 Task: Look for space in Makabe, Japan from 9th June, 2023 to 17th June, 2023 for 2 adults in price range Rs.7000 to Rs.12000. Place can be private room with 1  bedroom having 2 beds and 1 bathroom. Property type can be house, flat, guest house. Amenities needed are: wifi. Booking option can be shelf check-in. Required host language is English.
Action: Mouse moved to (572, 160)
Screenshot: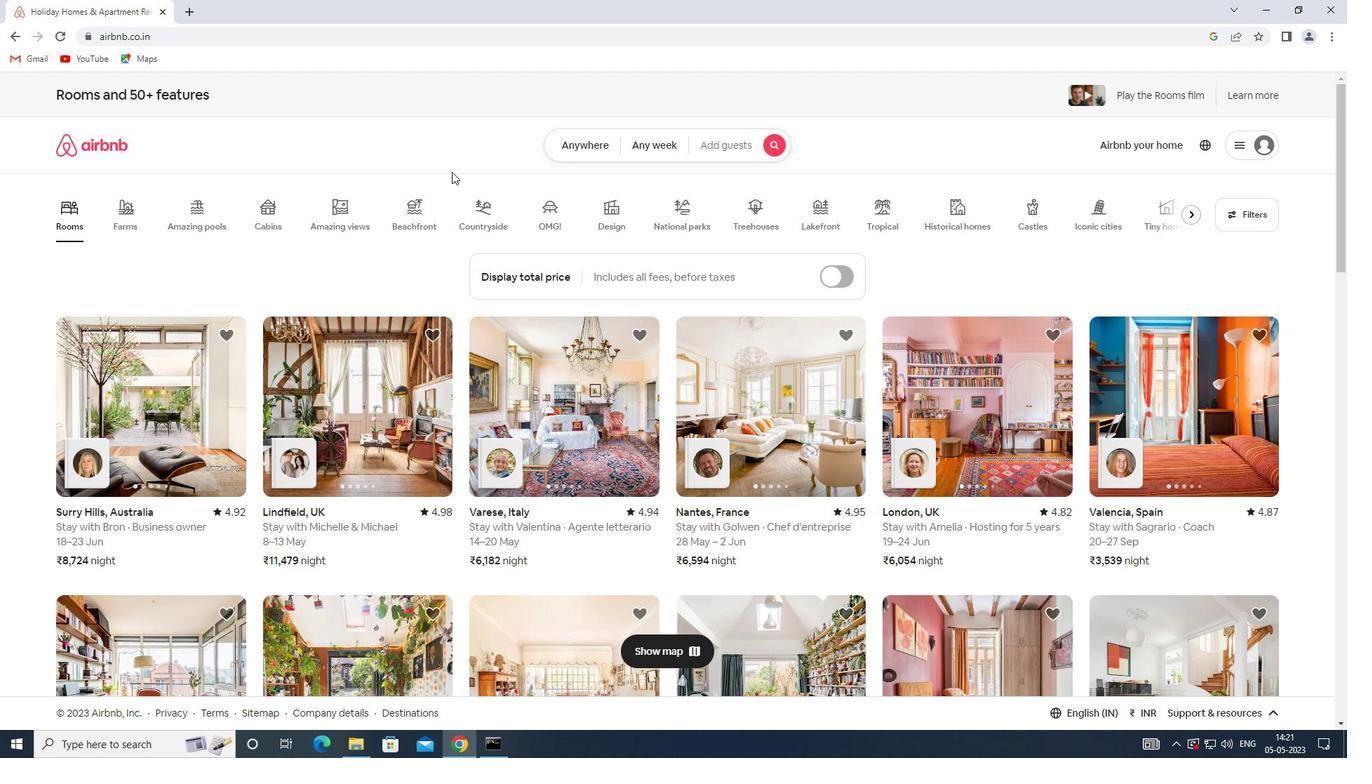 
Action: Mouse pressed left at (572, 160)
Screenshot: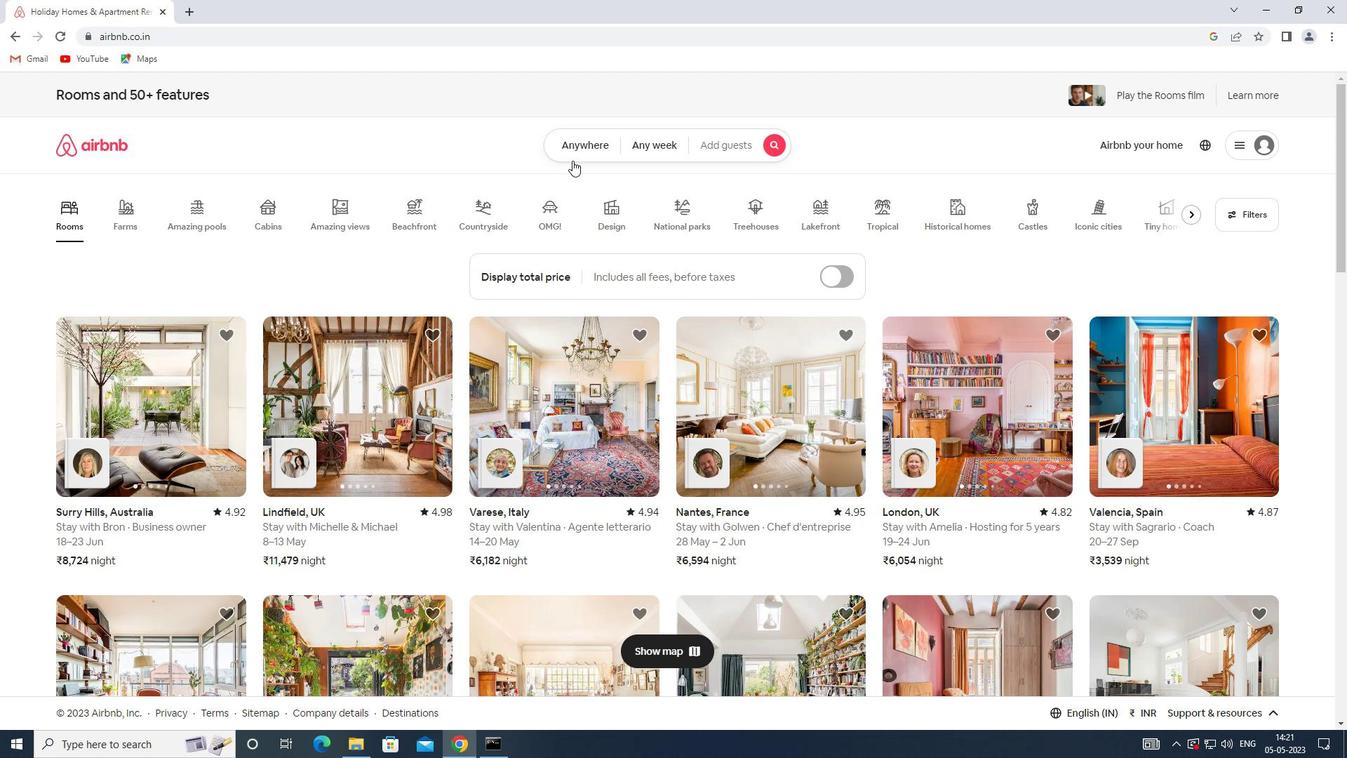 
Action: Mouse moved to (471, 202)
Screenshot: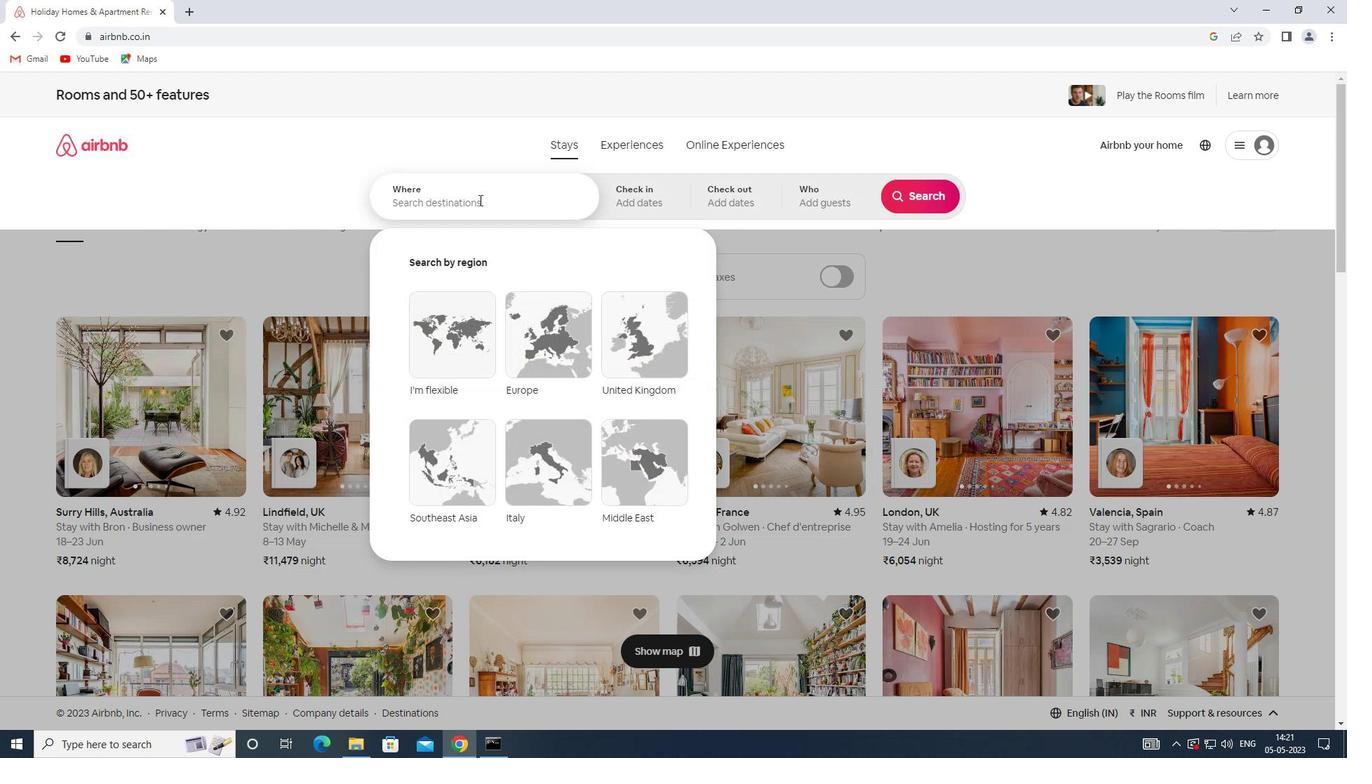 
Action: Mouse pressed left at (471, 202)
Screenshot: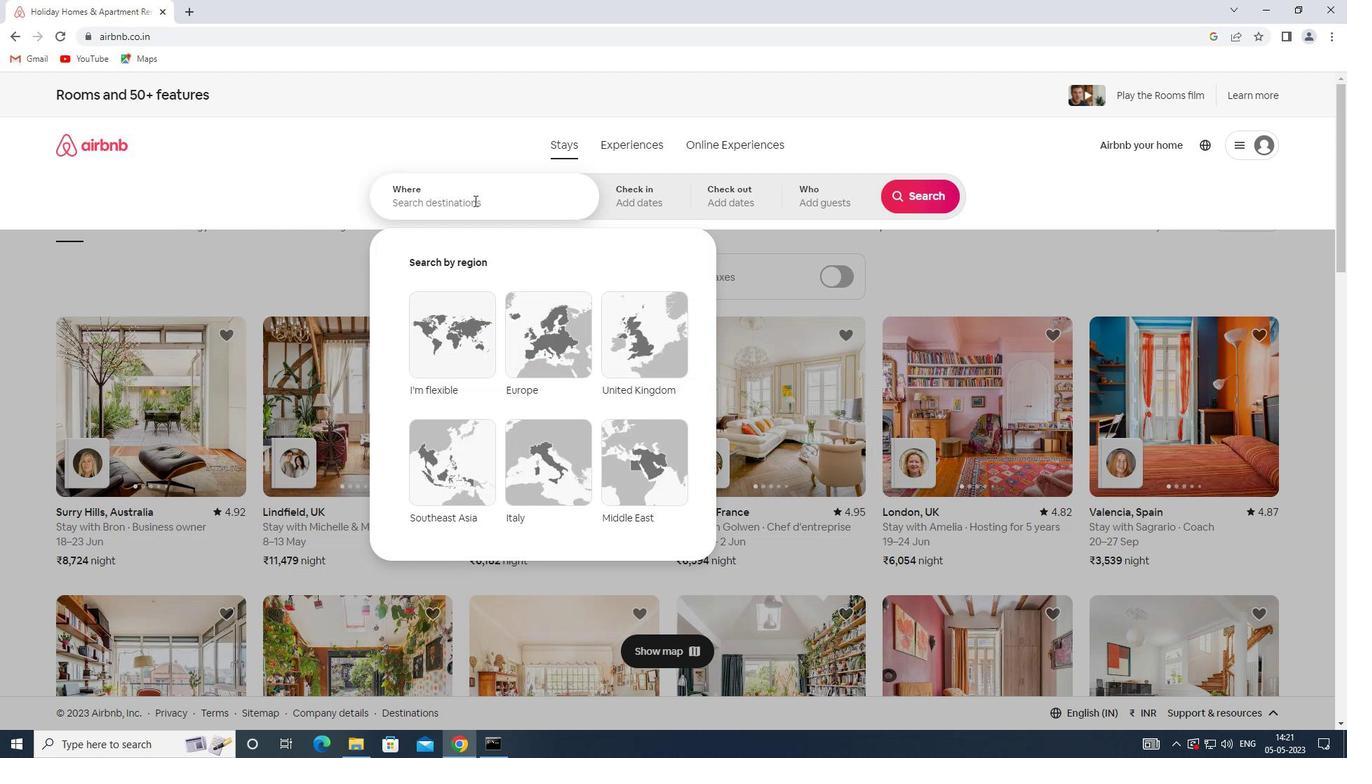 
Action: Key pressed <Key.shift>MAKABE,<Key.shift><Key.shift><Key.shift><Key.shift><Key.shift>JAPAN
Screenshot: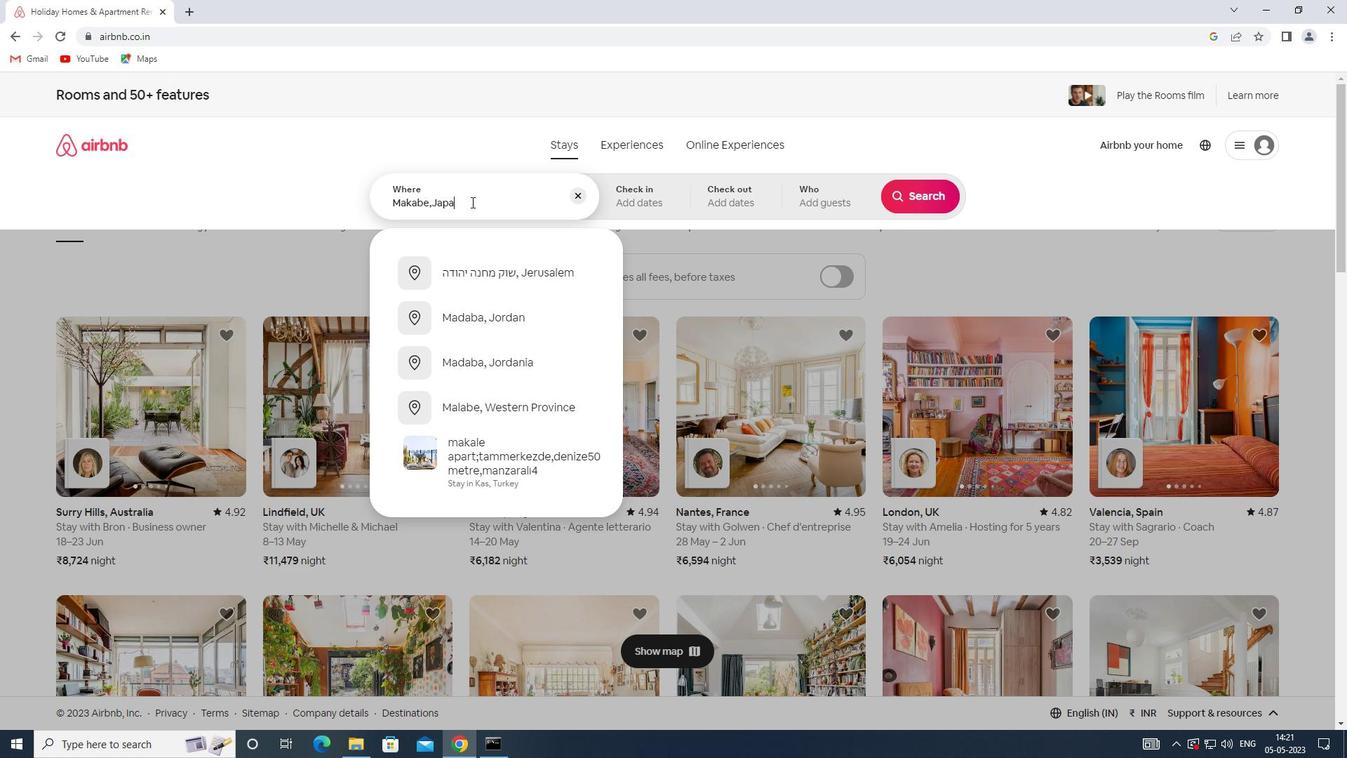 
Action: Mouse moved to (661, 202)
Screenshot: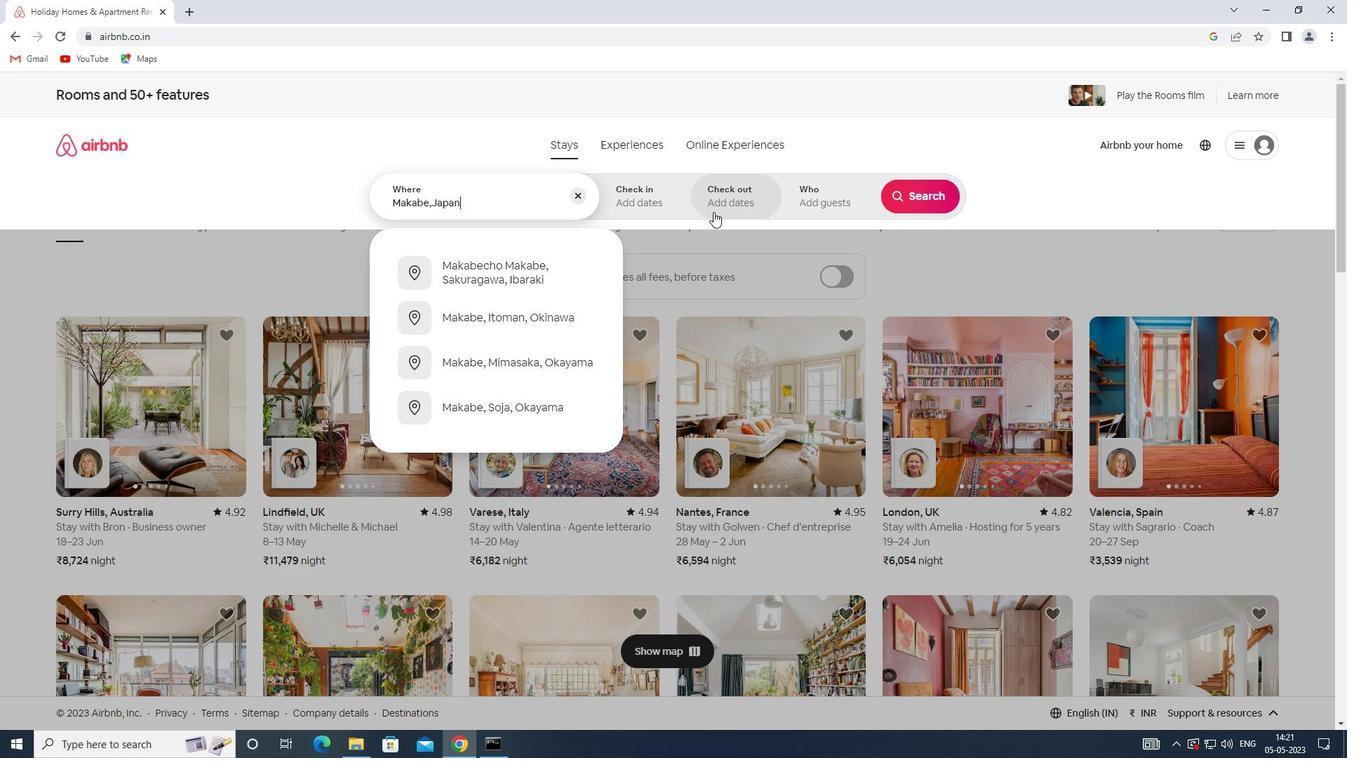 
Action: Mouse pressed left at (661, 202)
Screenshot: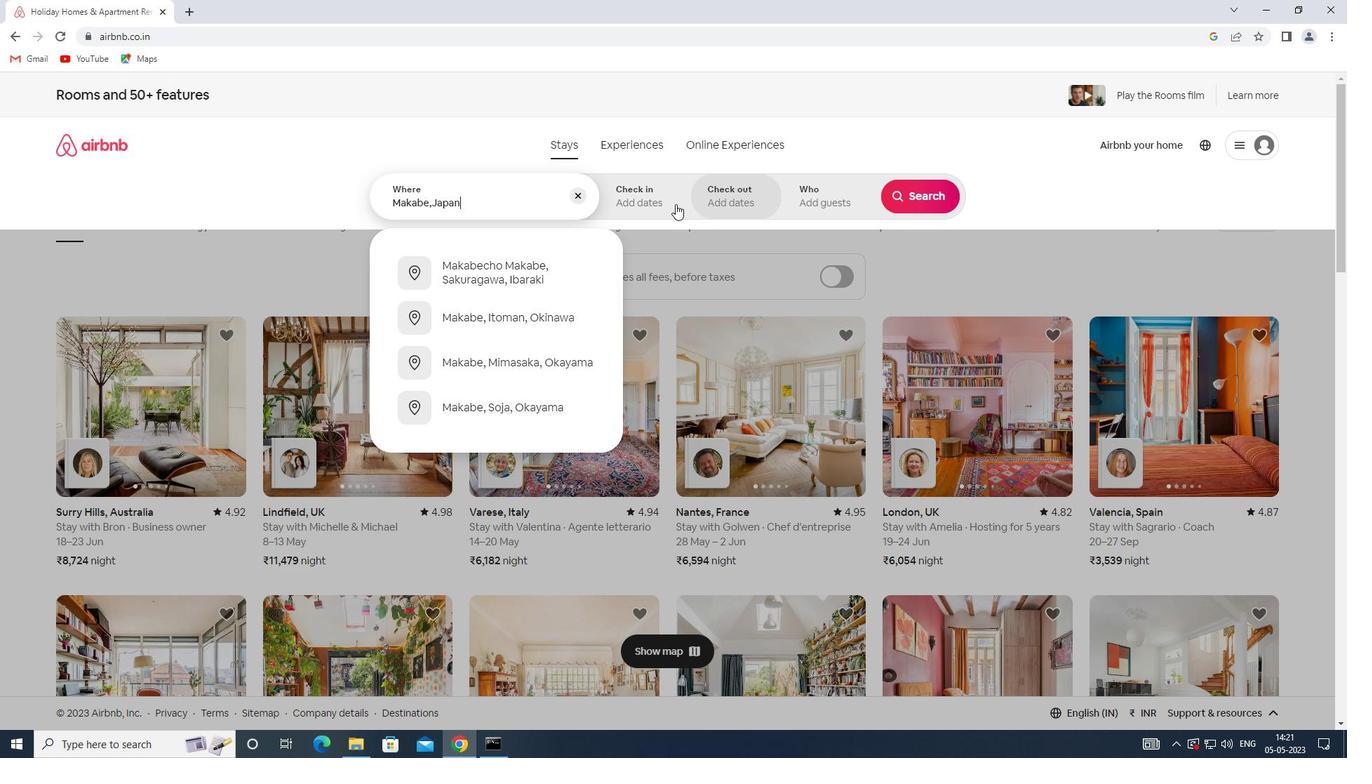 
Action: Mouse moved to (878, 386)
Screenshot: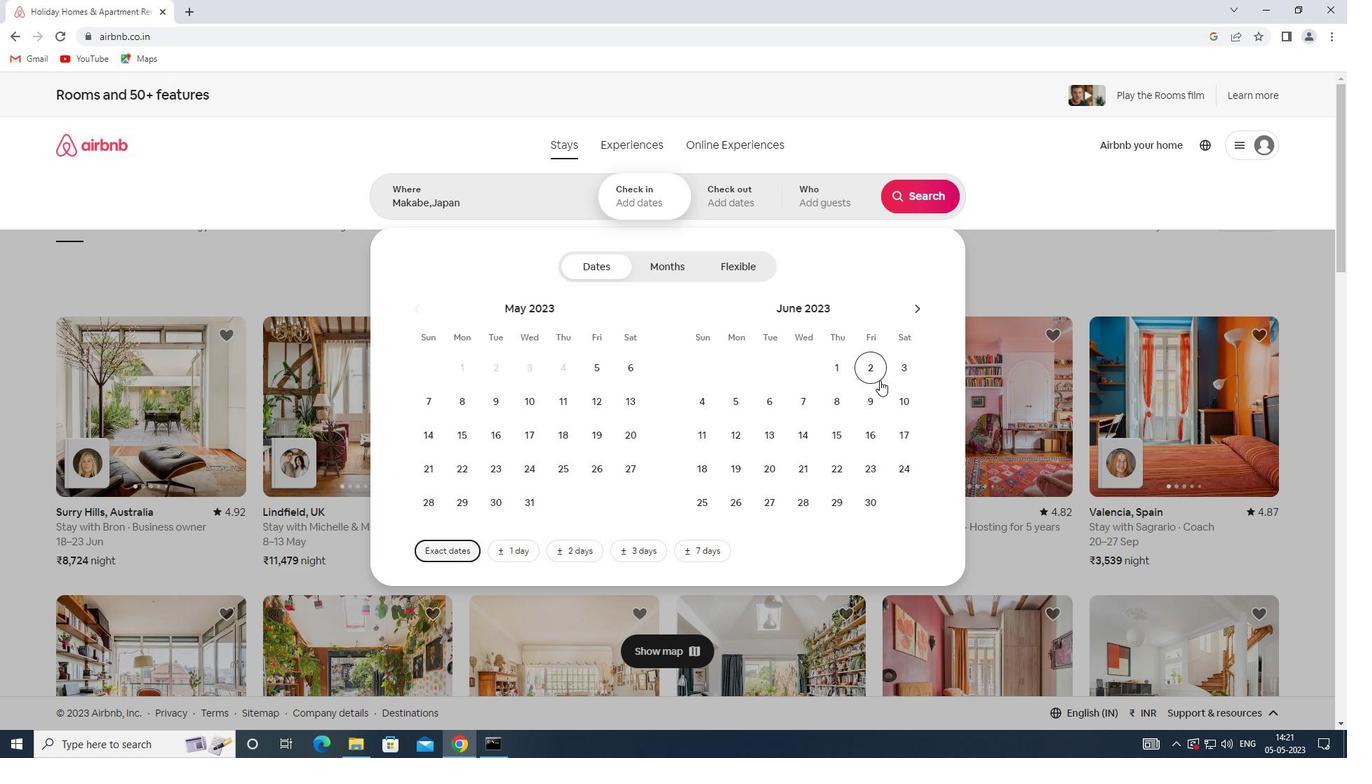 
Action: Mouse pressed left at (878, 386)
Screenshot: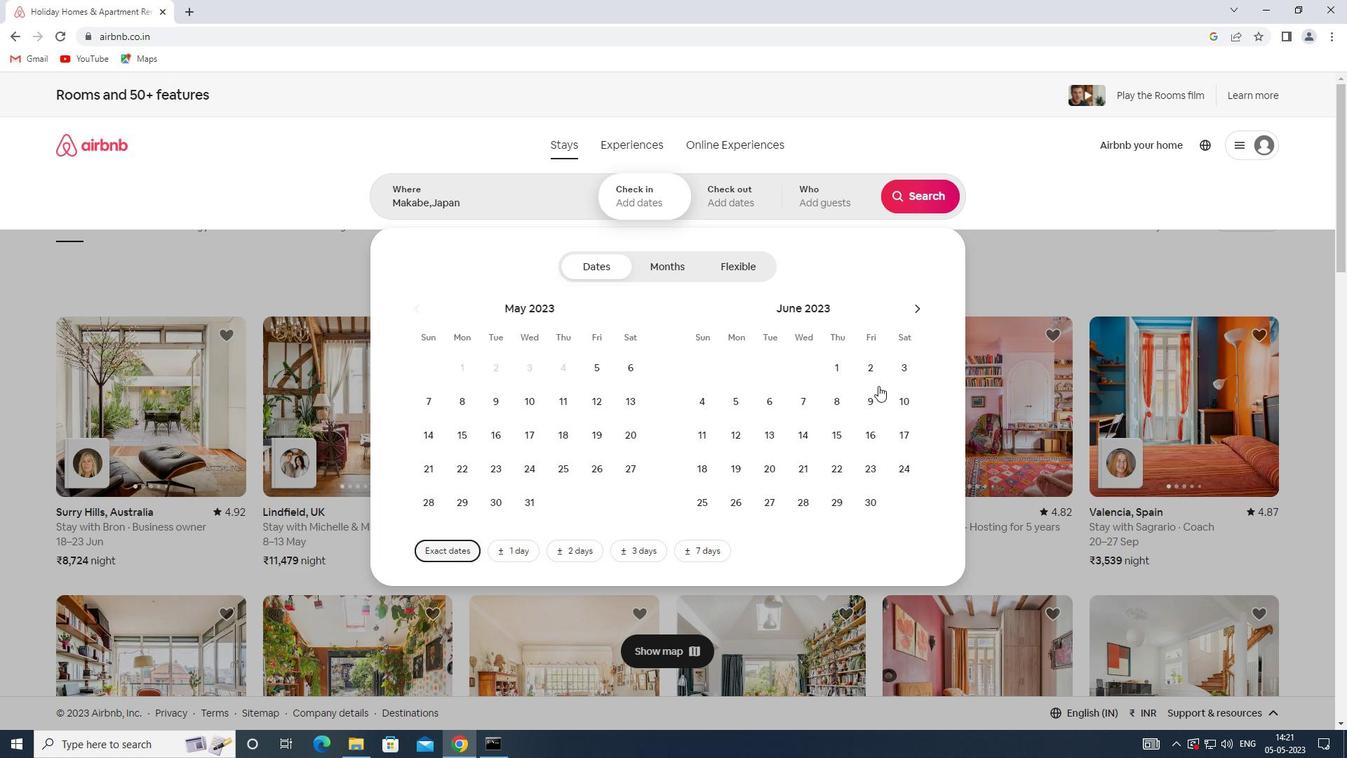 
Action: Mouse moved to (904, 433)
Screenshot: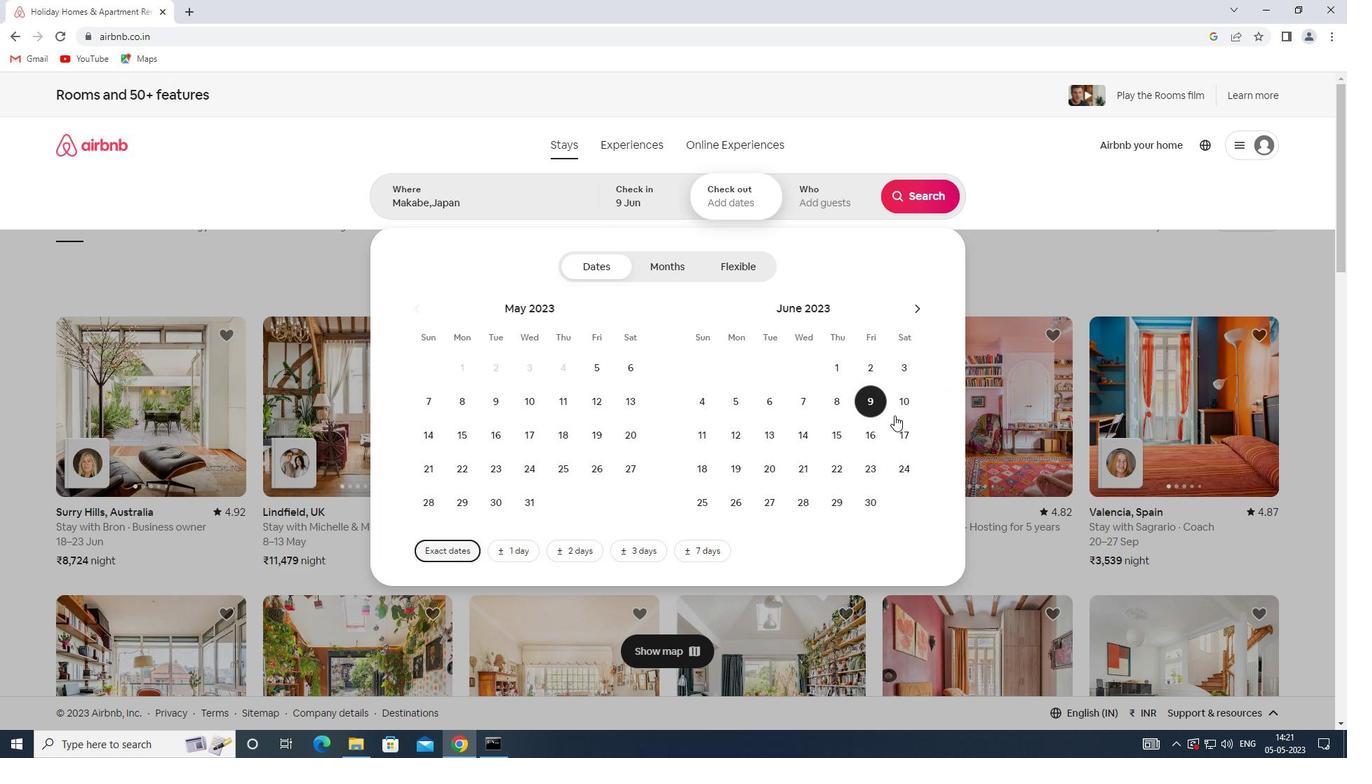 
Action: Mouse pressed left at (904, 433)
Screenshot: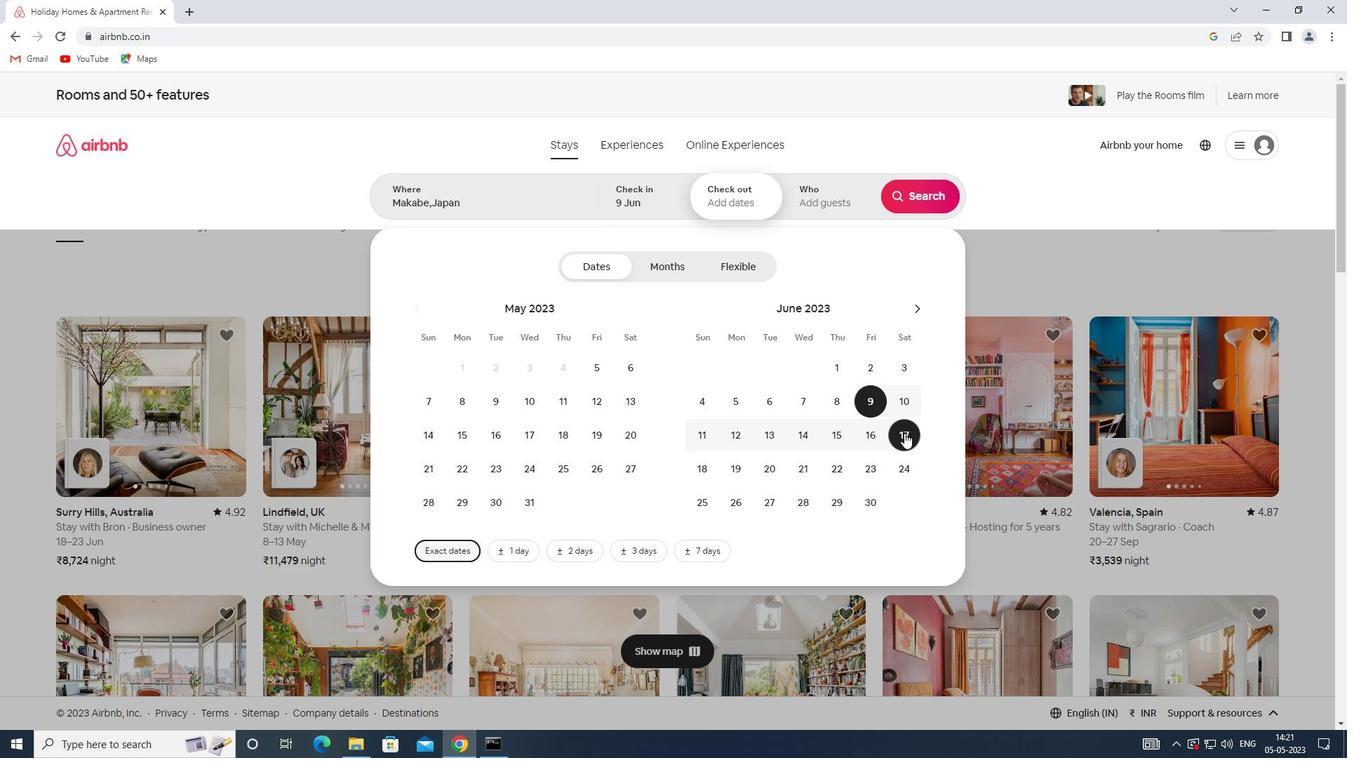 
Action: Mouse moved to (828, 211)
Screenshot: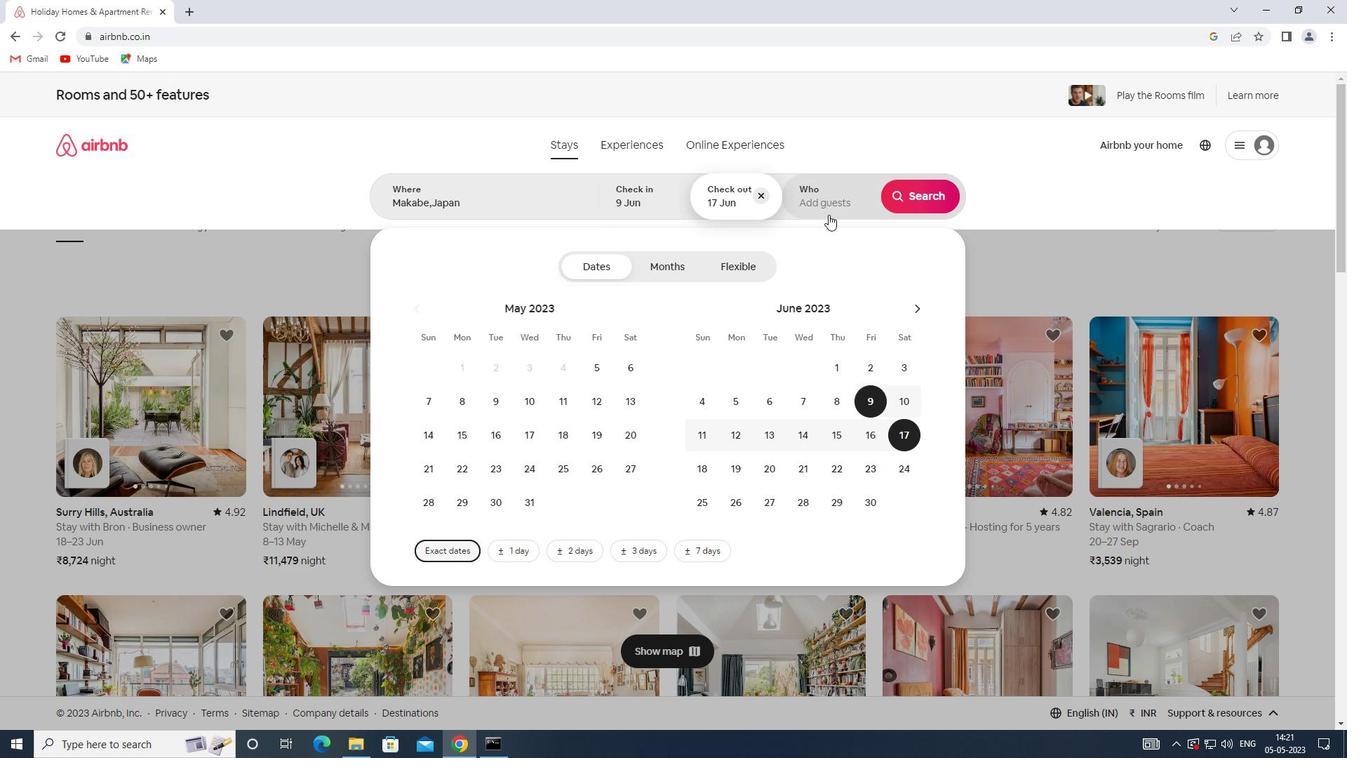 
Action: Mouse pressed left at (828, 211)
Screenshot: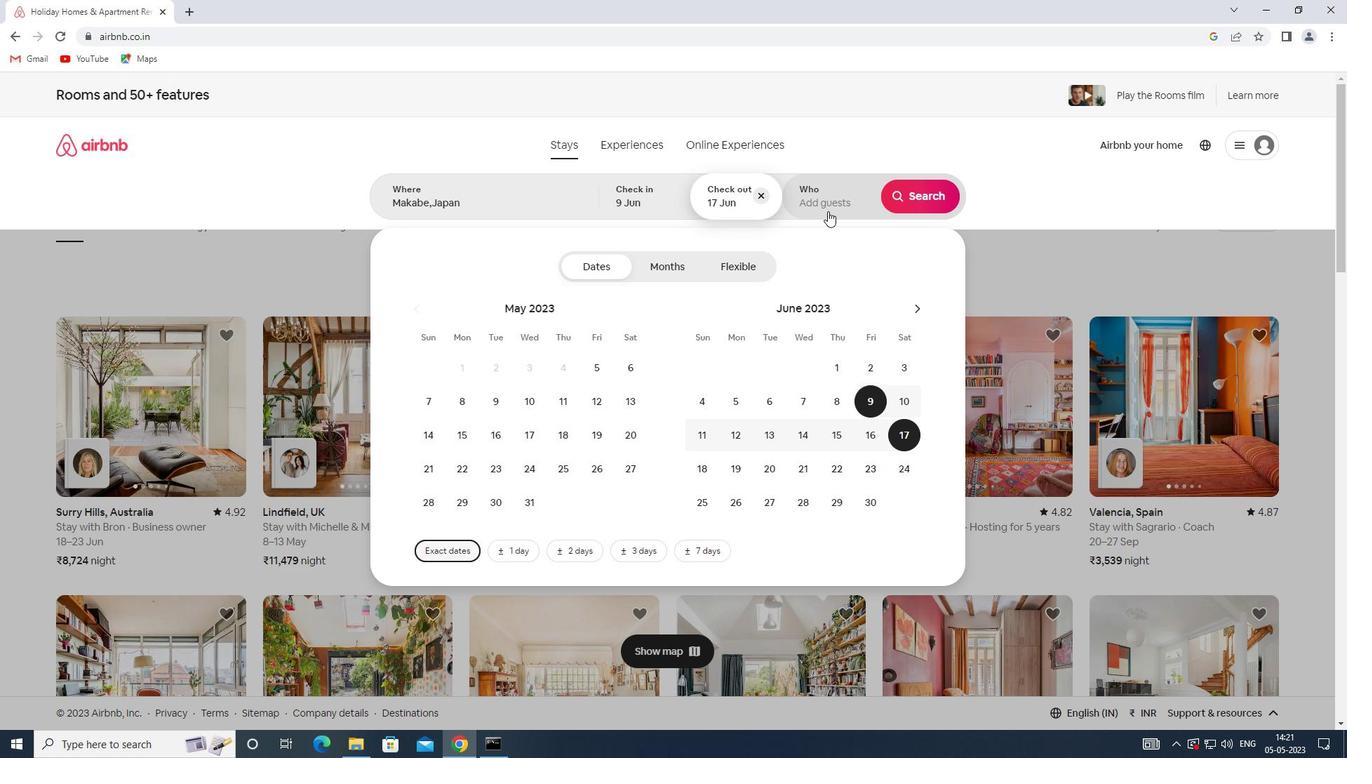
Action: Mouse moved to (928, 266)
Screenshot: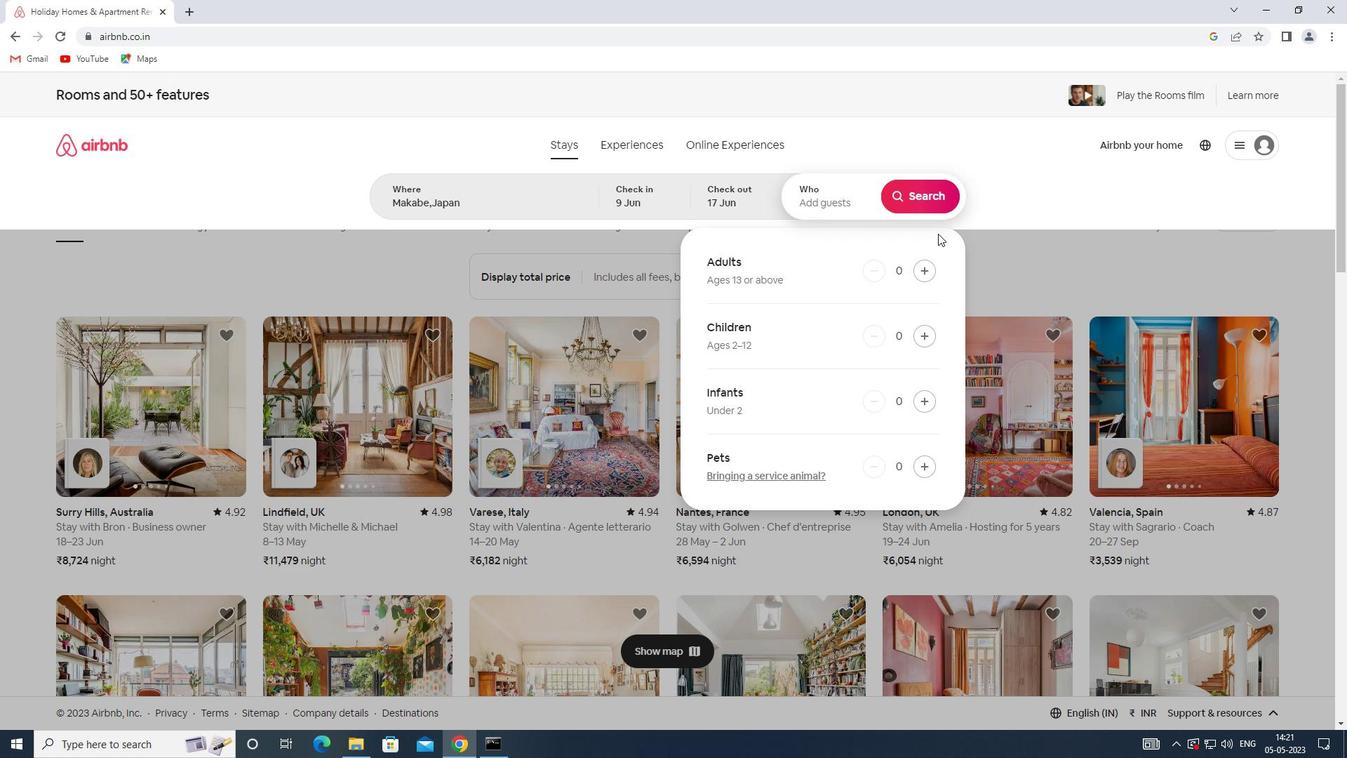 
Action: Mouse pressed left at (928, 266)
Screenshot: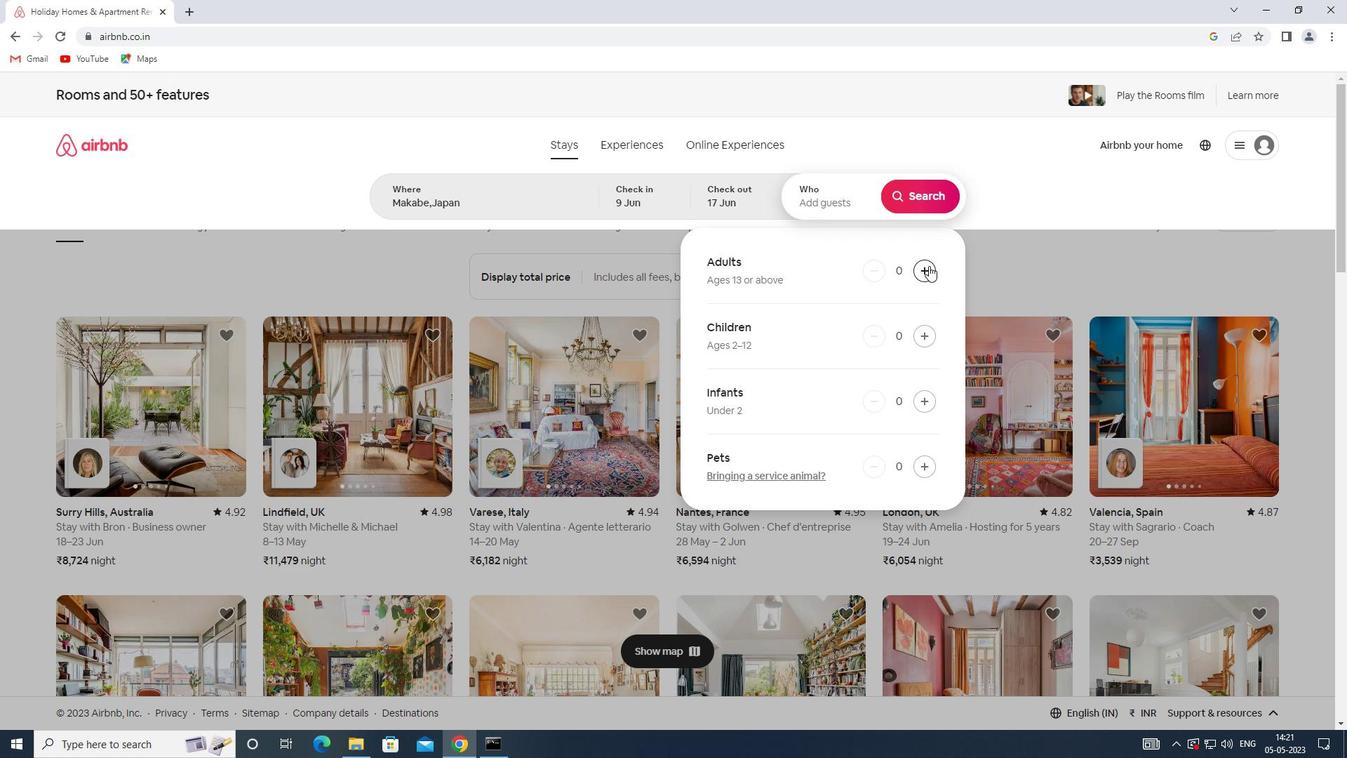 
Action: Mouse pressed left at (928, 266)
Screenshot: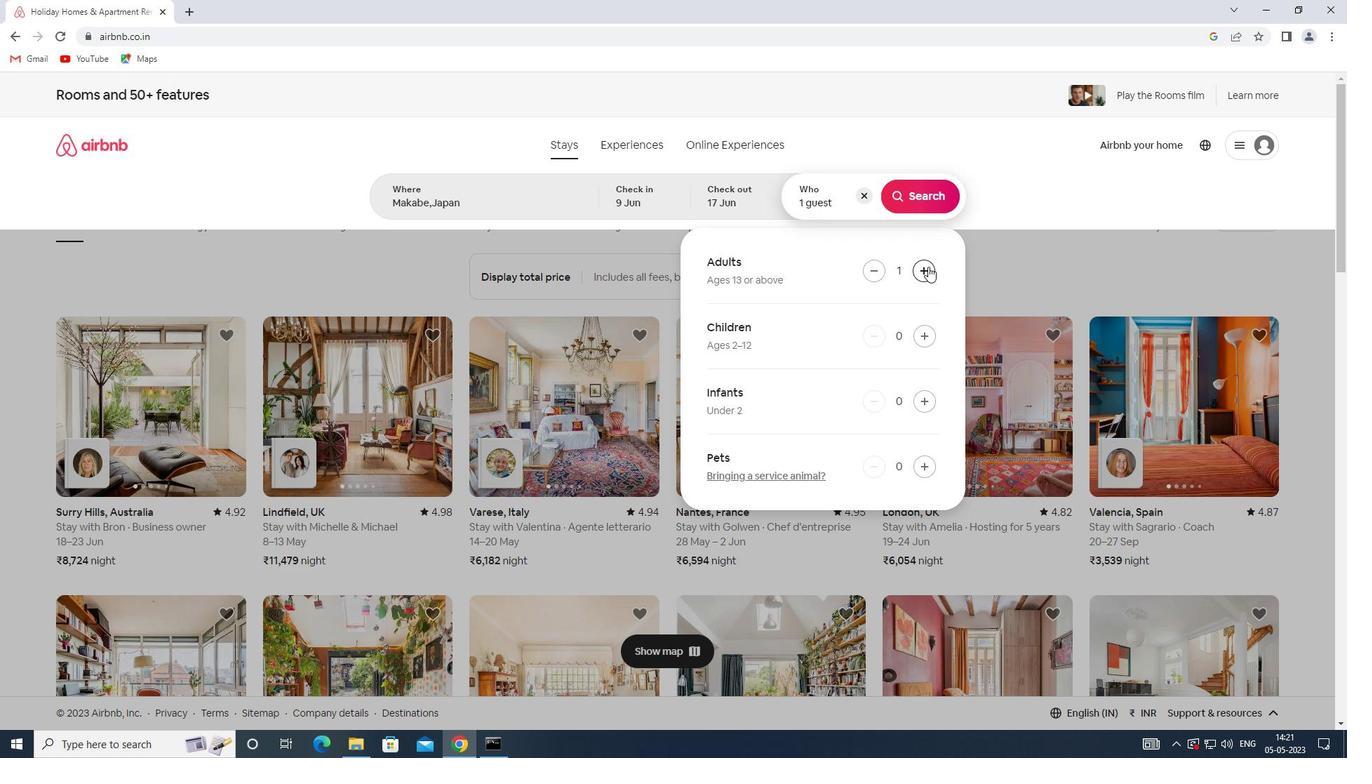 
Action: Mouse moved to (921, 194)
Screenshot: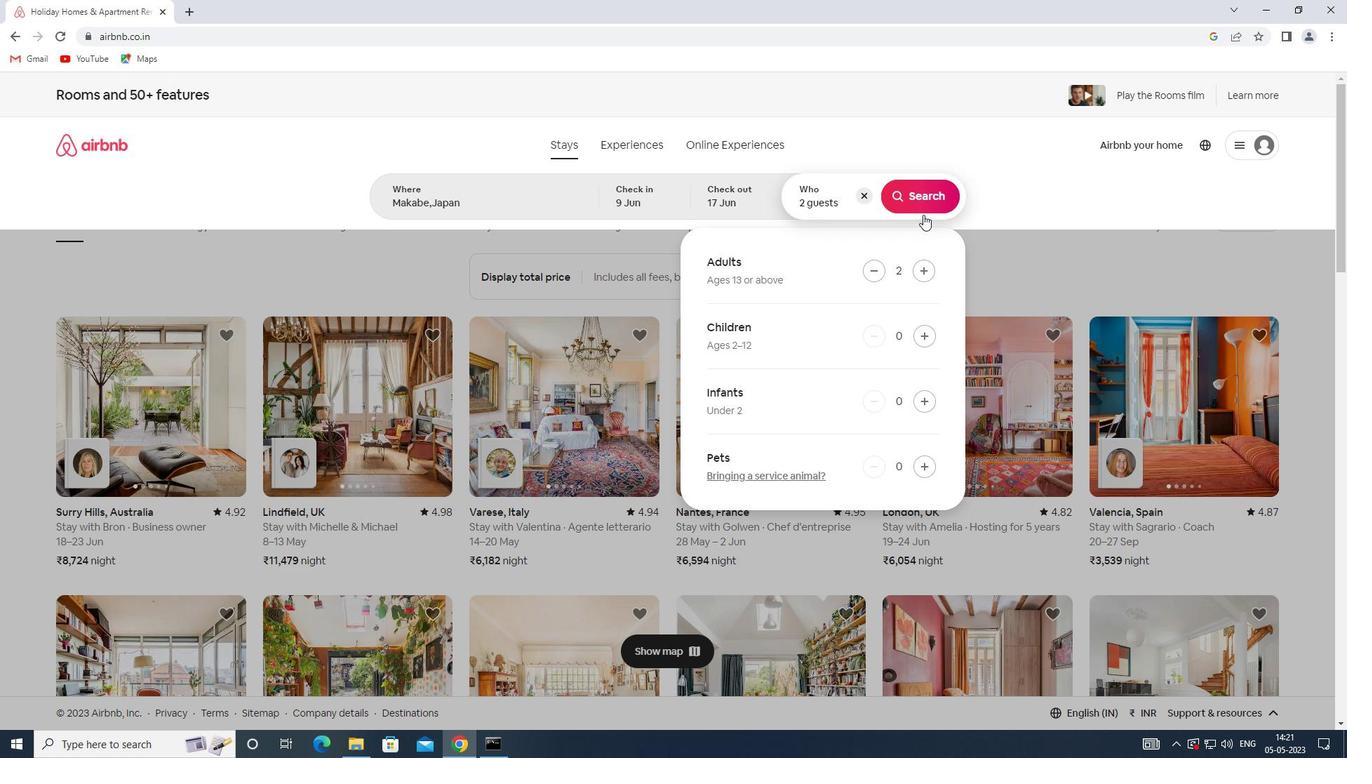 
Action: Mouse pressed left at (921, 194)
Screenshot: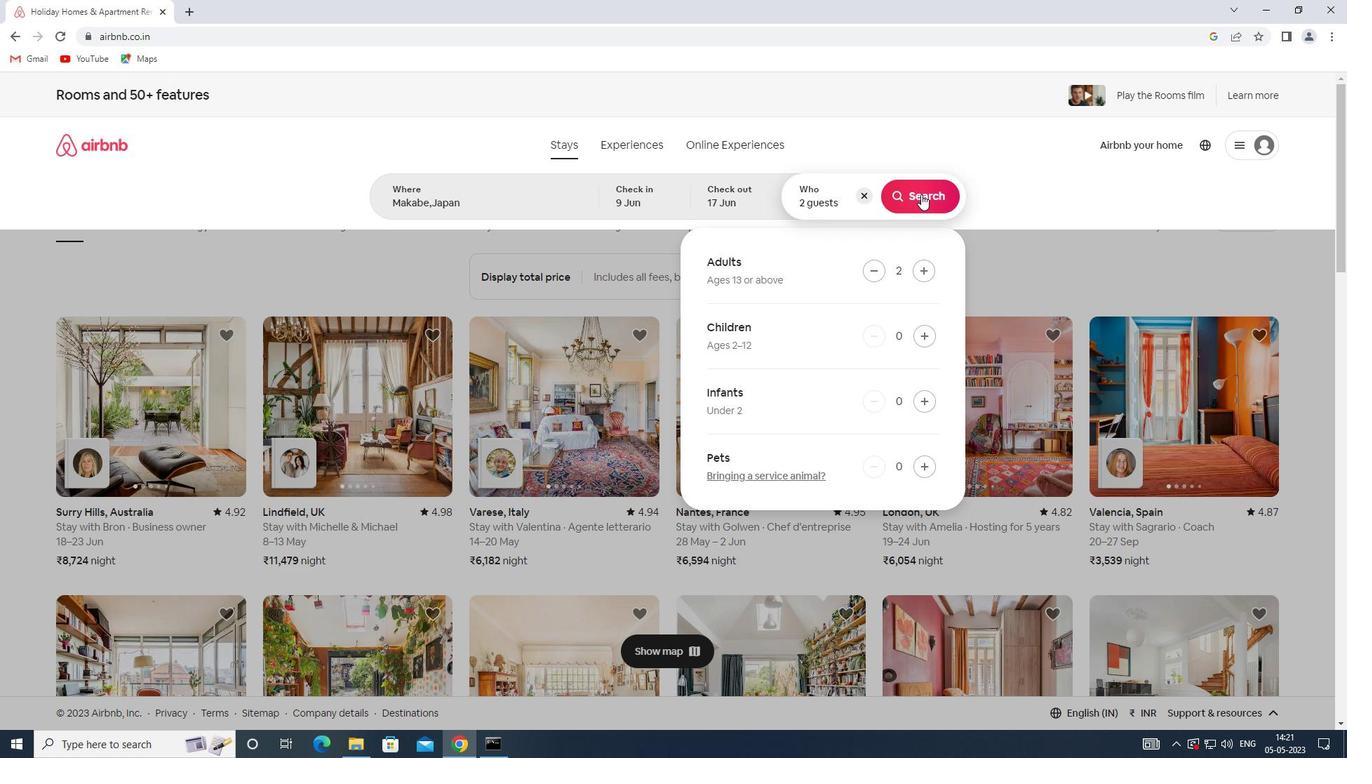 
Action: Mouse moved to (1262, 156)
Screenshot: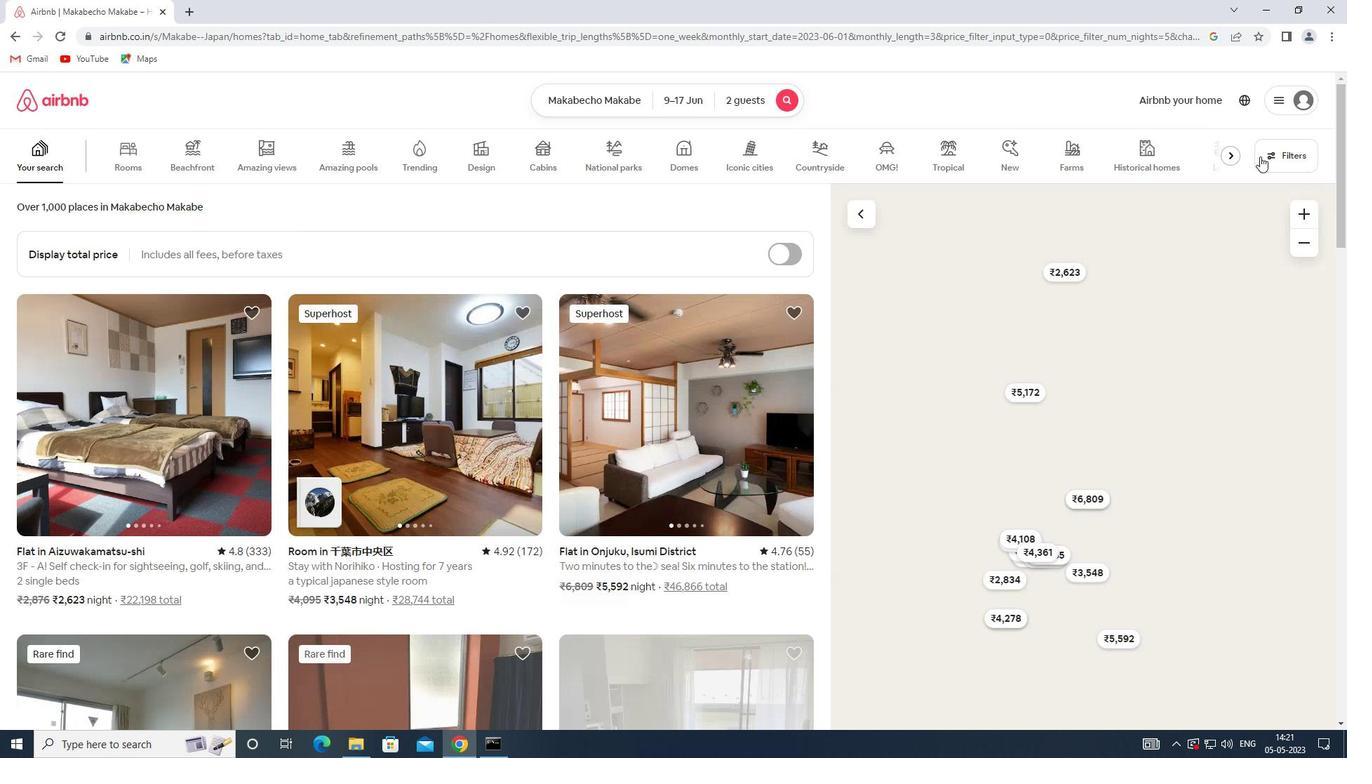 
Action: Mouse pressed left at (1262, 156)
Screenshot: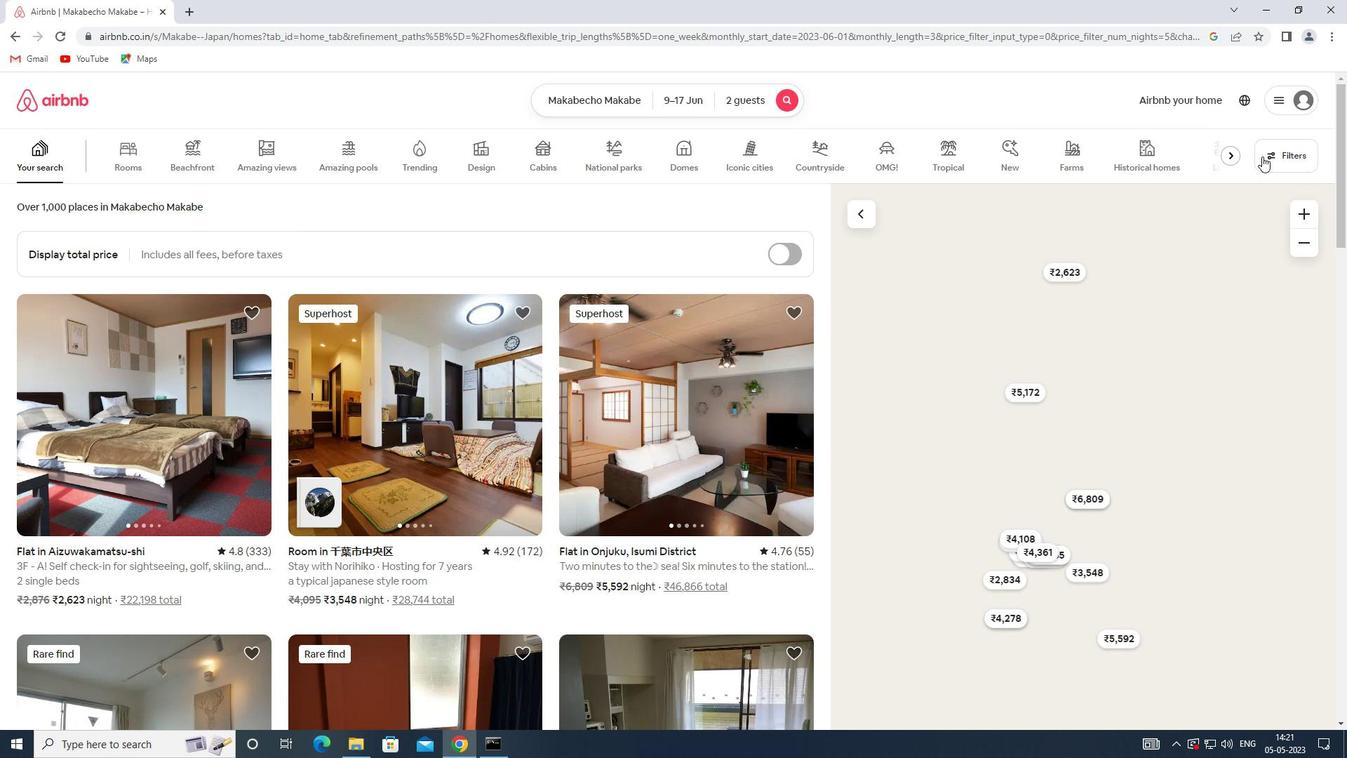 
Action: Mouse moved to (492, 501)
Screenshot: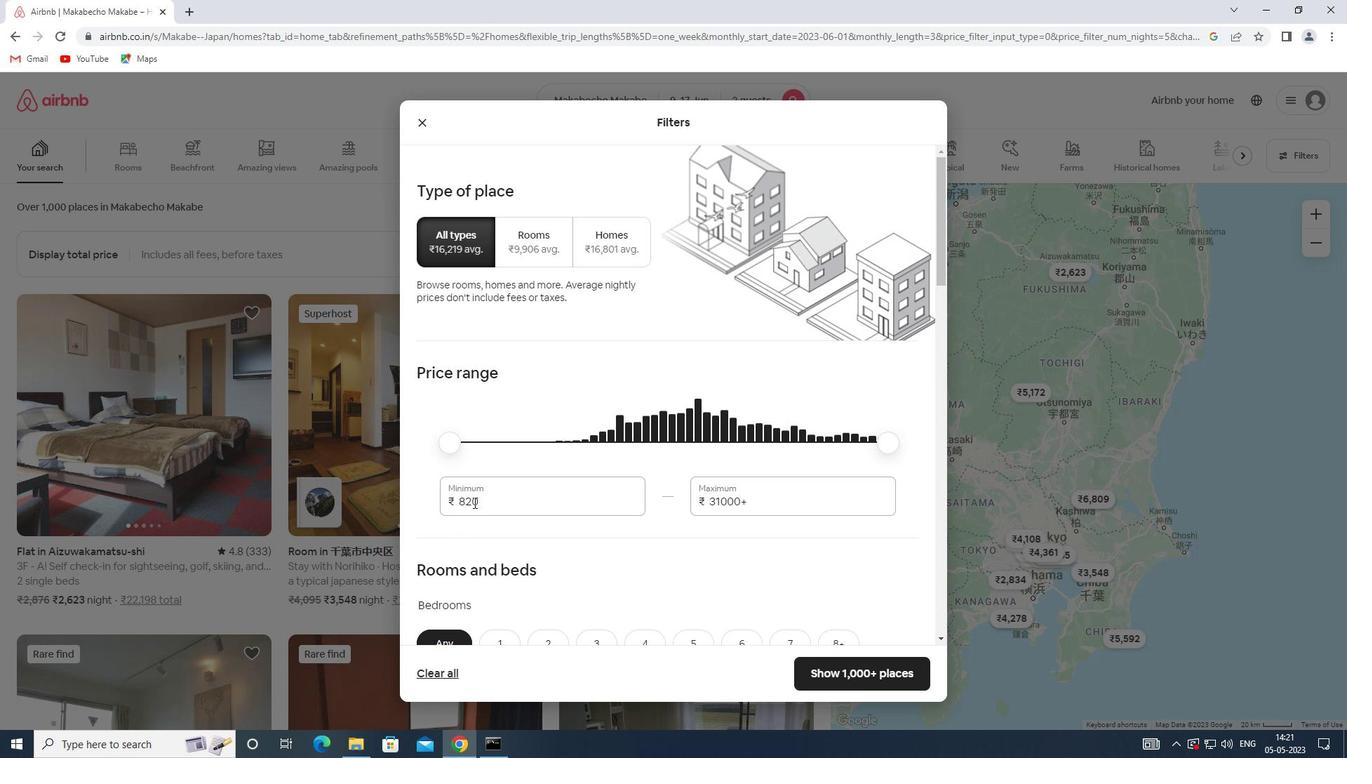 
Action: Mouse pressed left at (492, 501)
Screenshot: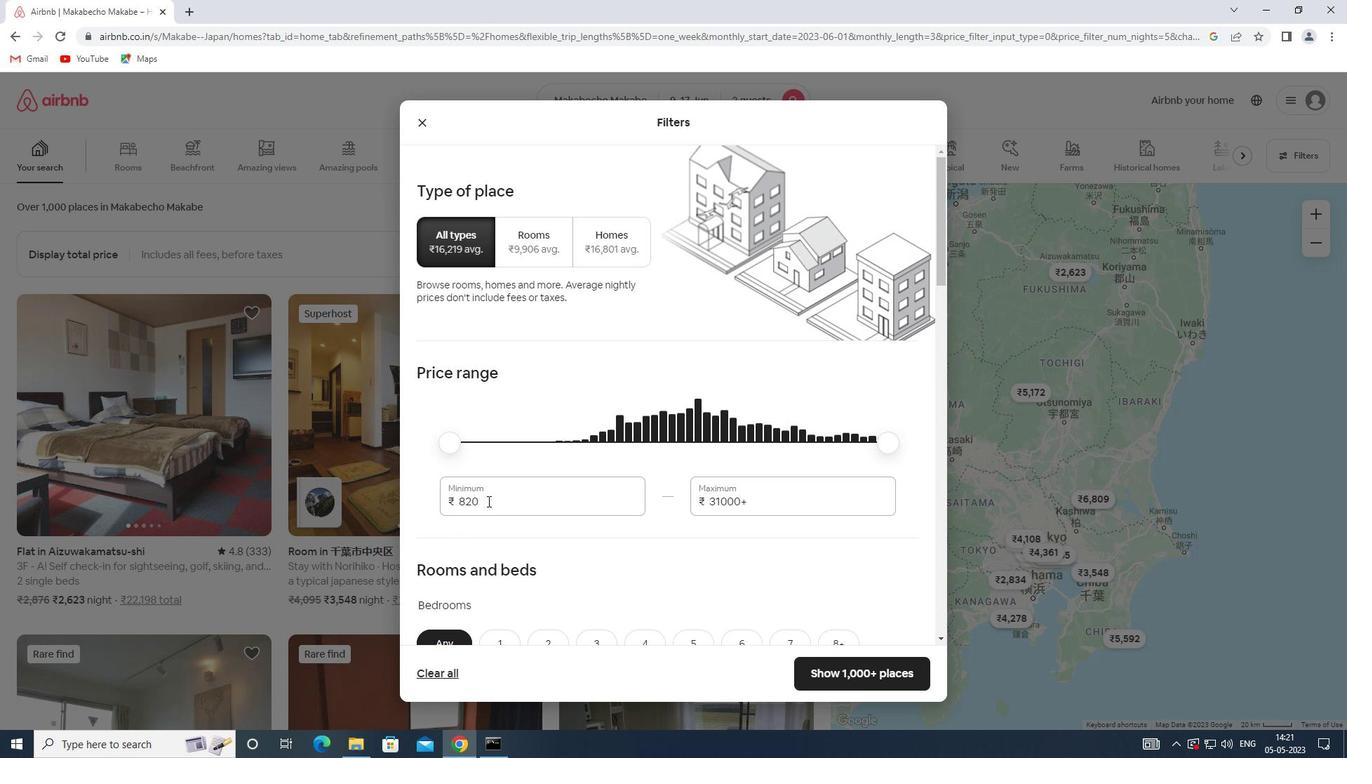 
Action: Mouse moved to (432, 497)
Screenshot: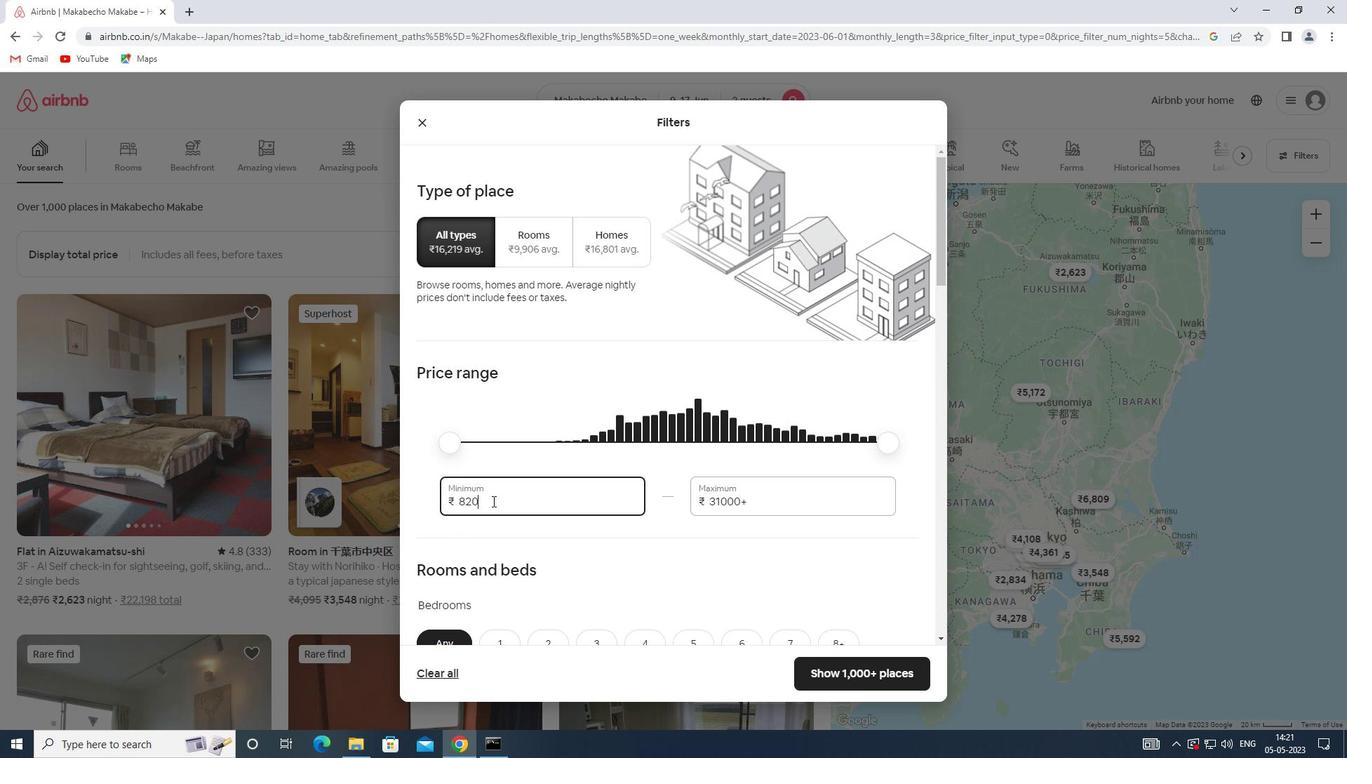 
Action: Key pressed 7000
Screenshot: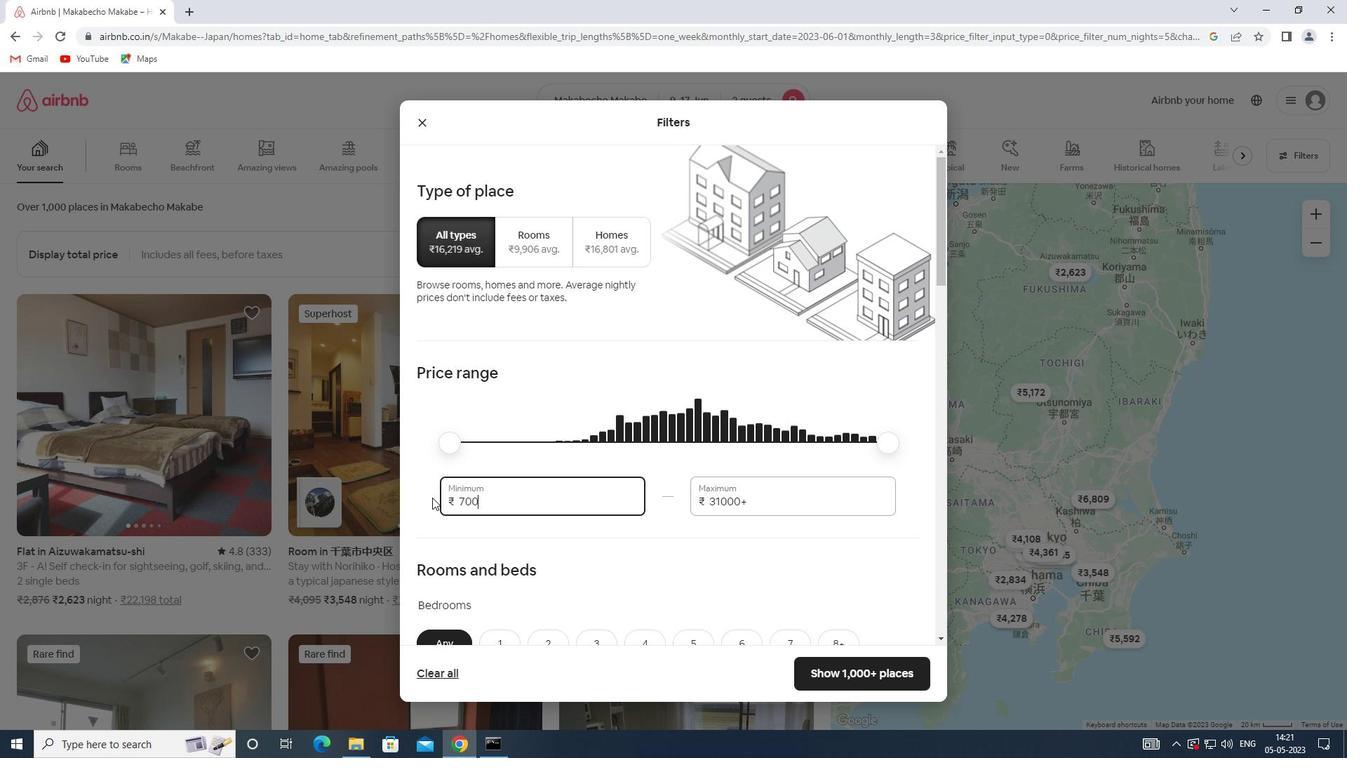 
Action: Mouse moved to (777, 500)
Screenshot: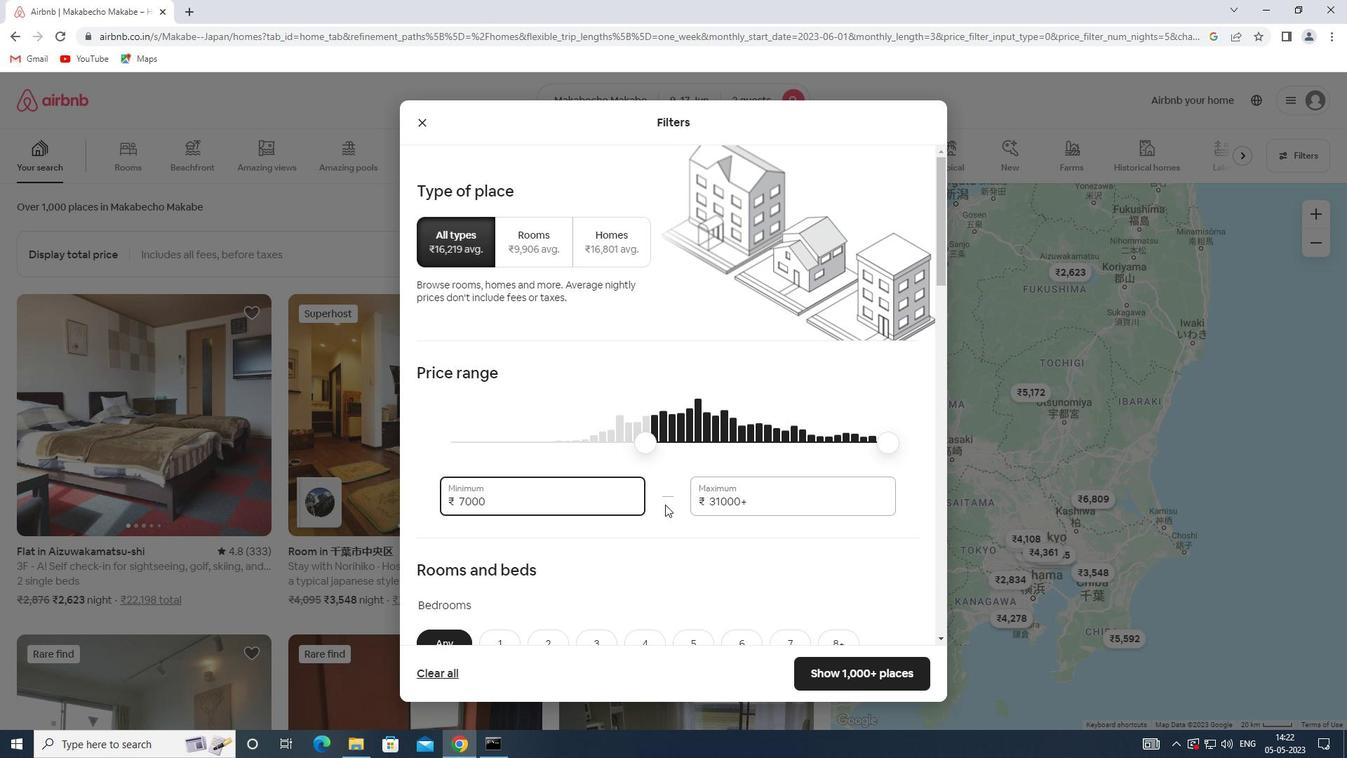 
Action: Mouse pressed left at (777, 500)
Screenshot: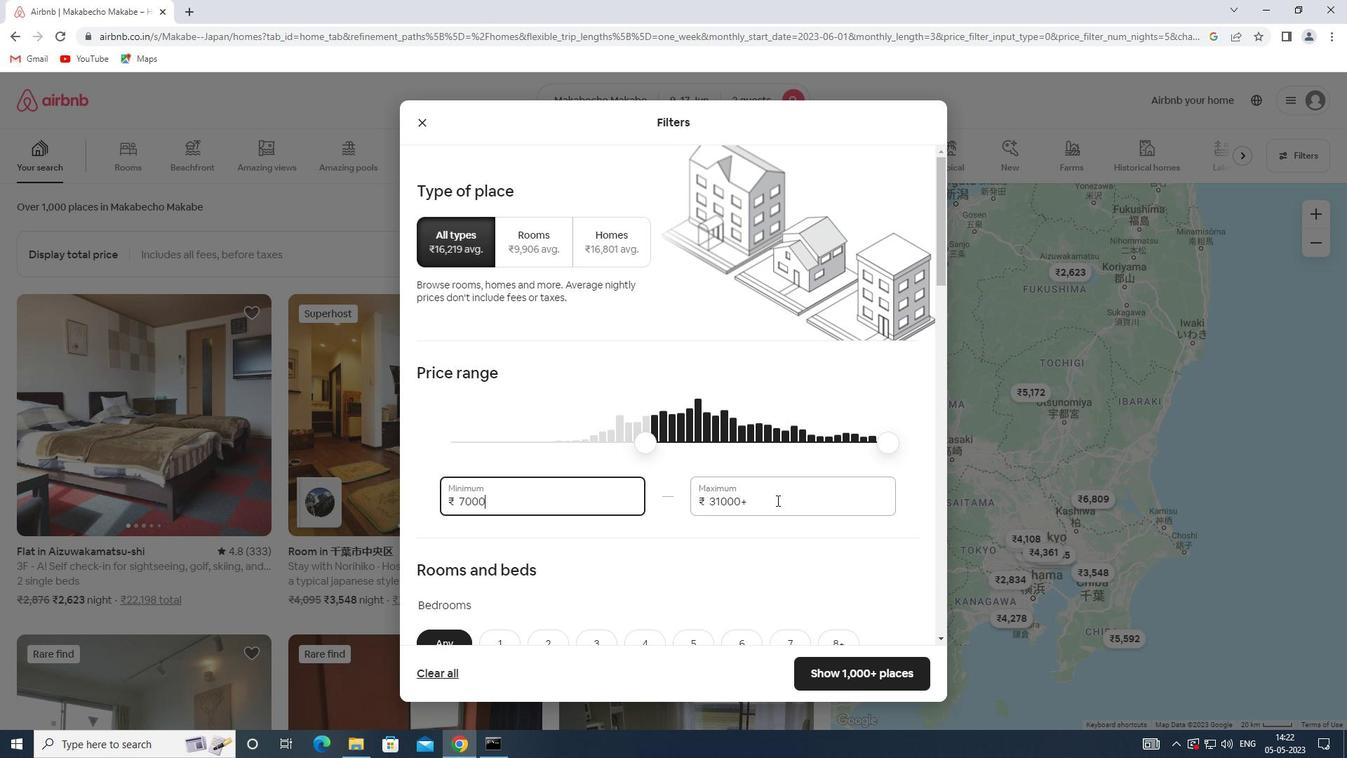 
Action: Mouse moved to (690, 500)
Screenshot: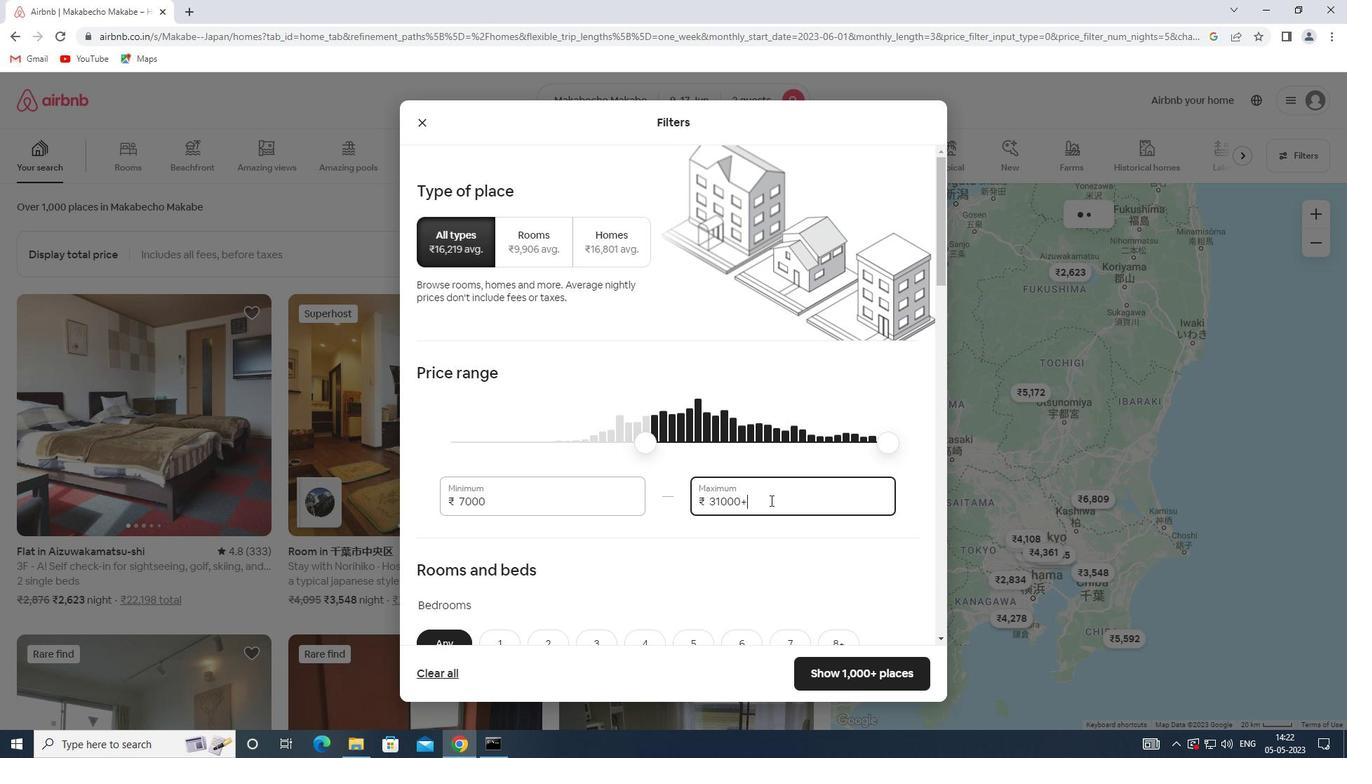
Action: Key pressed 12000
Screenshot: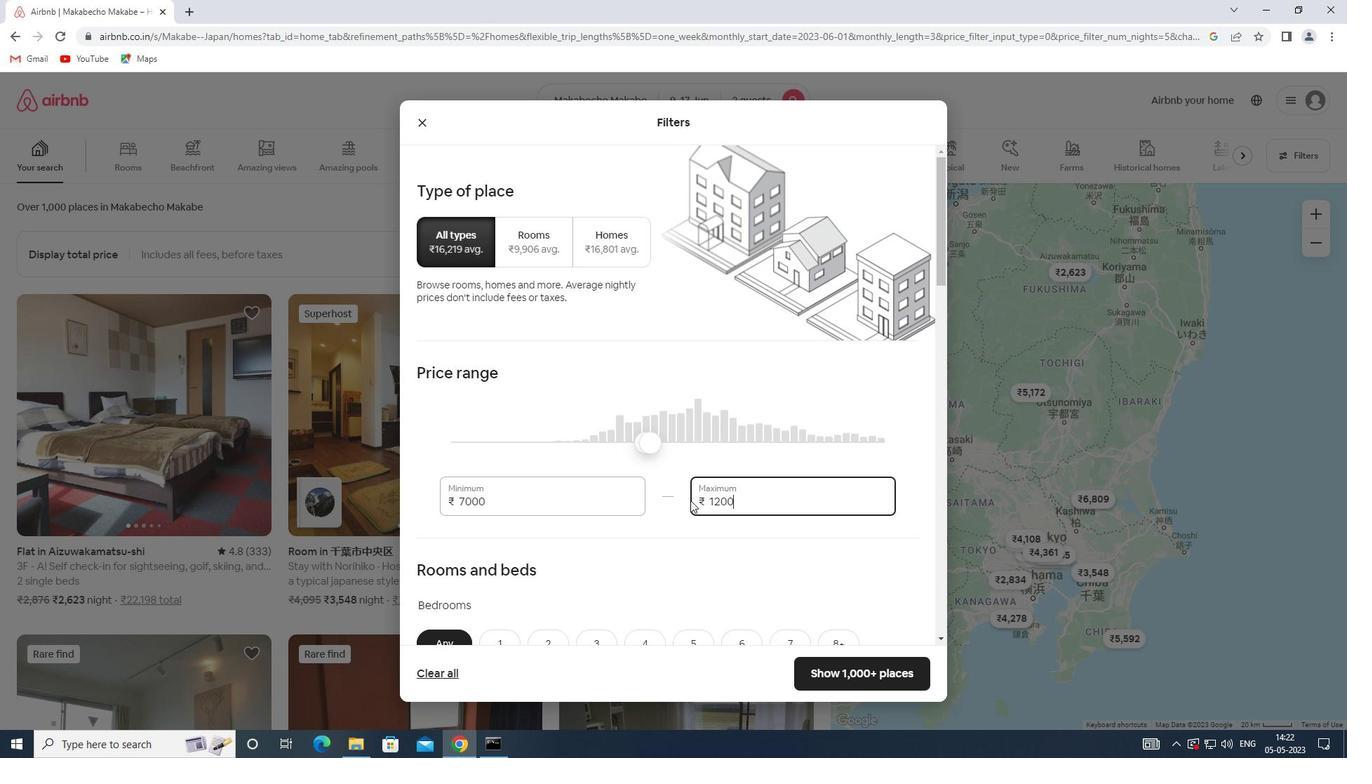 
Action: Mouse moved to (529, 540)
Screenshot: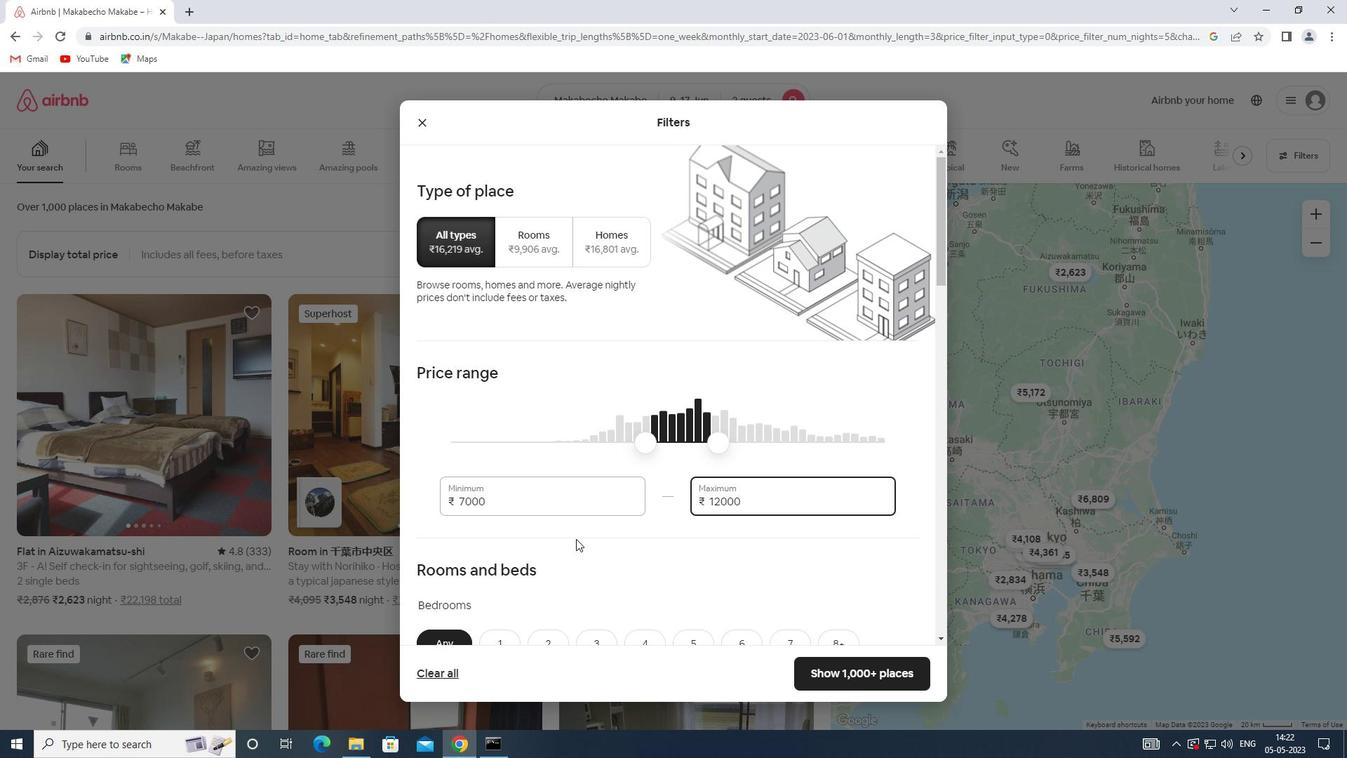 
Action: Mouse scrolled (529, 539) with delta (0, 0)
Screenshot: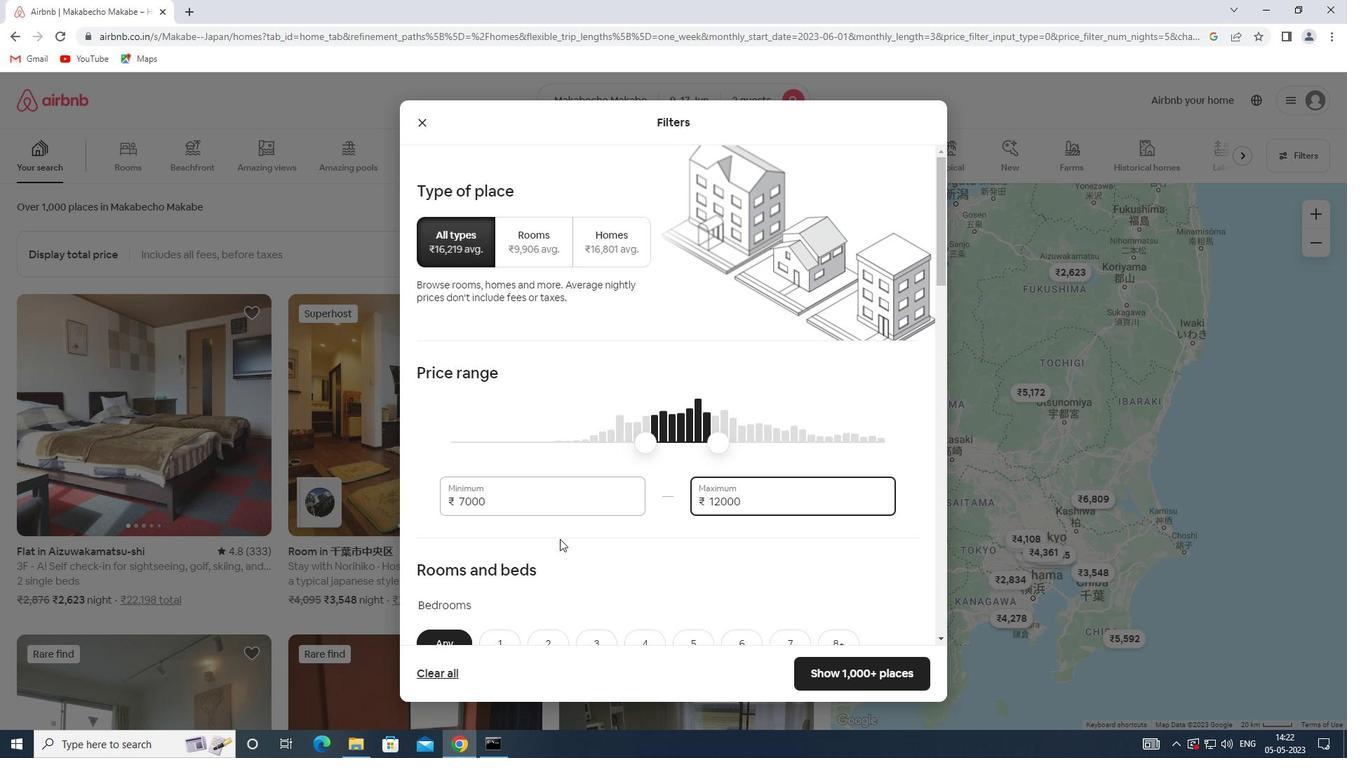 
Action: Mouse moved to (528, 540)
Screenshot: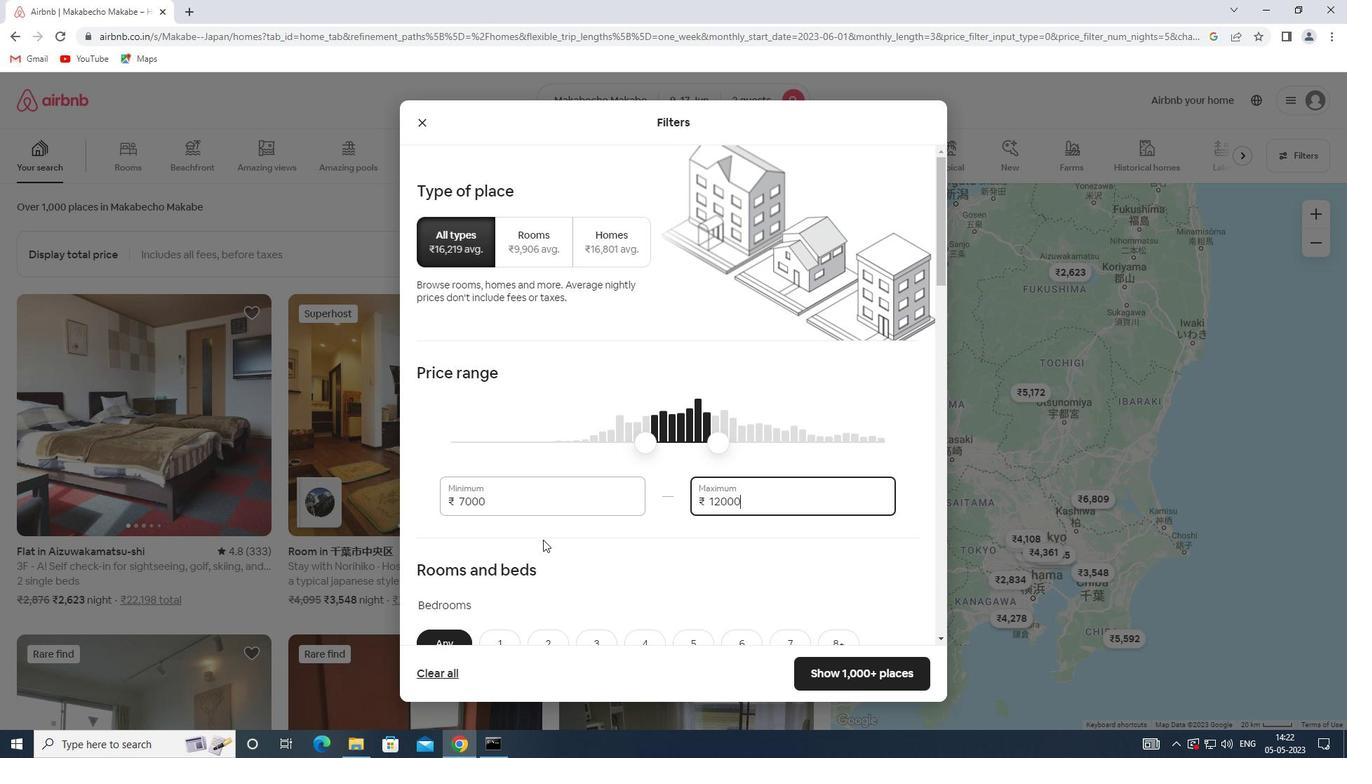 
Action: Mouse scrolled (528, 539) with delta (0, 0)
Screenshot: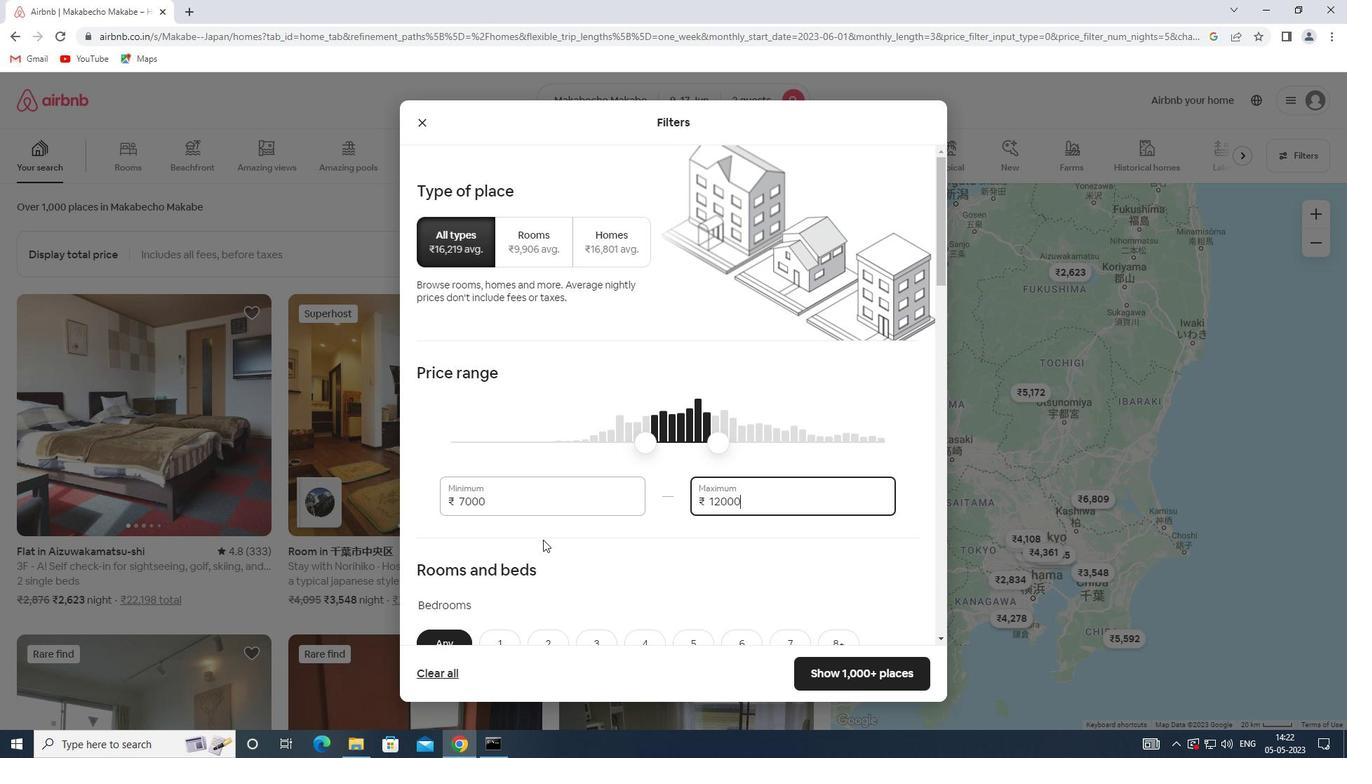 
Action: Mouse moved to (495, 506)
Screenshot: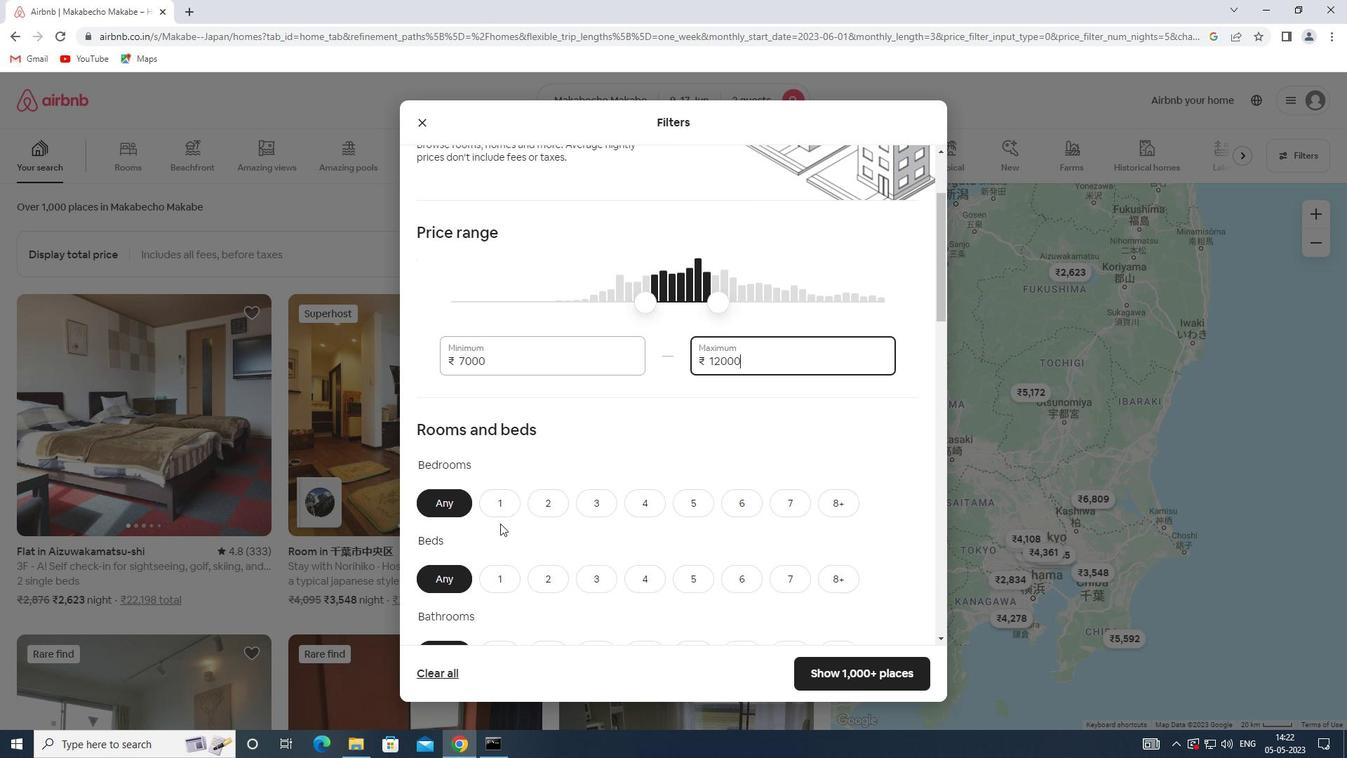 
Action: Mouse pressed left at (495, 506)
Screenshot: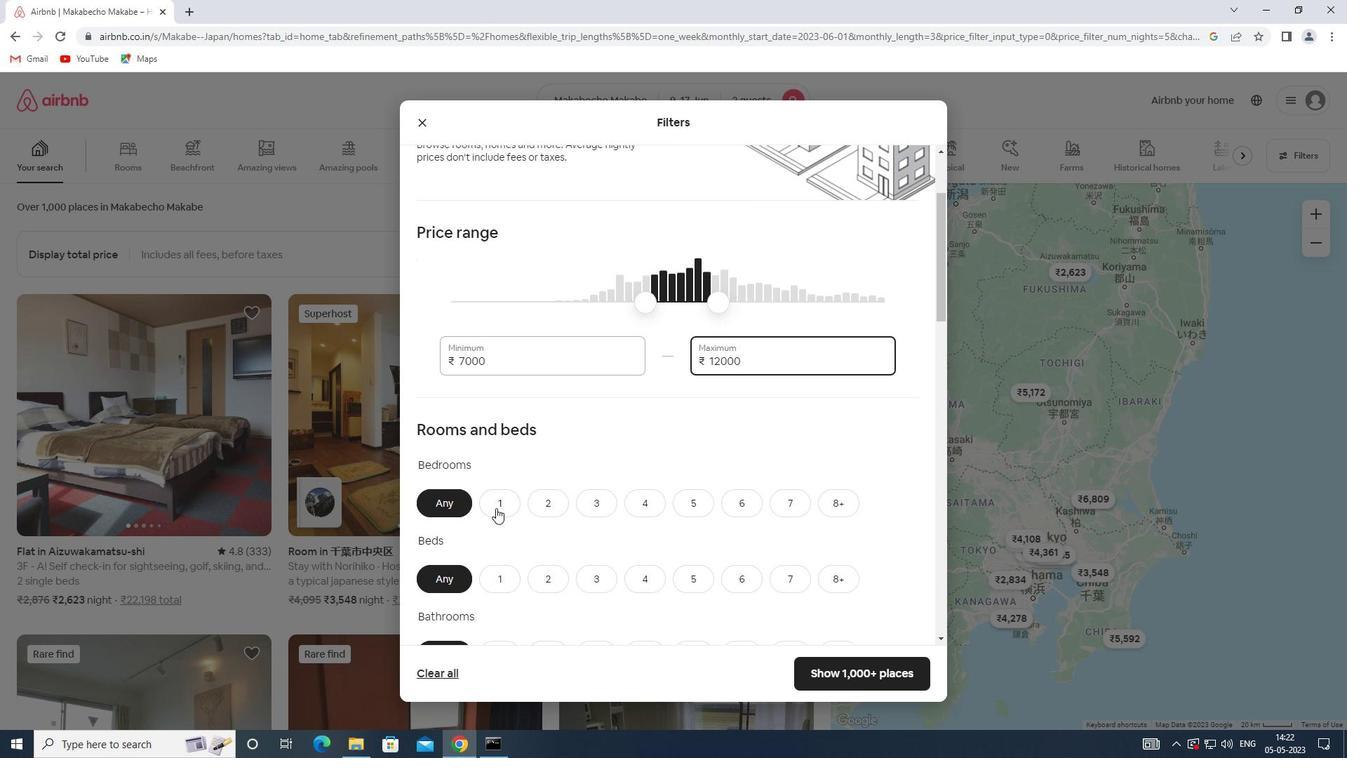 
Action: Mouse moved to (550, 588)
Screenshot: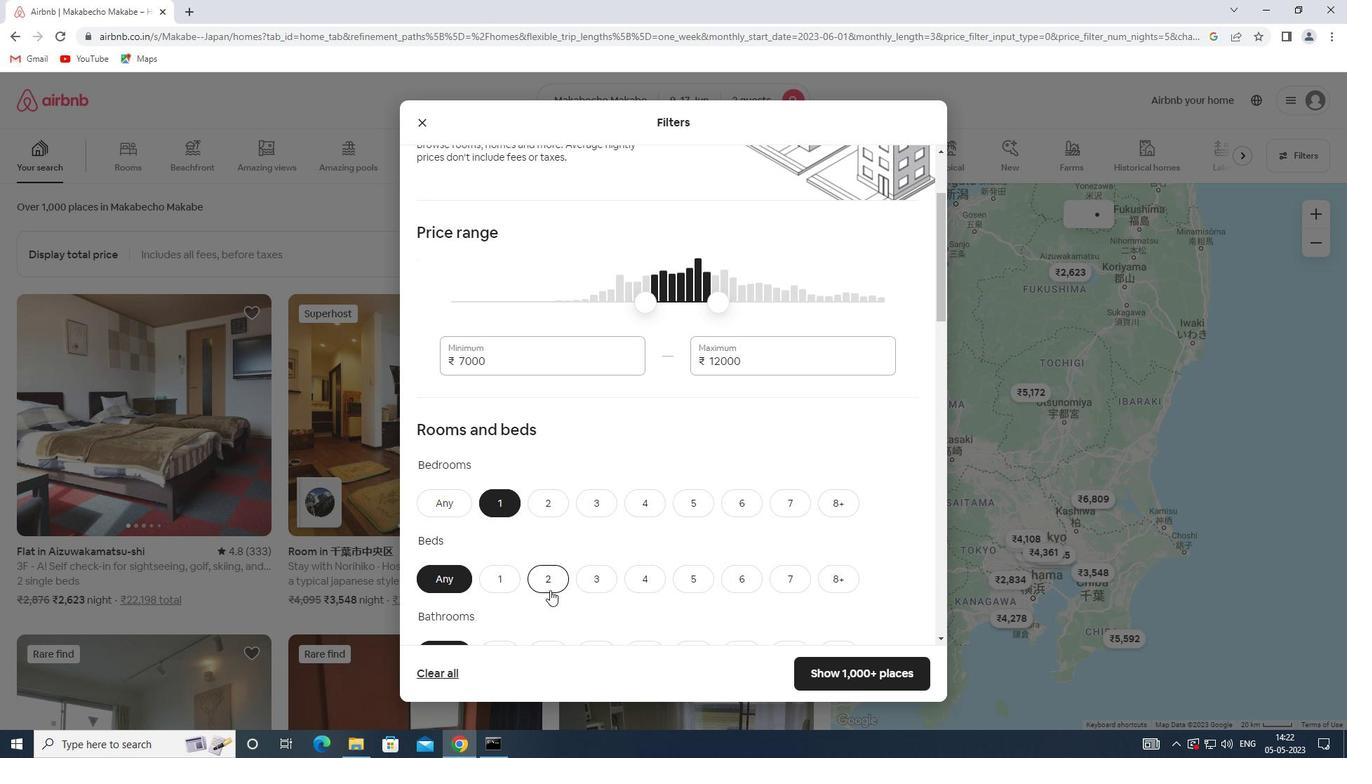 
Action: Mouse pressed left at (550, 588)
Screenshot: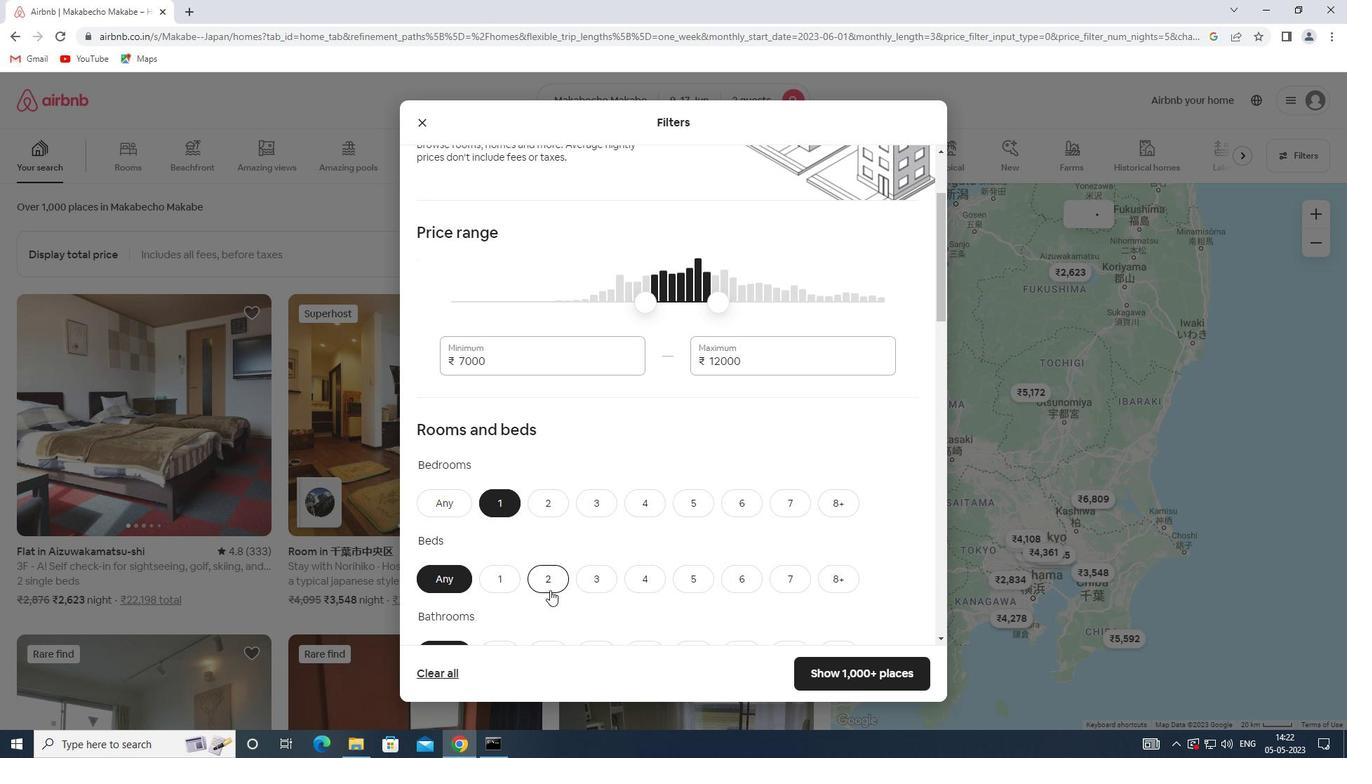 
Action: Mouse moved to (513, 552)
Screenshot: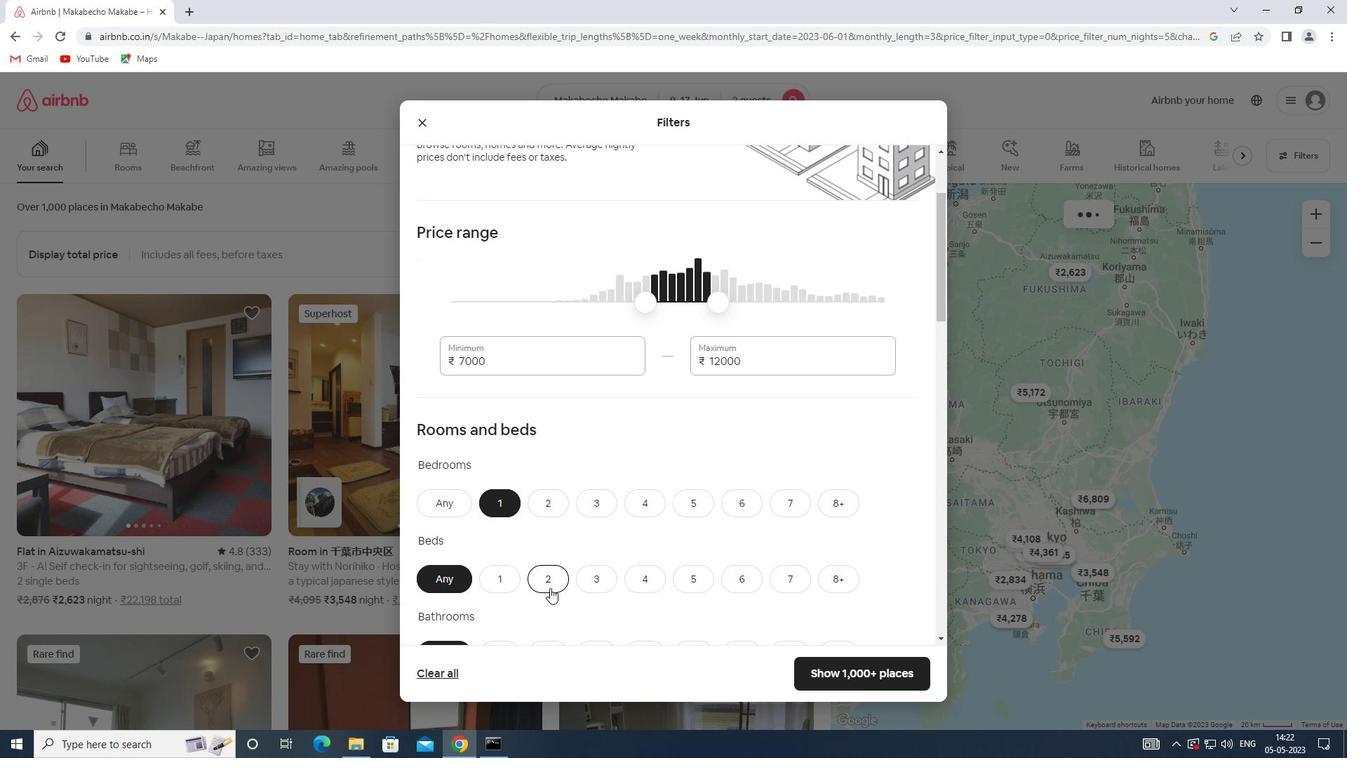 
Action: Mouse scrolled (513, 551) with delta (0, 0)
Screenshot: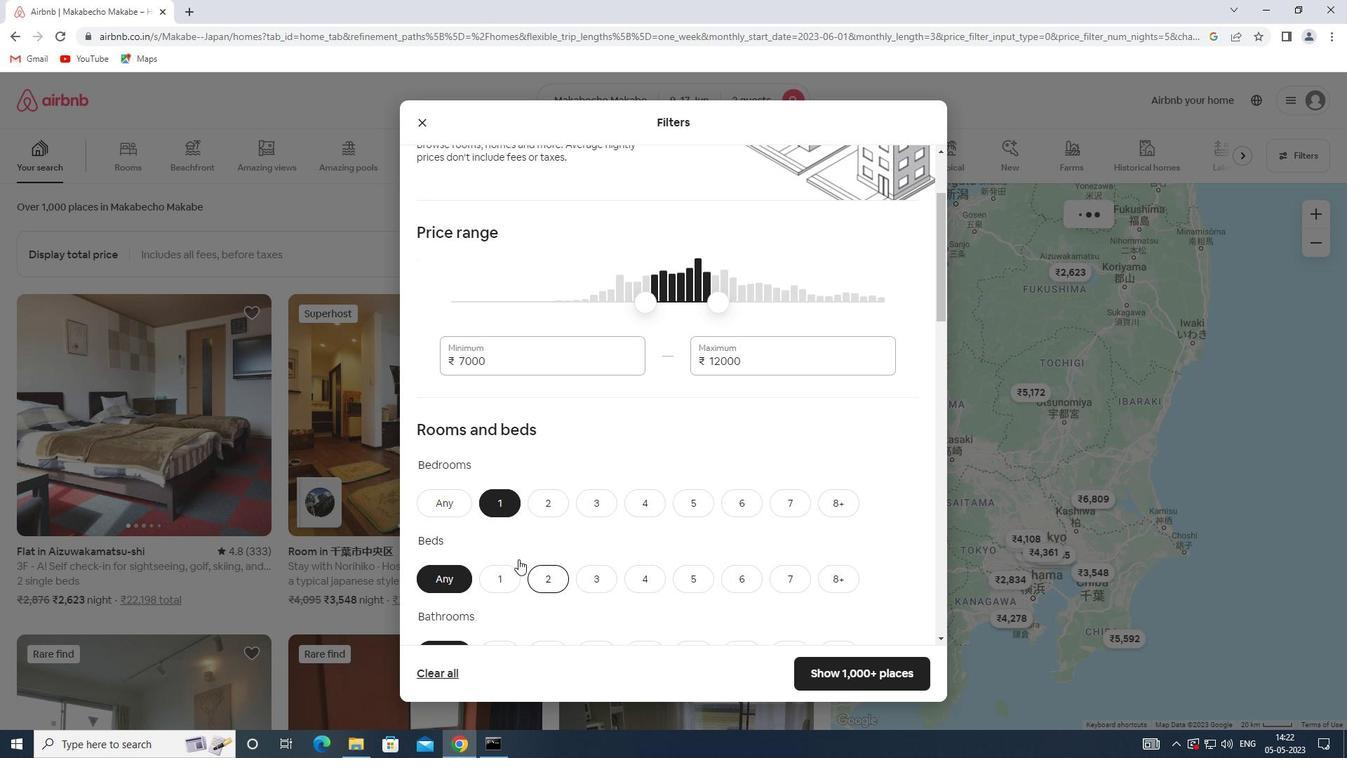 
Action: Mouse scrolled (513, 551) with delta (0, 0)
Screenshot: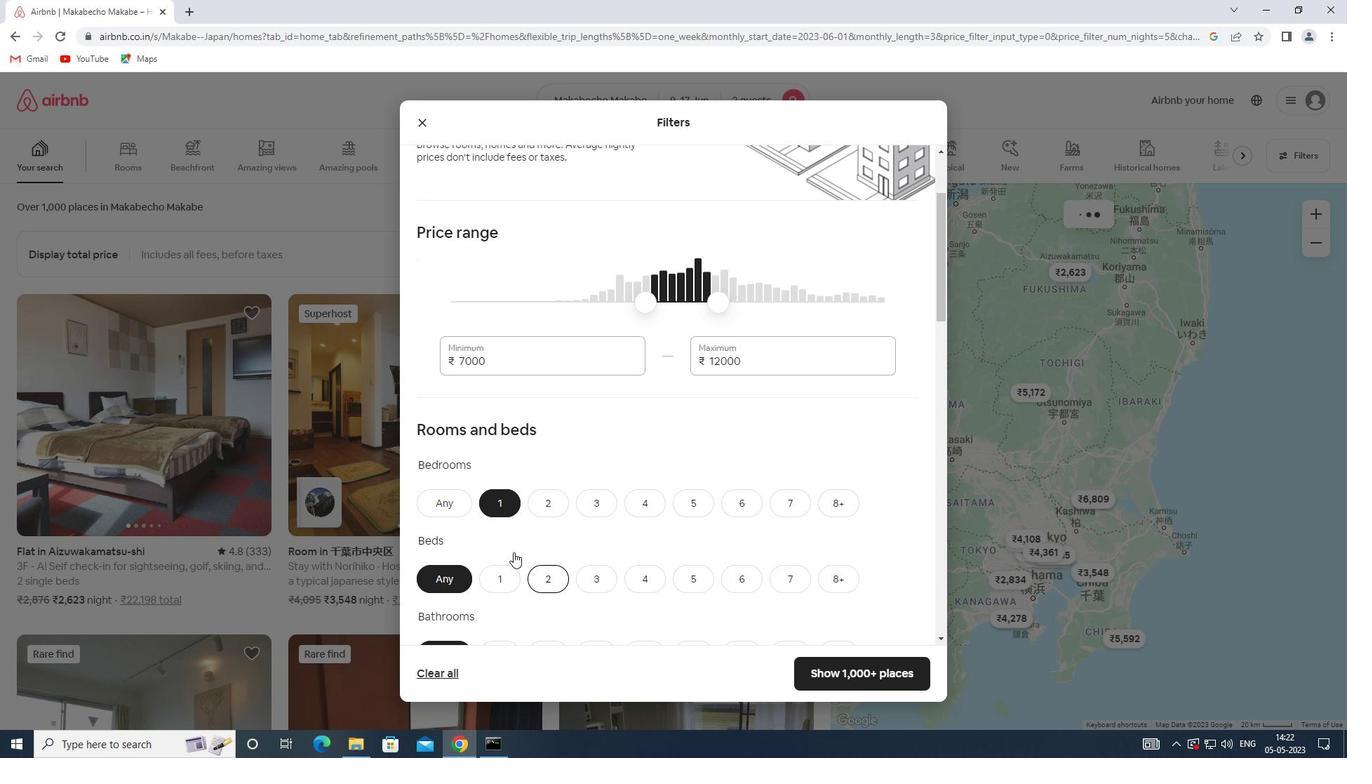 
Action: Mouse moved to (497, 518)
Screenshot: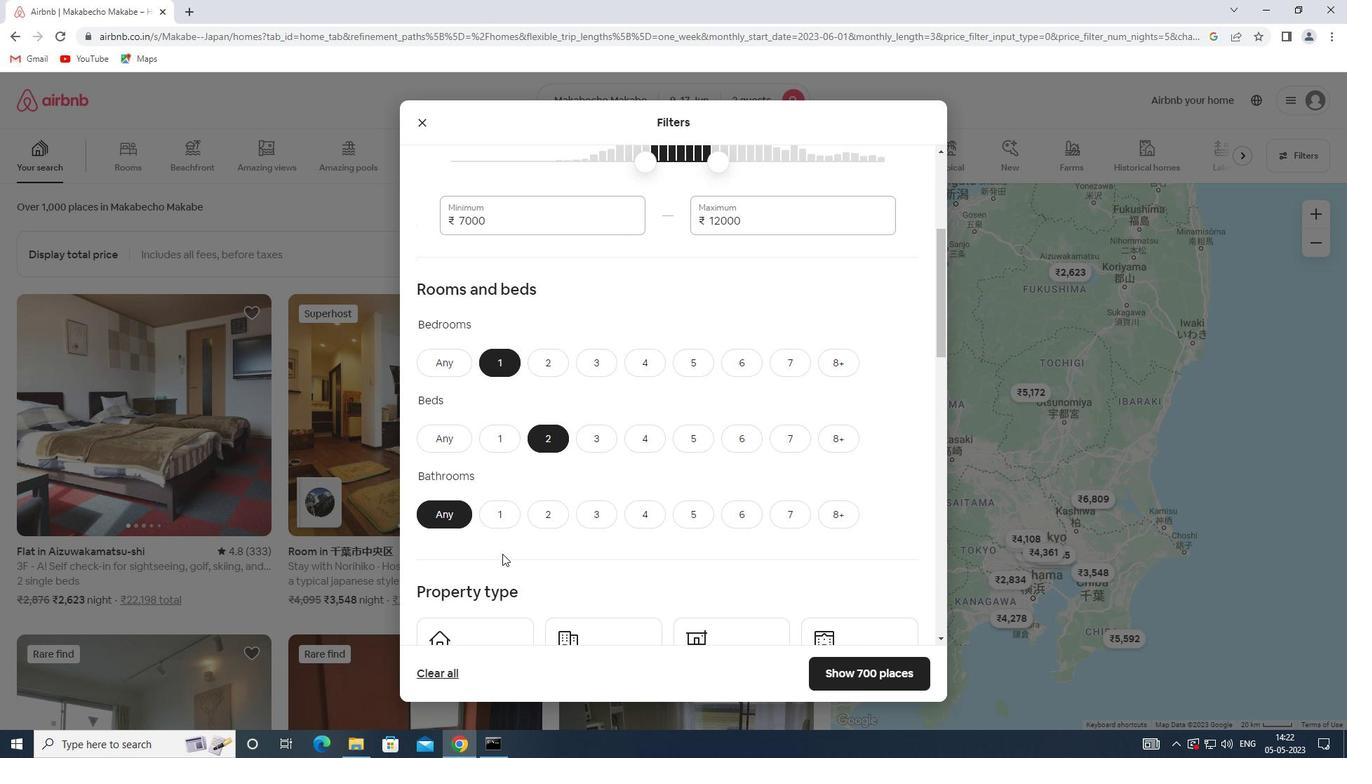 
Action: Mouse pressed left at (497, 518)
Screenshot: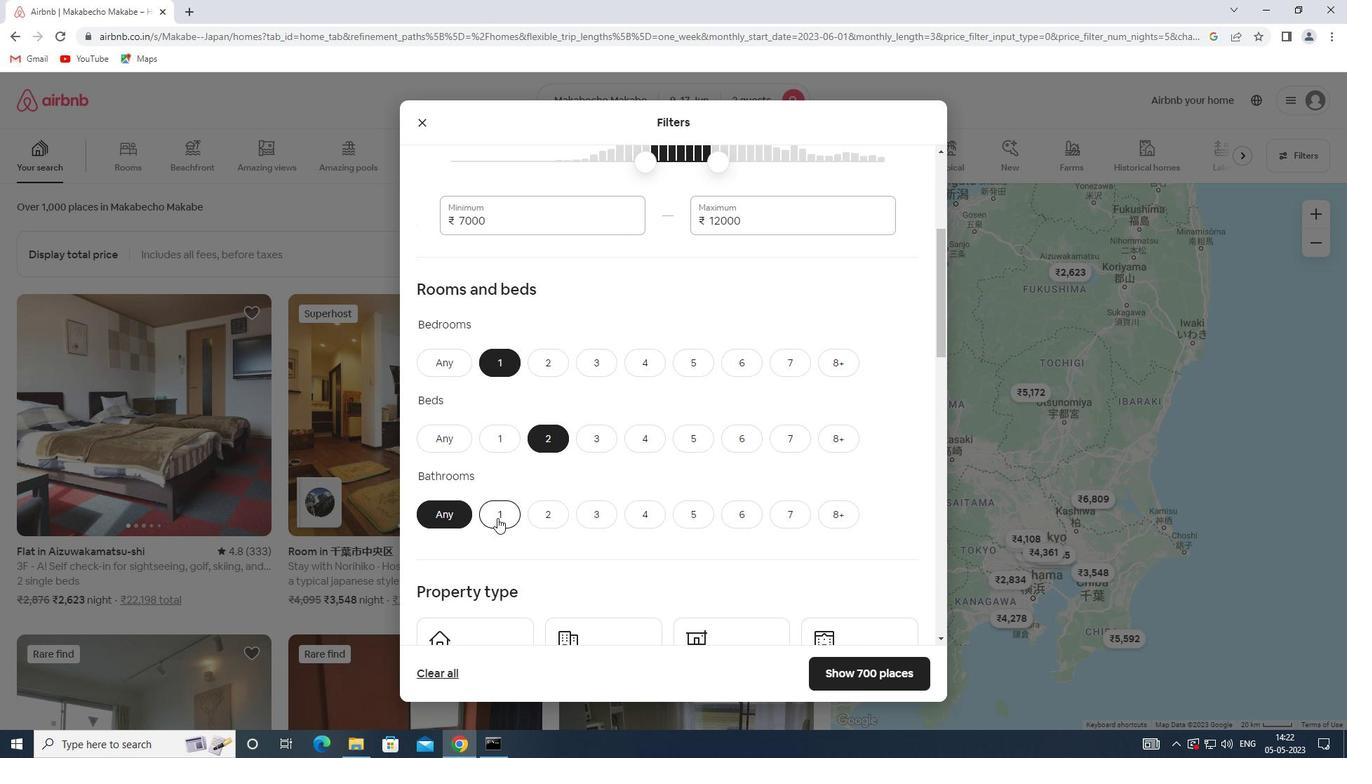 
Action: Mouse scrolled (497, 517) with delta (0, 0)
Screenshot: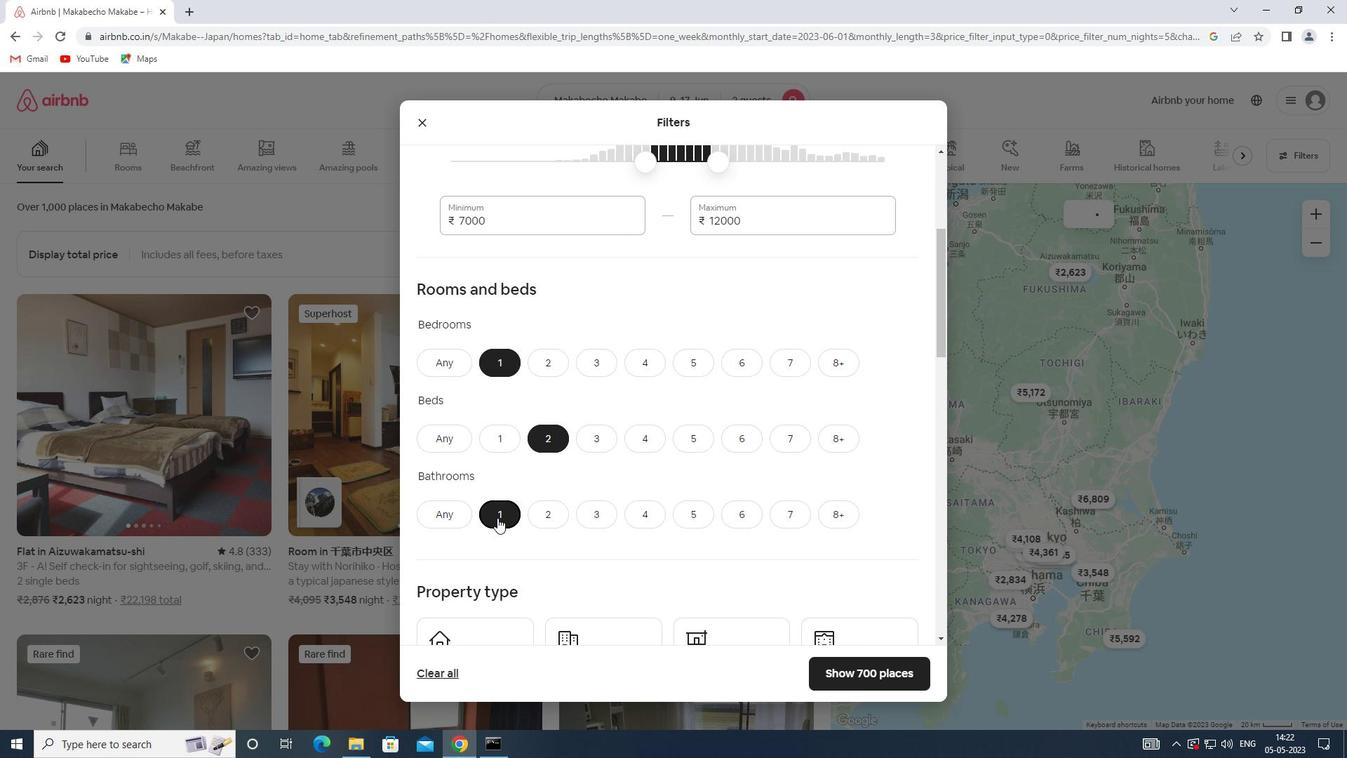 
Action: Mouse scrolled (497, 517) with delta (0, 0)
Screenshot: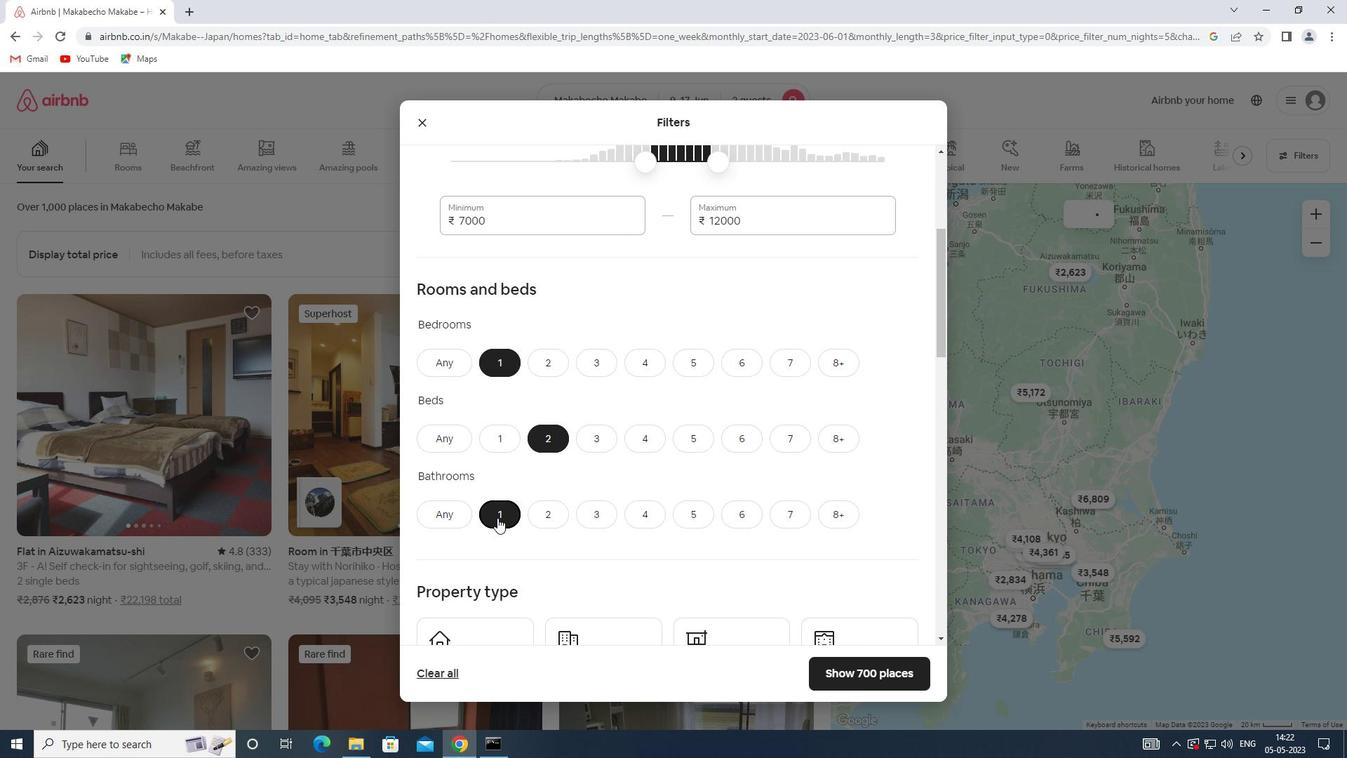 
Action: Mouse moved to (496, 529)
Screenshot: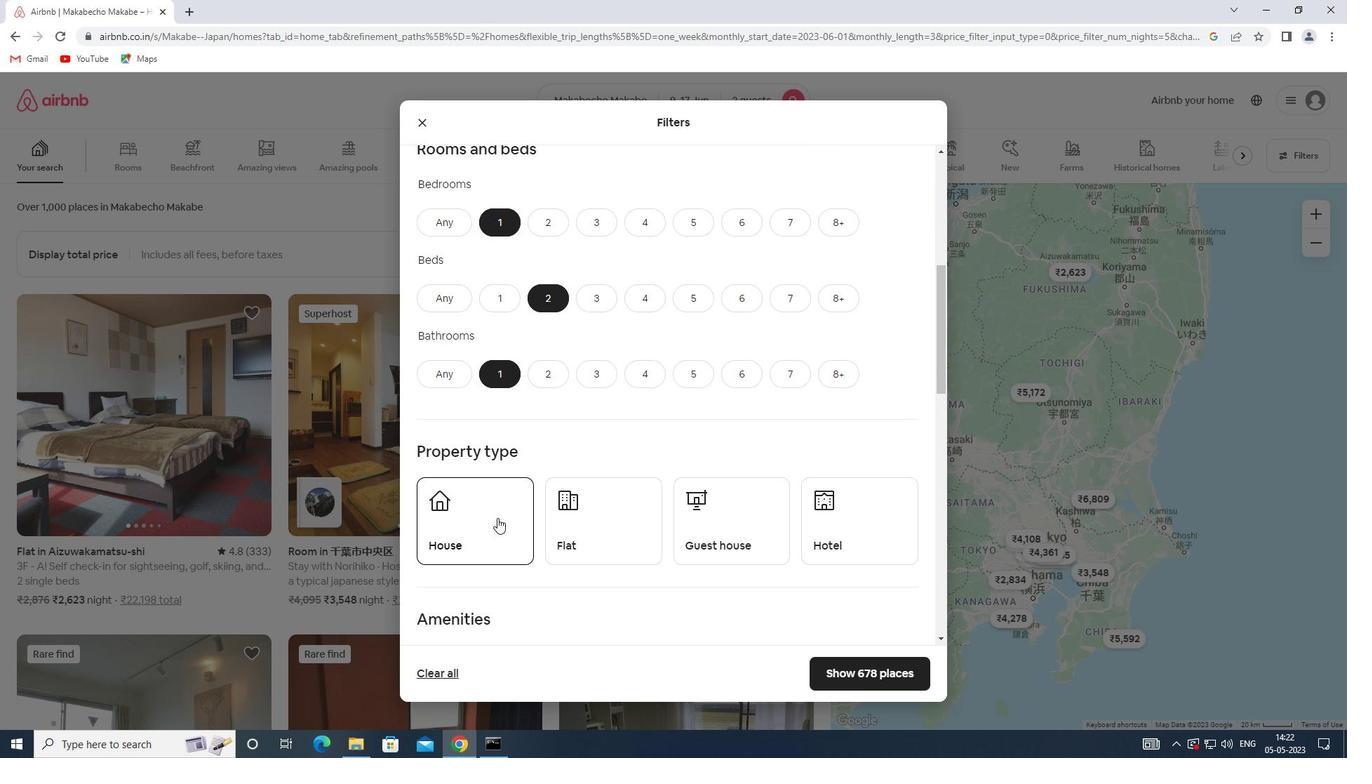 
Action: Mouse pressed left at (496, 529)
Screenshot: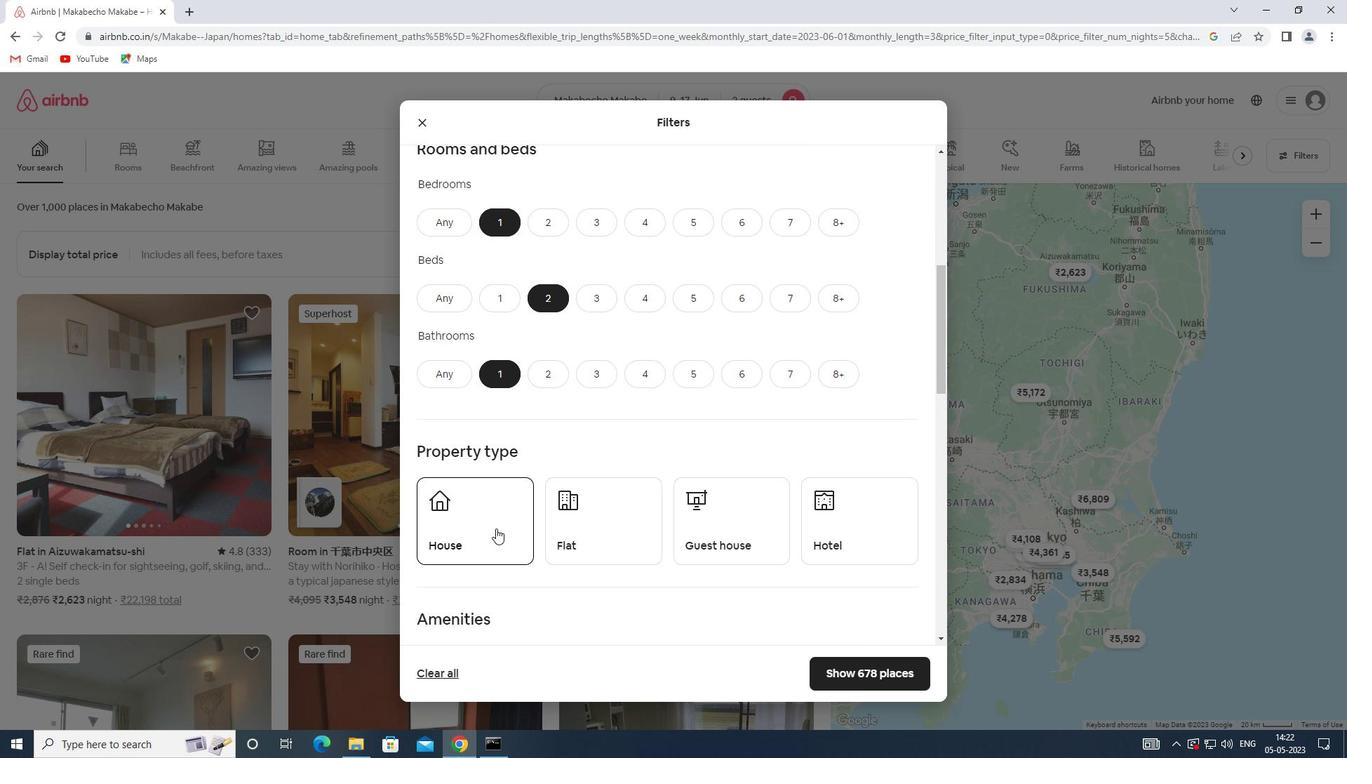 
Action: Mouse moved to (576, 525)
Screenshot: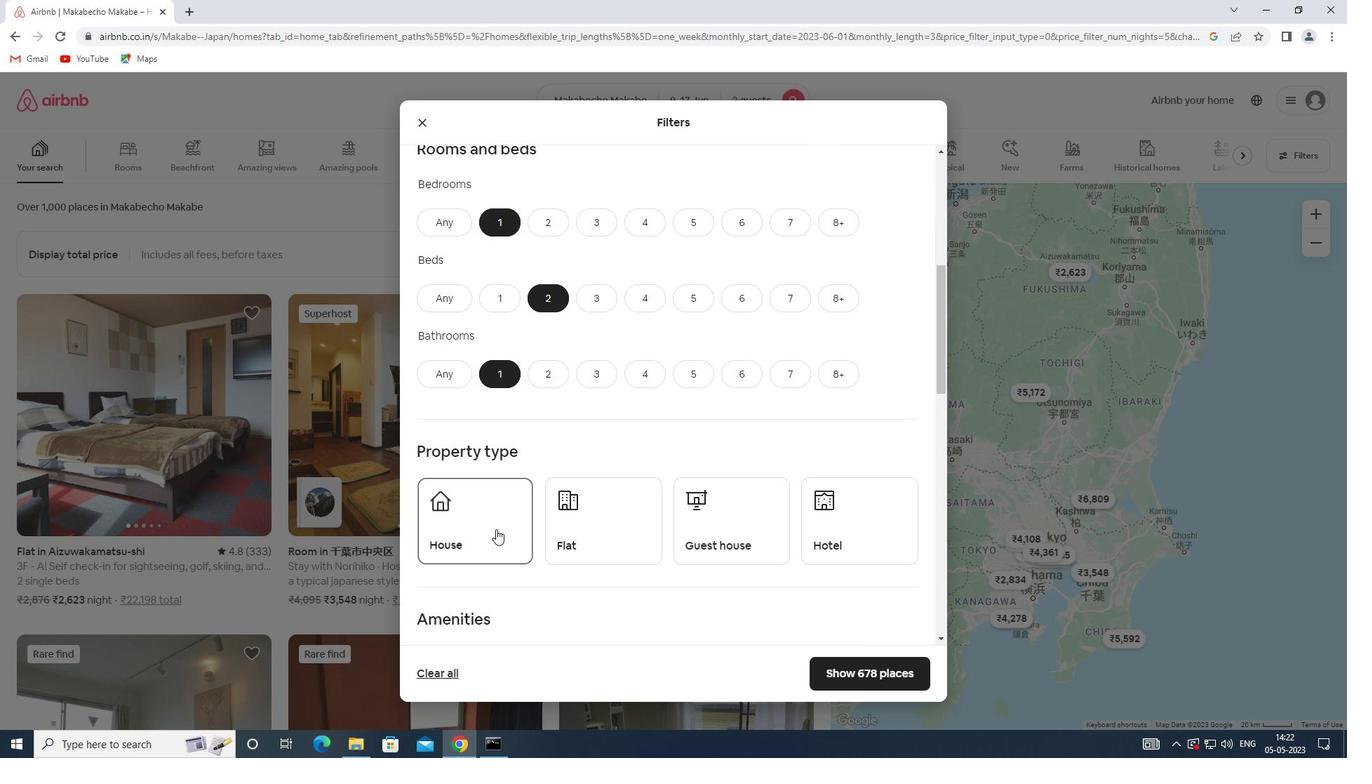
Action: Mouse pressed left at (576, 525)
Screenshot: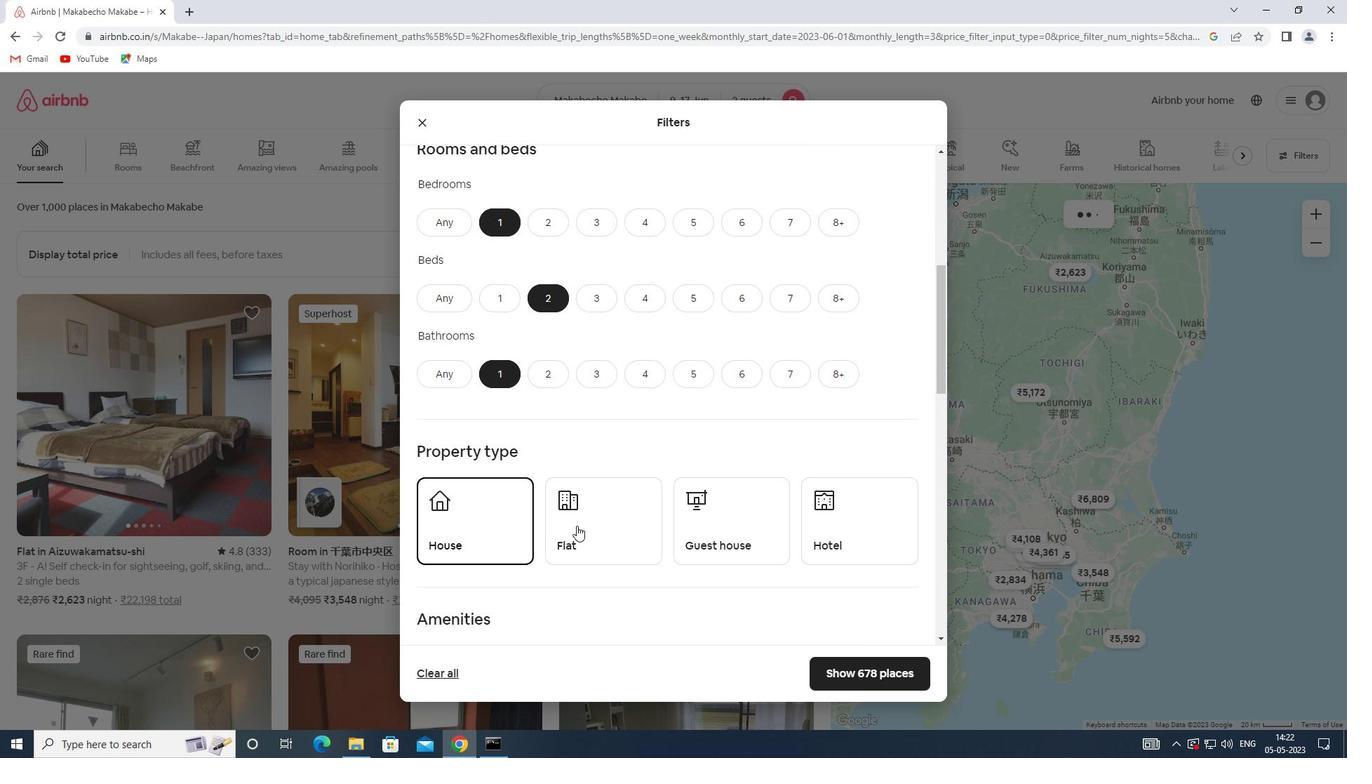 
Action: Mouse moved to (694, 522)
Screenshot: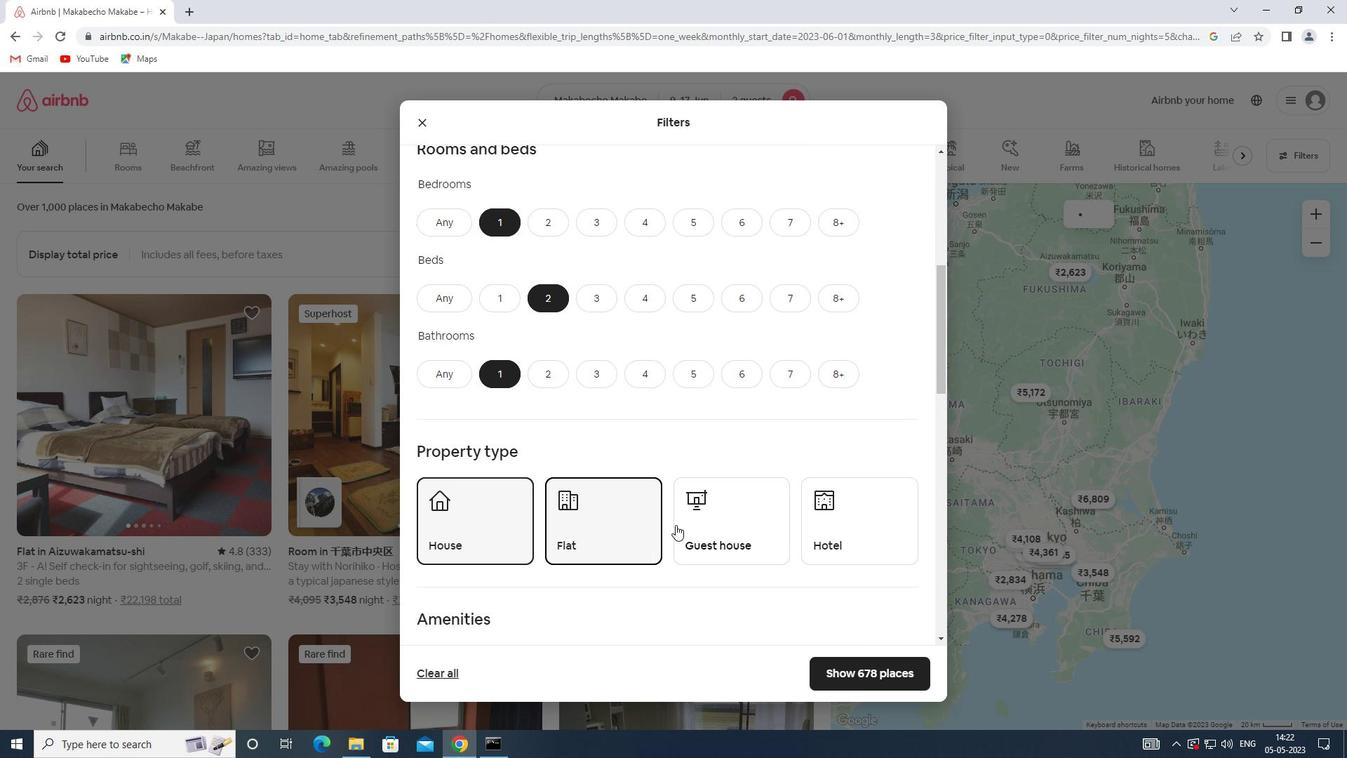 
Action: Mouse pressed left at (694, 522)
Screenshot: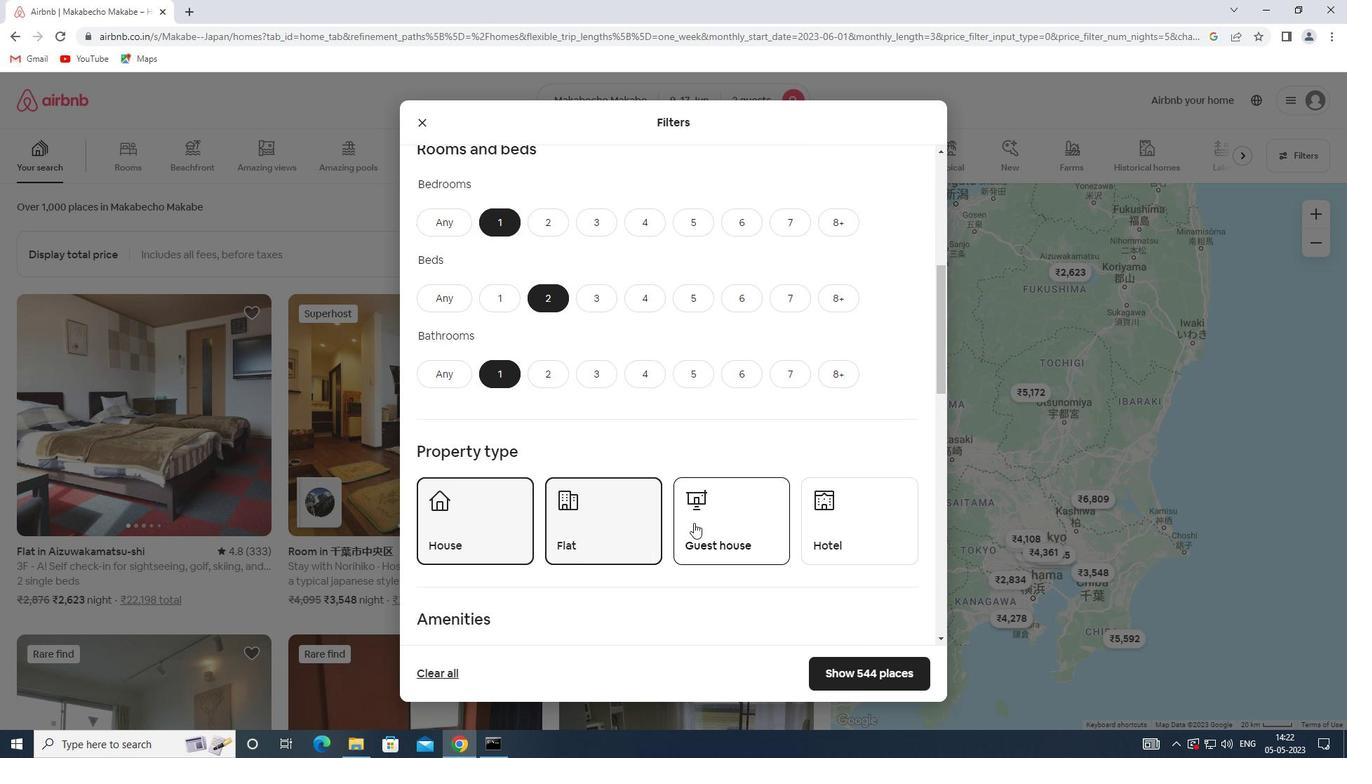 
Action: Mouse scrolled (694, 522) with delta (0, 0)
Screenshot: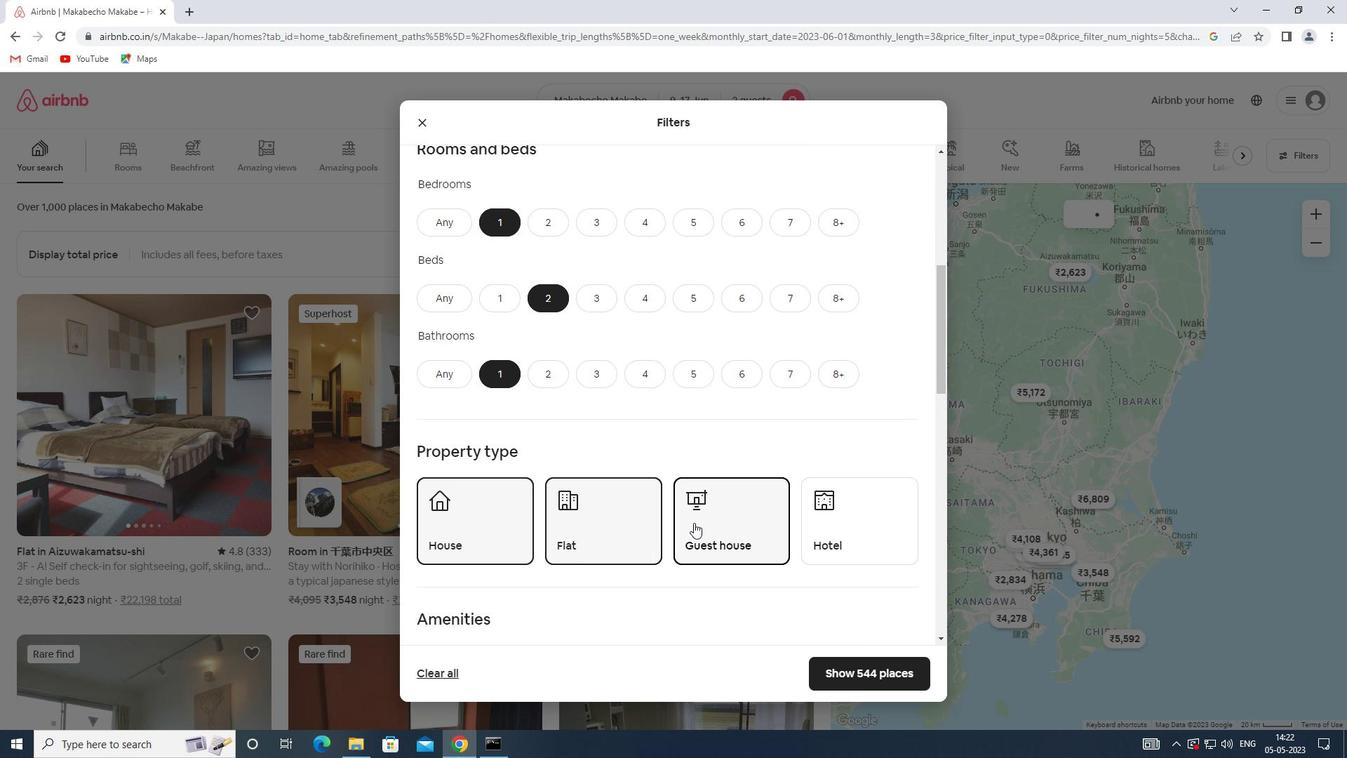 
Action: Mouse scrolled (694, 522) with delta (0, 0)
Screenshot: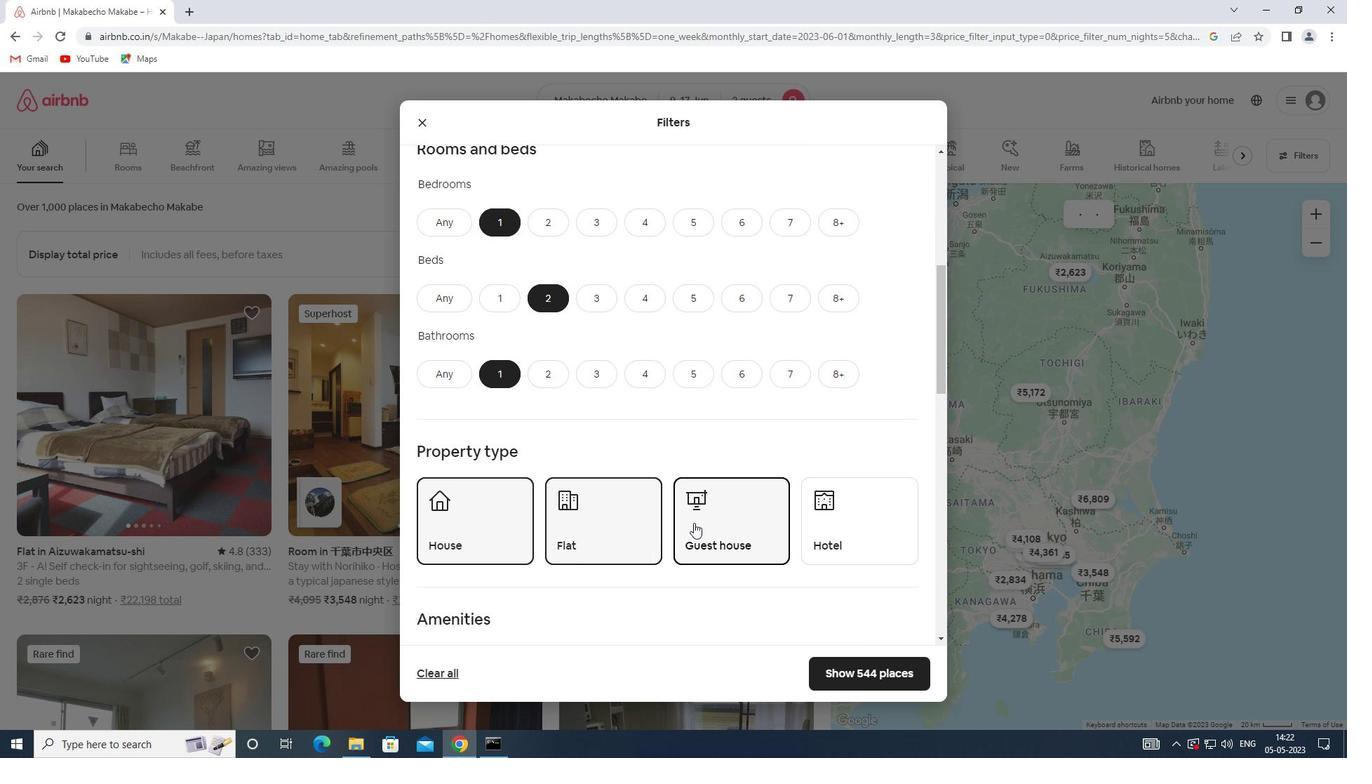 
Action: Mouse scrolled (694, 522) with delta (0, 0)
Screenshot: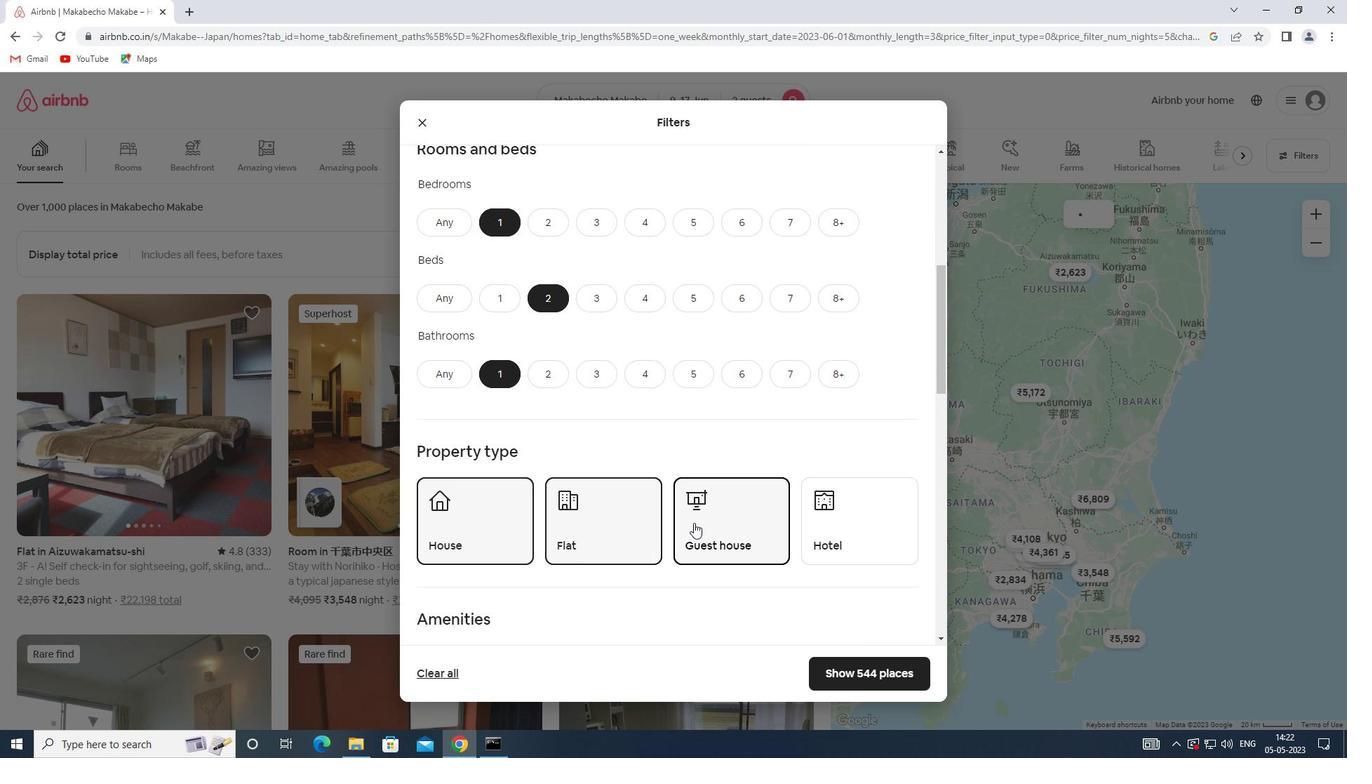 
Action: Mouse moved to (670, 480)
Screenshot: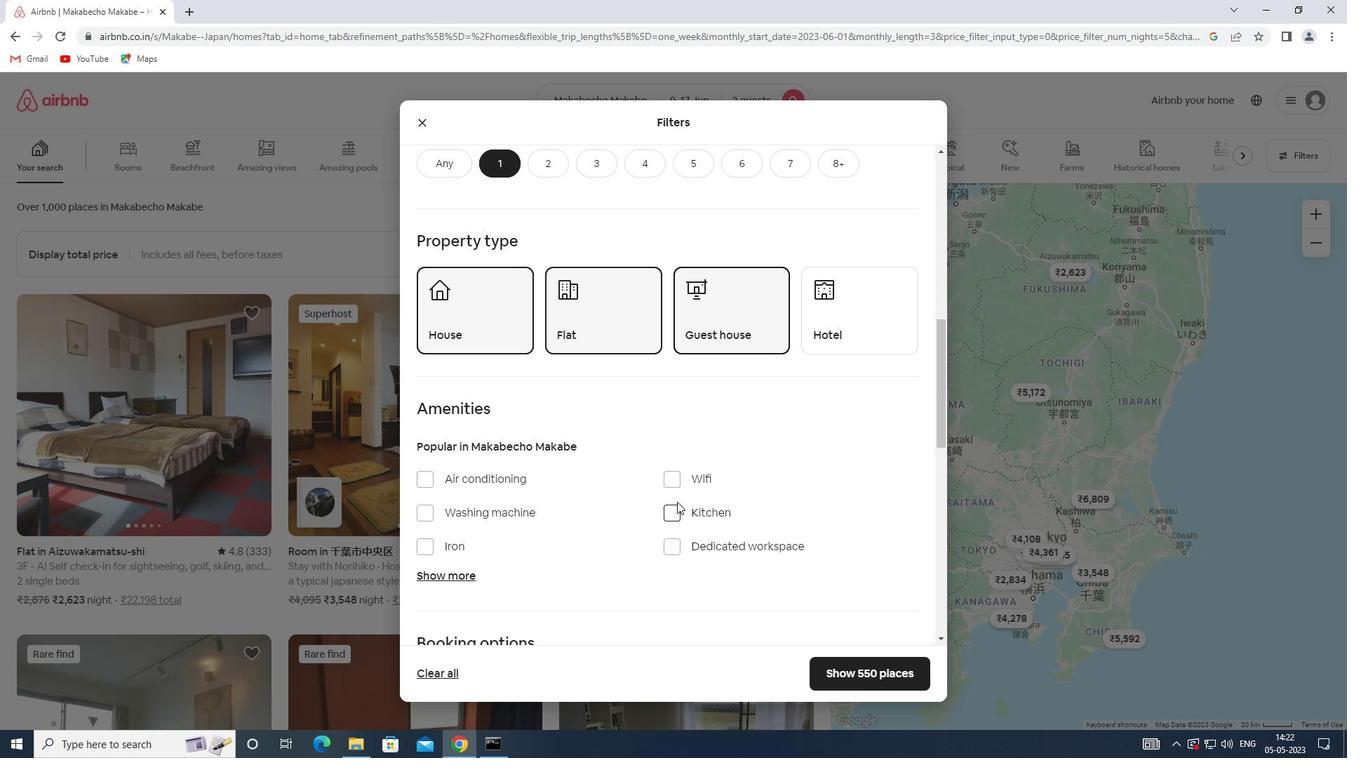 
Action: Mouse pressed left at (670, 480)
Screenshot: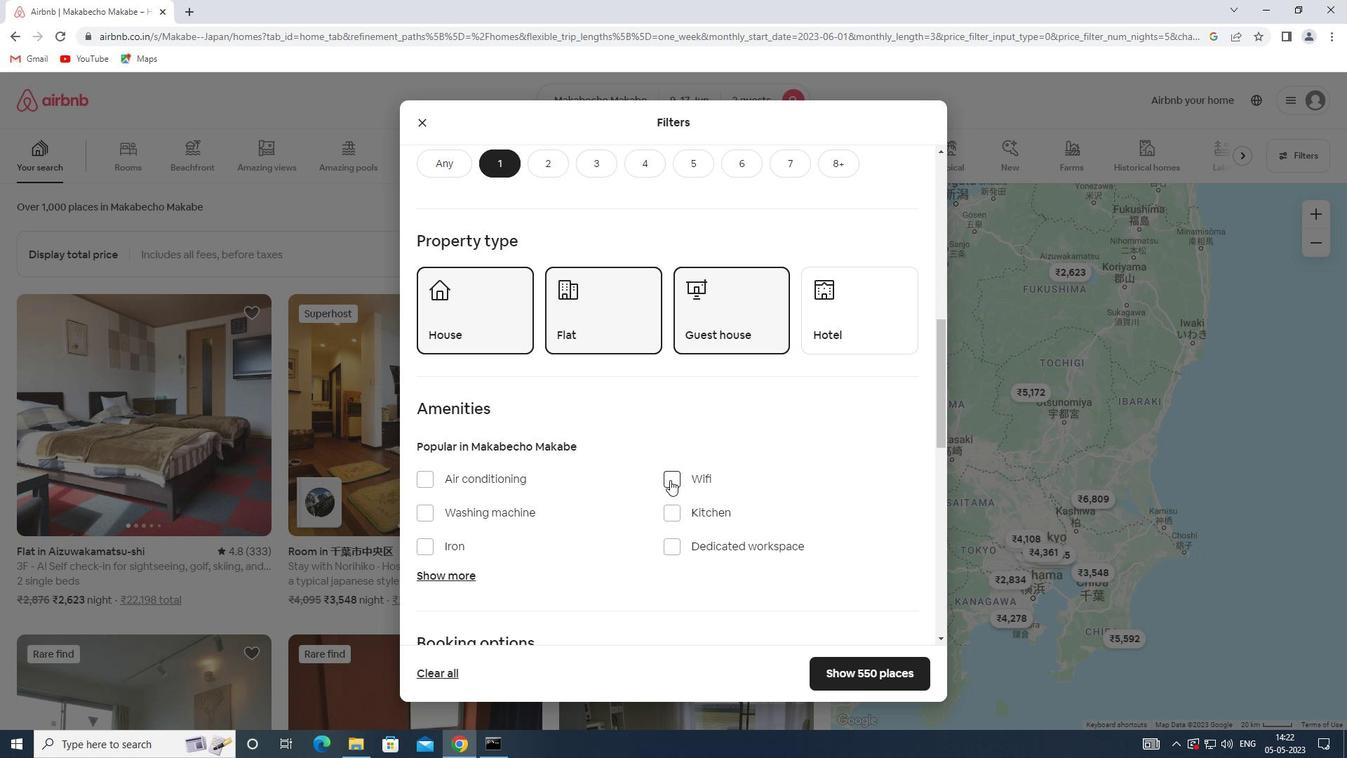 
Action: Mouse scrolled (670, 479) with delta (0, 0)
Screenshot: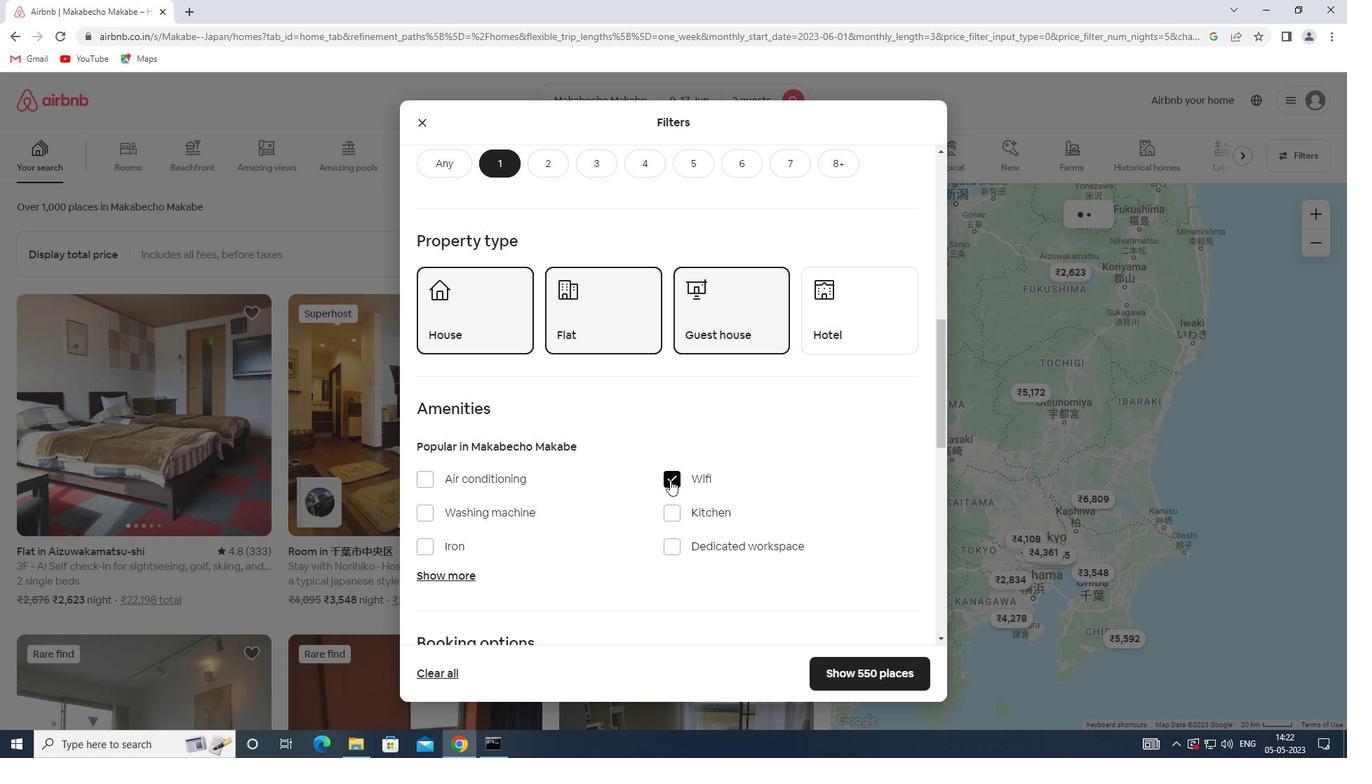 
Action: Mouse scrolled (670, 479) with delta (0, 0)
Screenshot: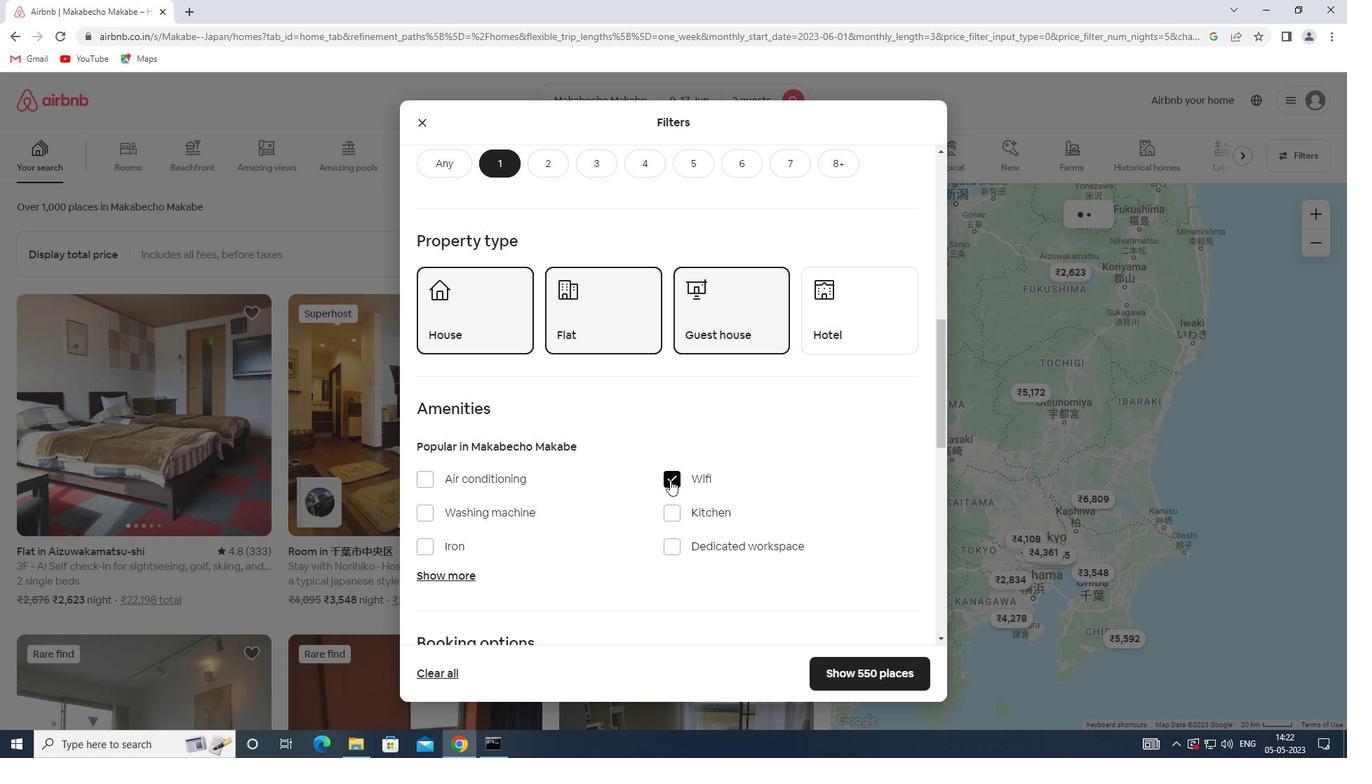 
Action: Mouse scrolled (670, 479) with delta (0, 0)
Screenshot: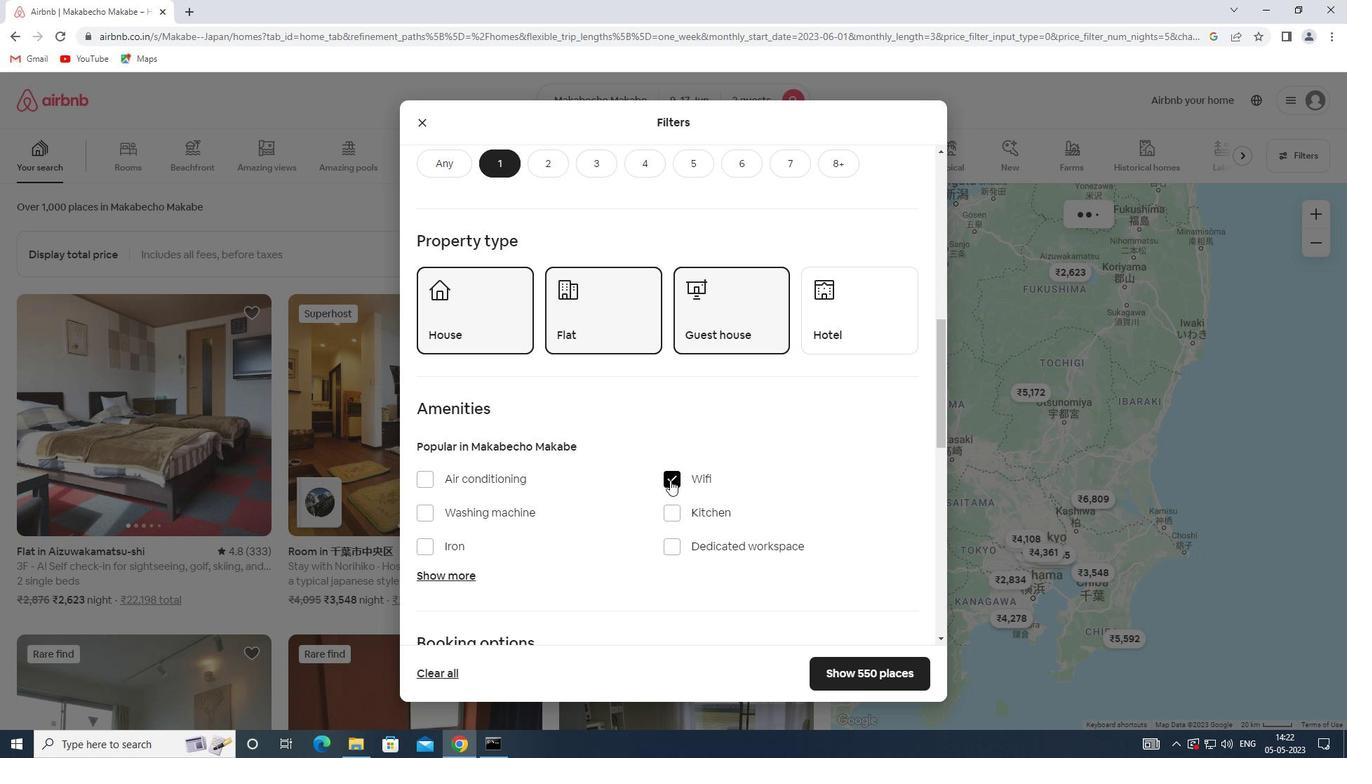
Action: Mouse scrolled (670, 479) with delta (0, 0)
Screenshot: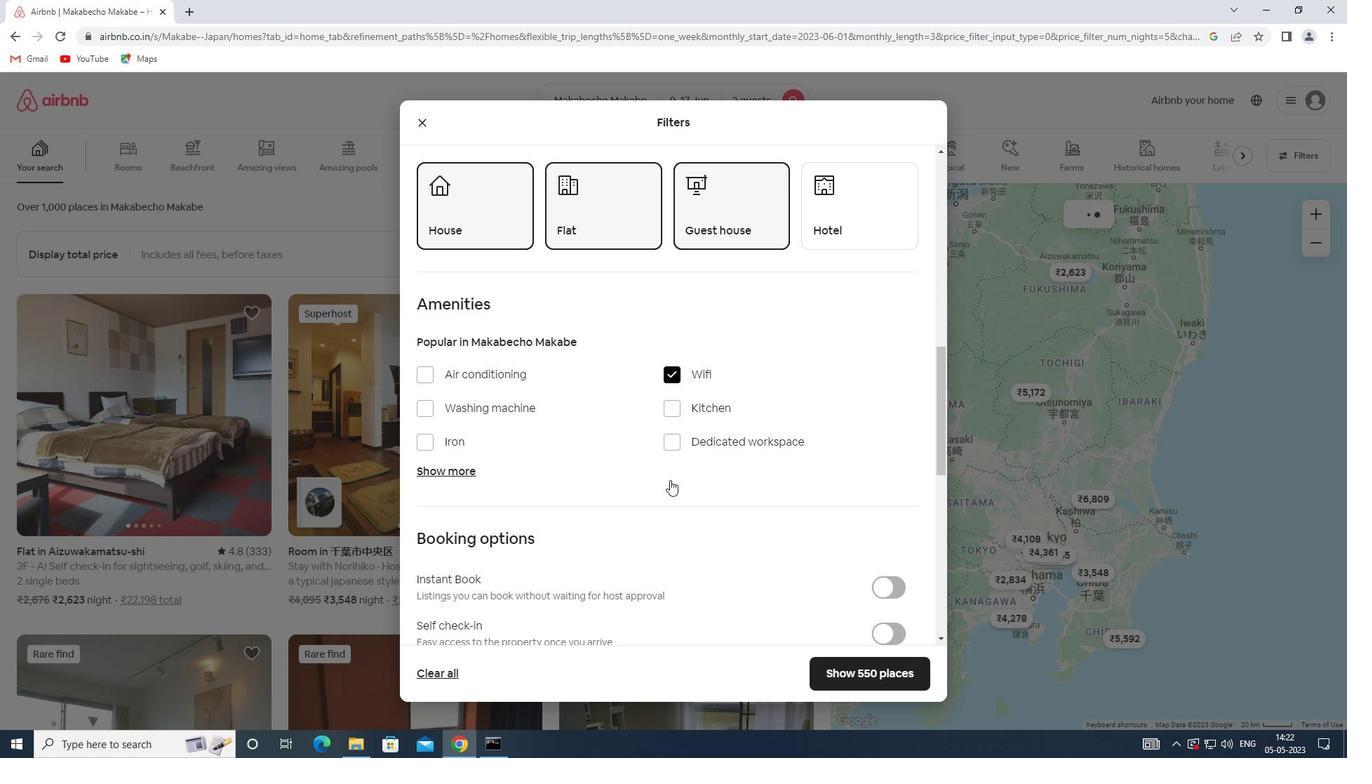 
Action: Mouse scrolled (670, 479) with delta (0, 0)
Screenshot: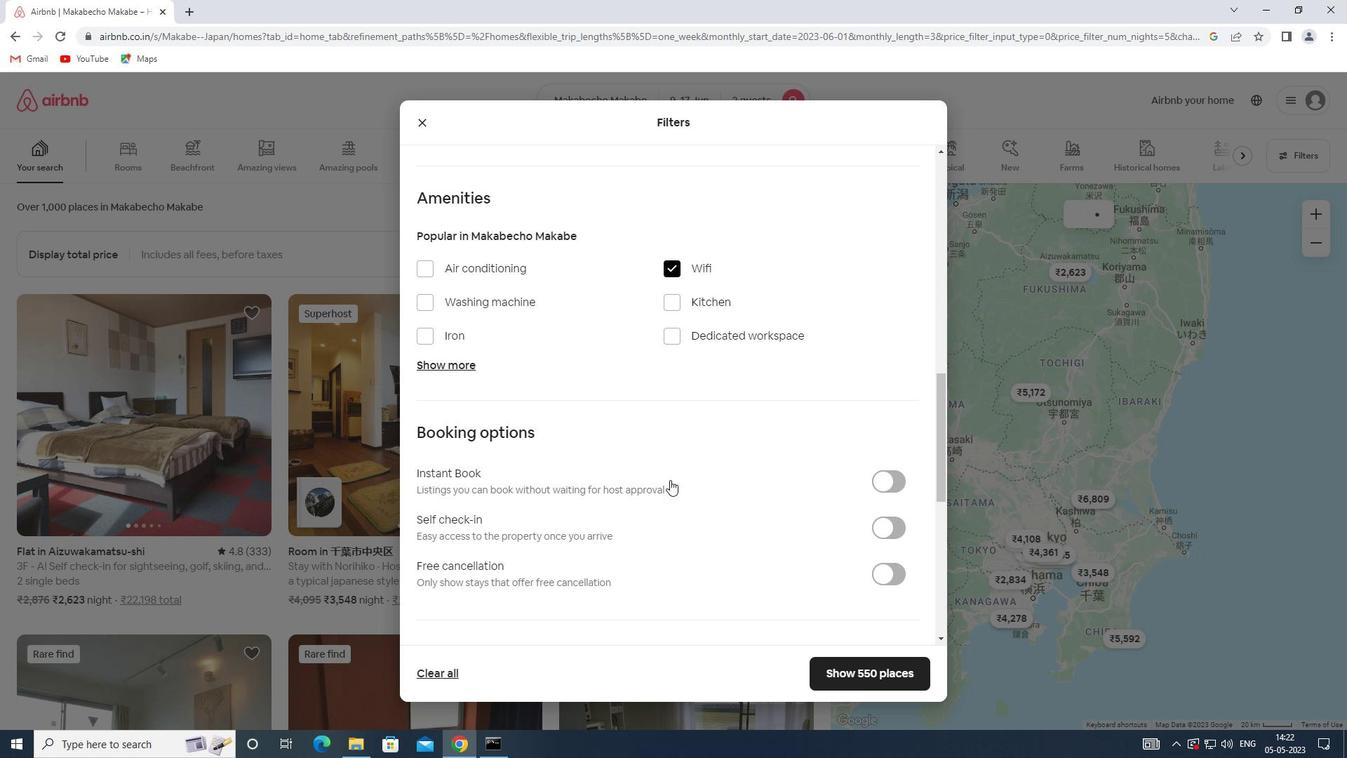 
Action: Mouse scrolled (670, 479) with delta (0, 0)
Screenshot: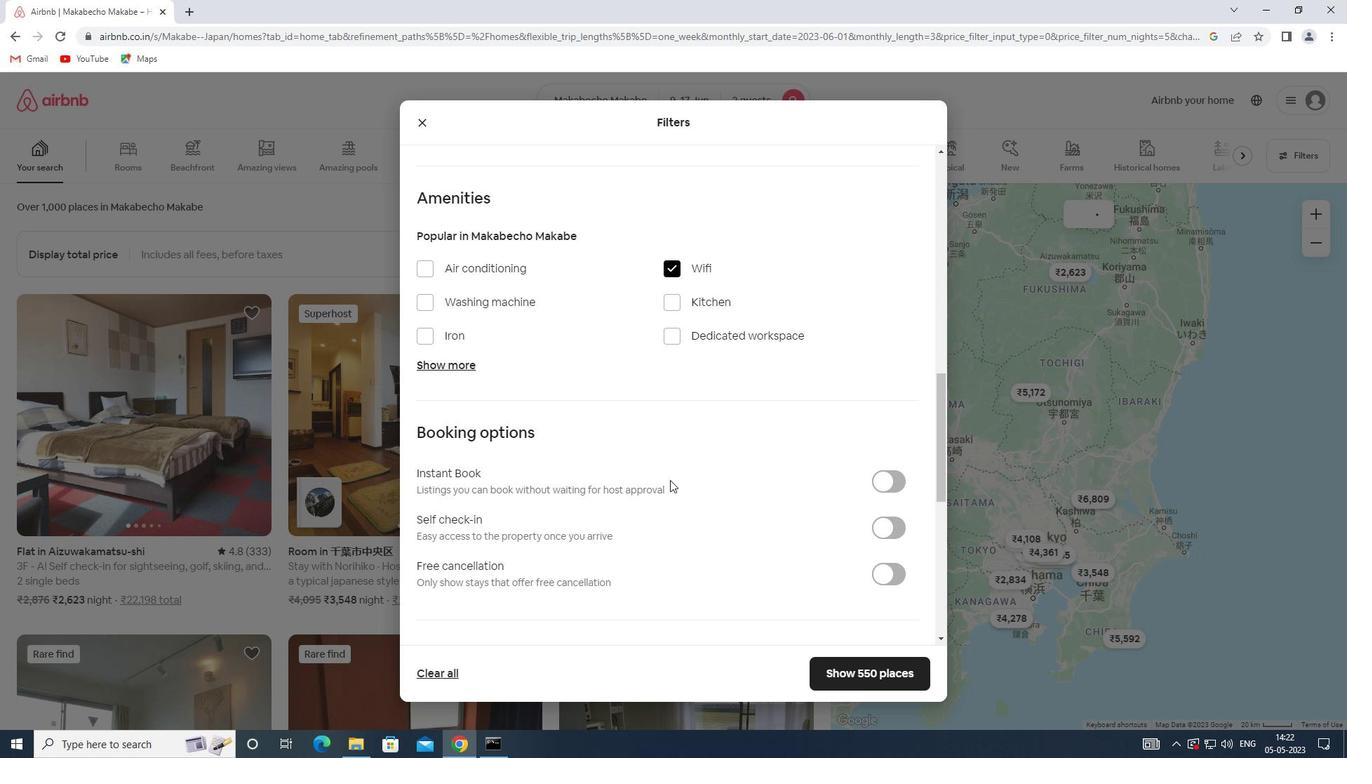 
Action: Mouse moved to (885, 321)
Screenshot: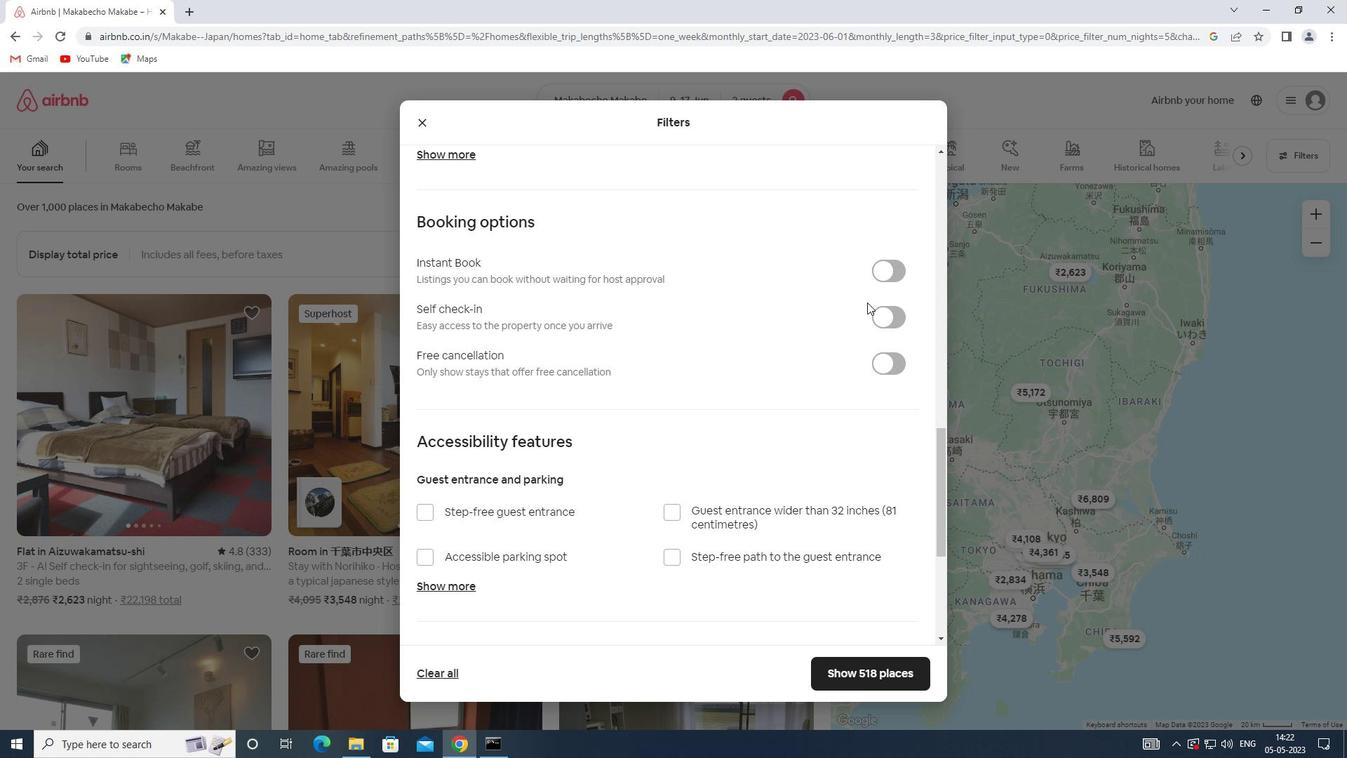 
Action: Mouse pressed left at (885, 321)
Screenshot: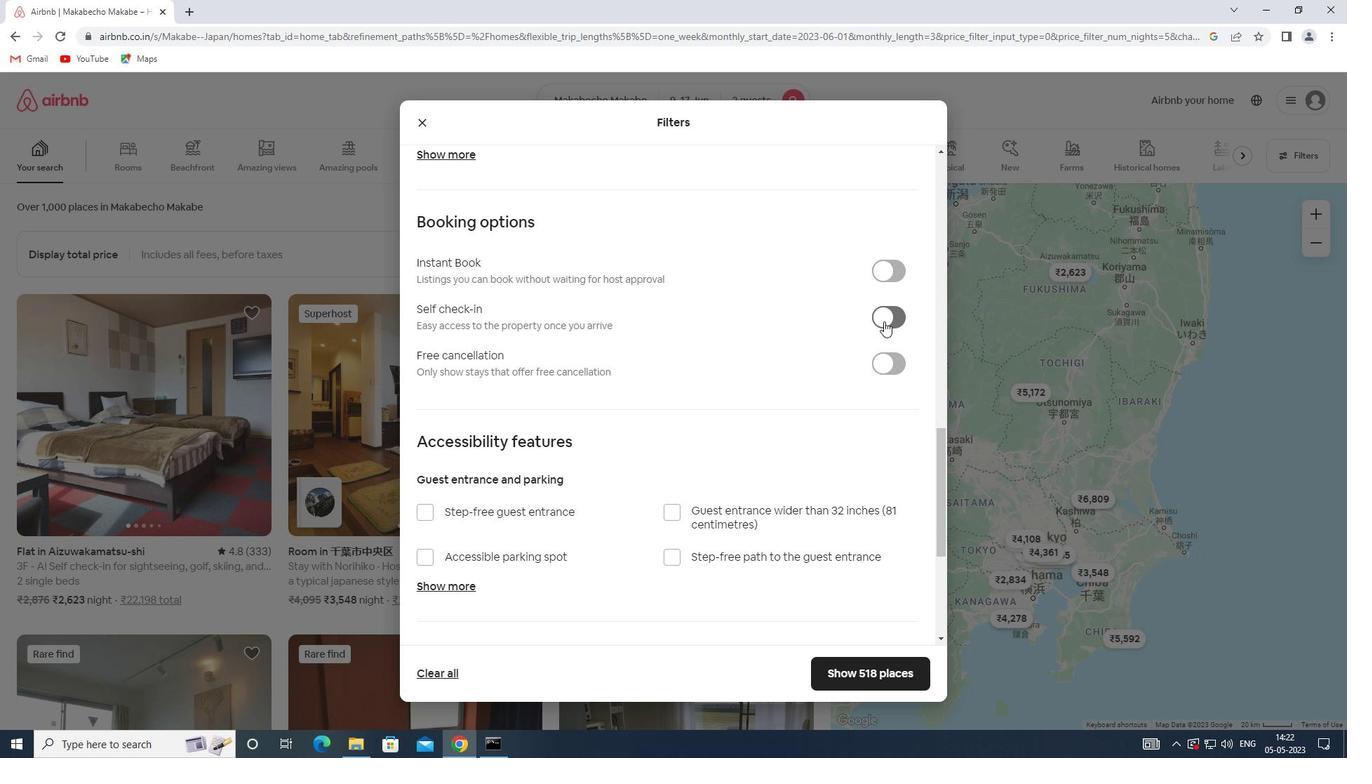 
Action: Mouse moved to (589, 452)
Screenshot: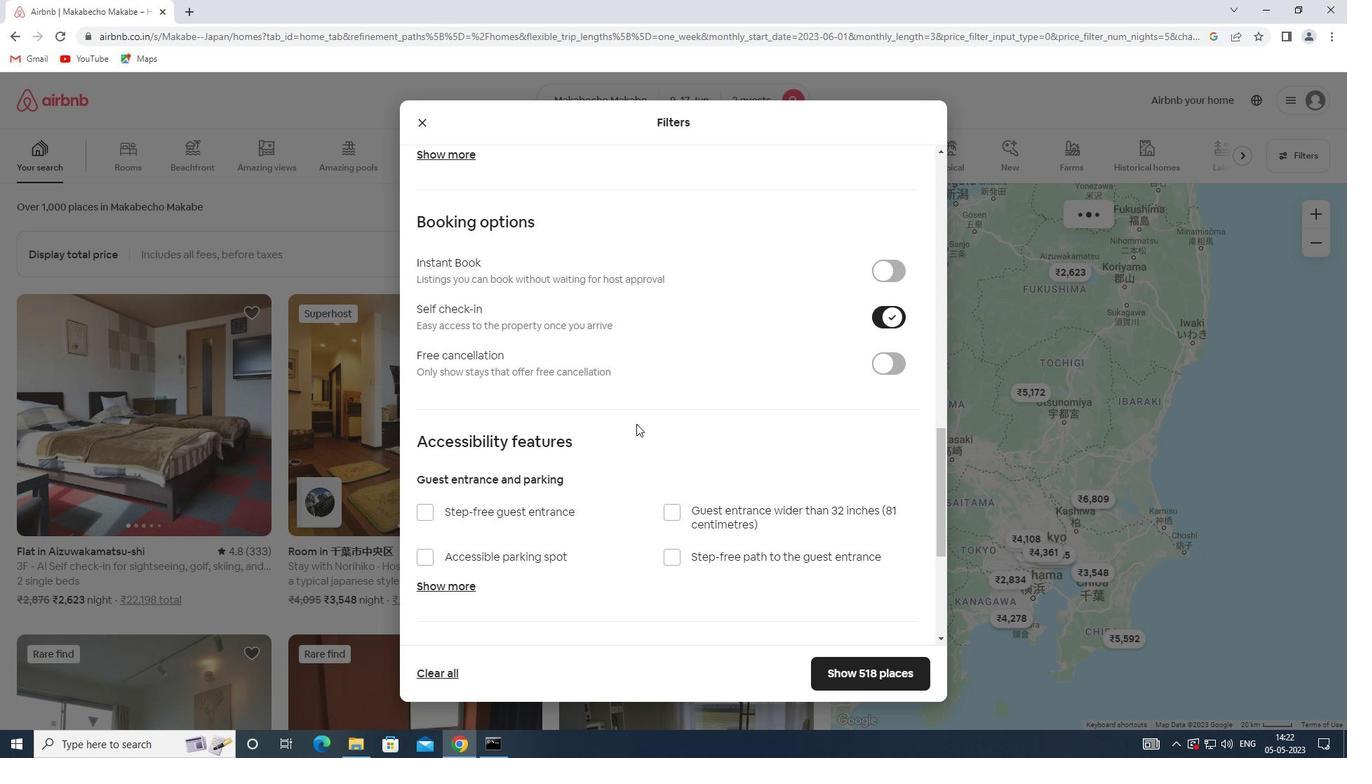 
Action: Mouse scrolled (589, 452) with delta (0, 0)
Screenshot: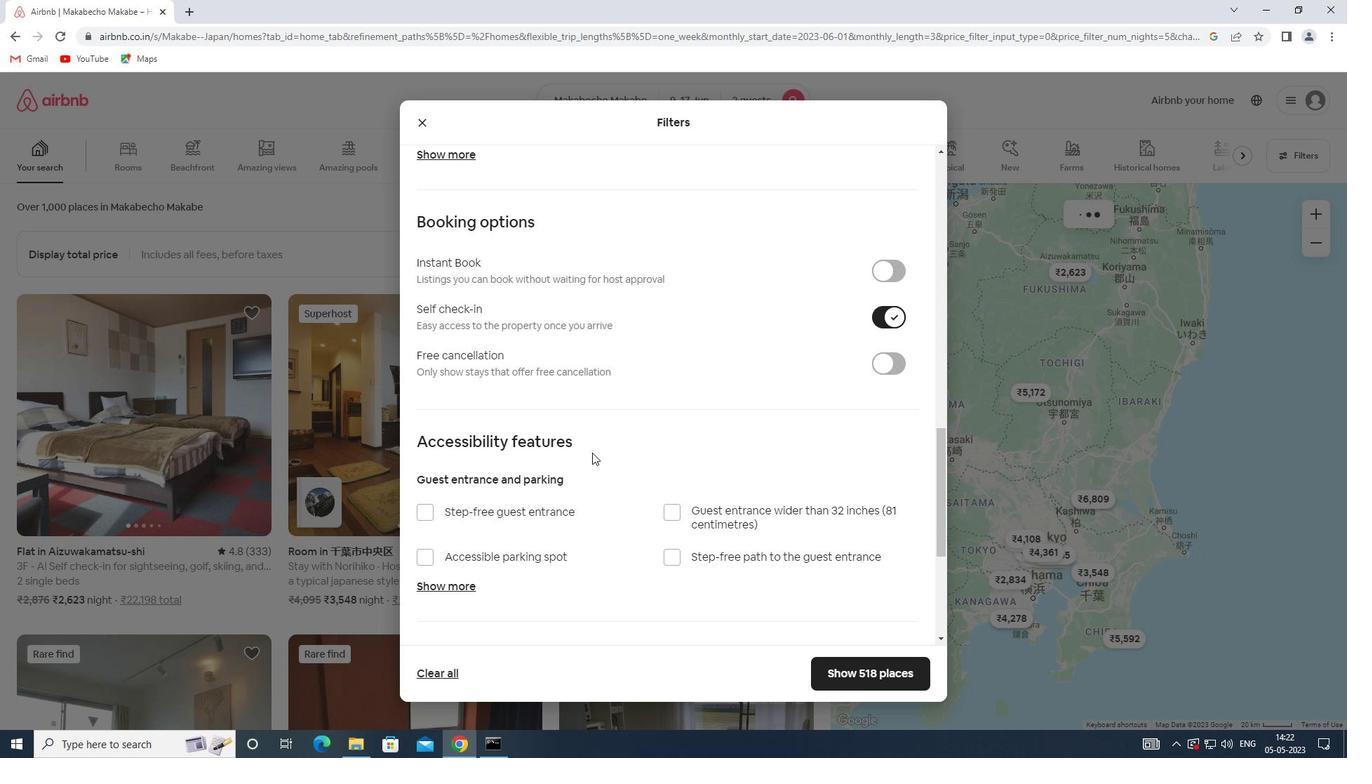 
Action: Mouse scrolled (589, 452) with delta (0, 0)
Screenshot: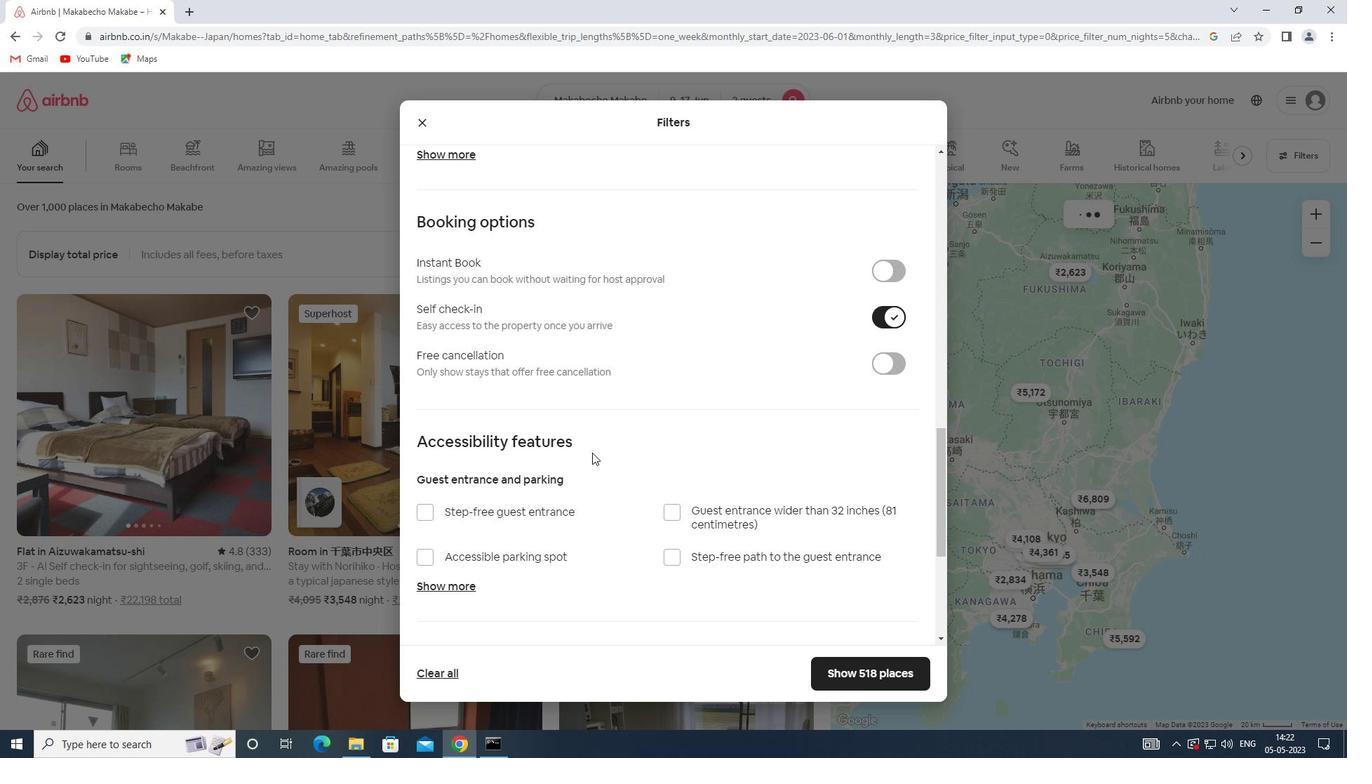 
Action: Mouse scrolled (589, 452) with delta (0, 0)
Screenshot: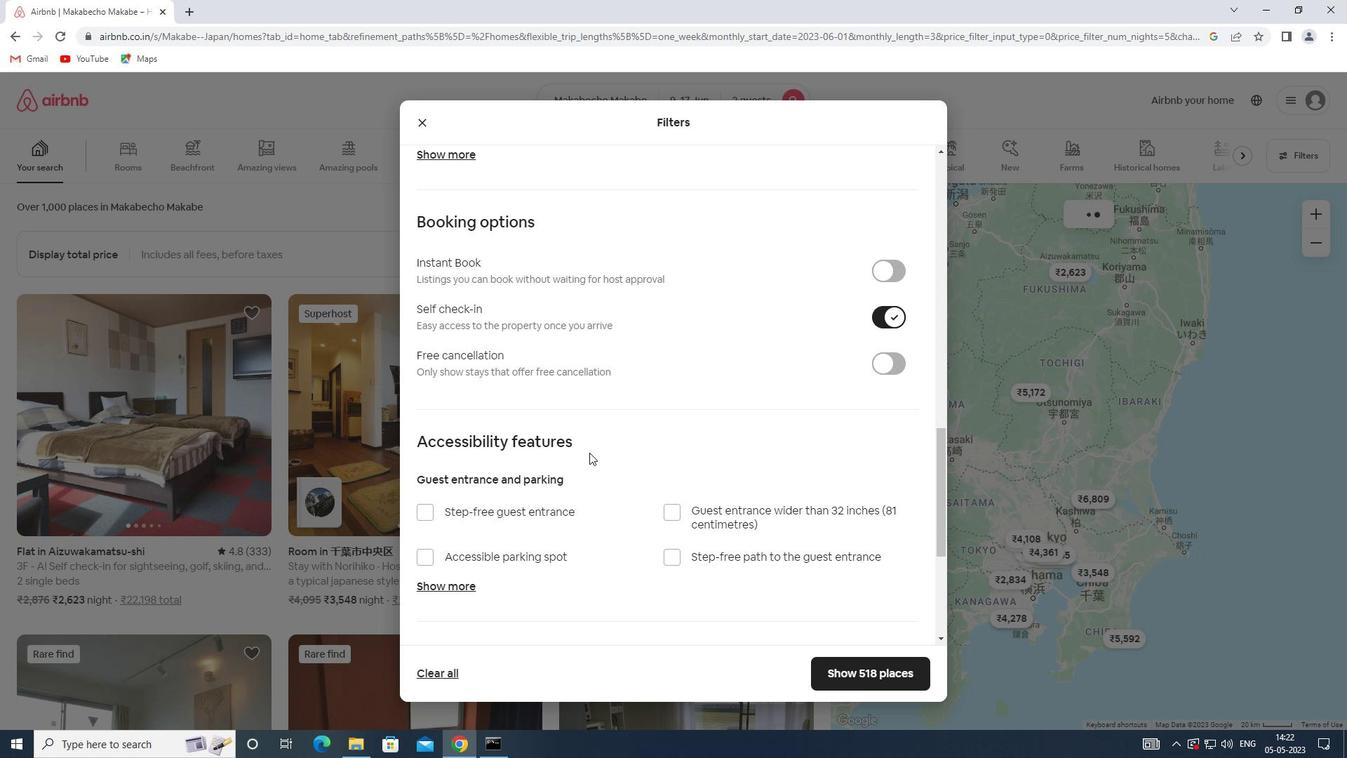 
Action: Mouse moved to (563, 460)
Screenshot: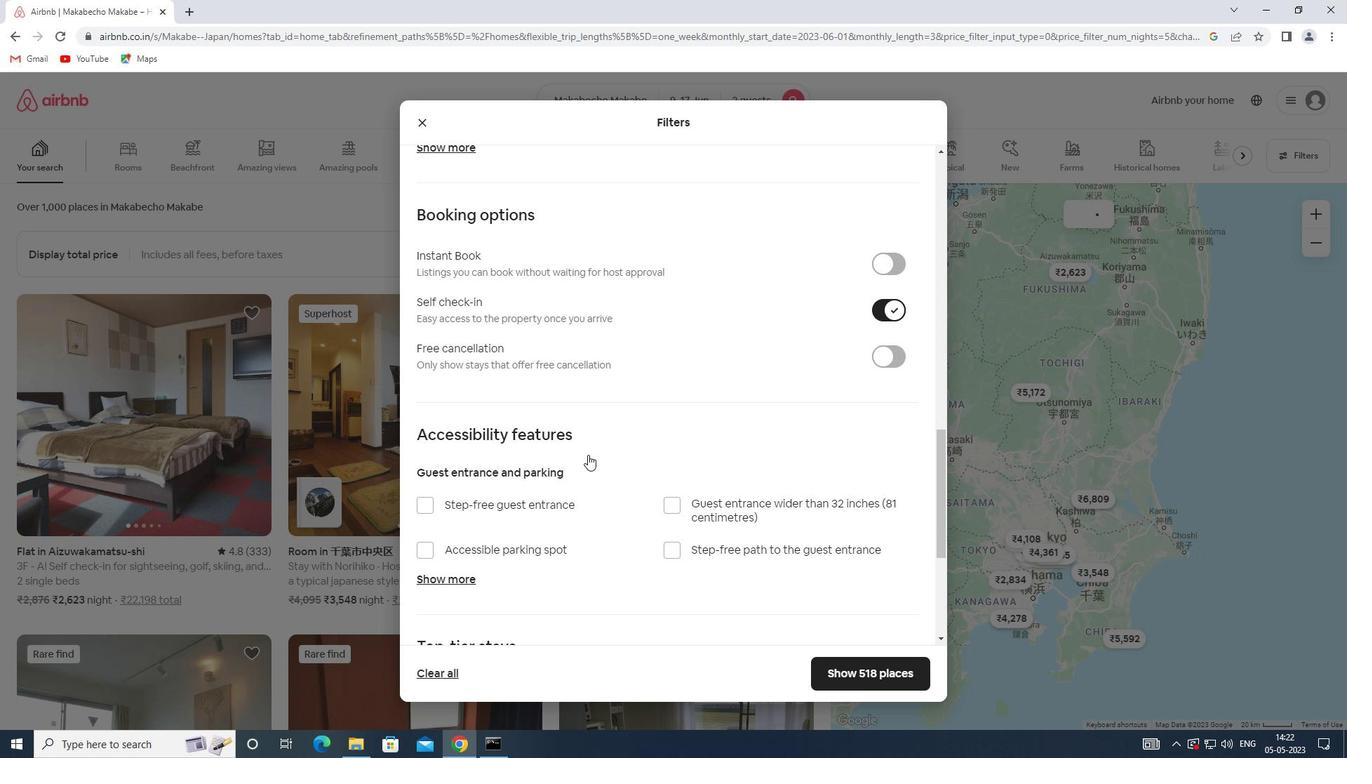 
Action: Mouse scrolled (563, 459) with delta (0, 0)
Screenshot: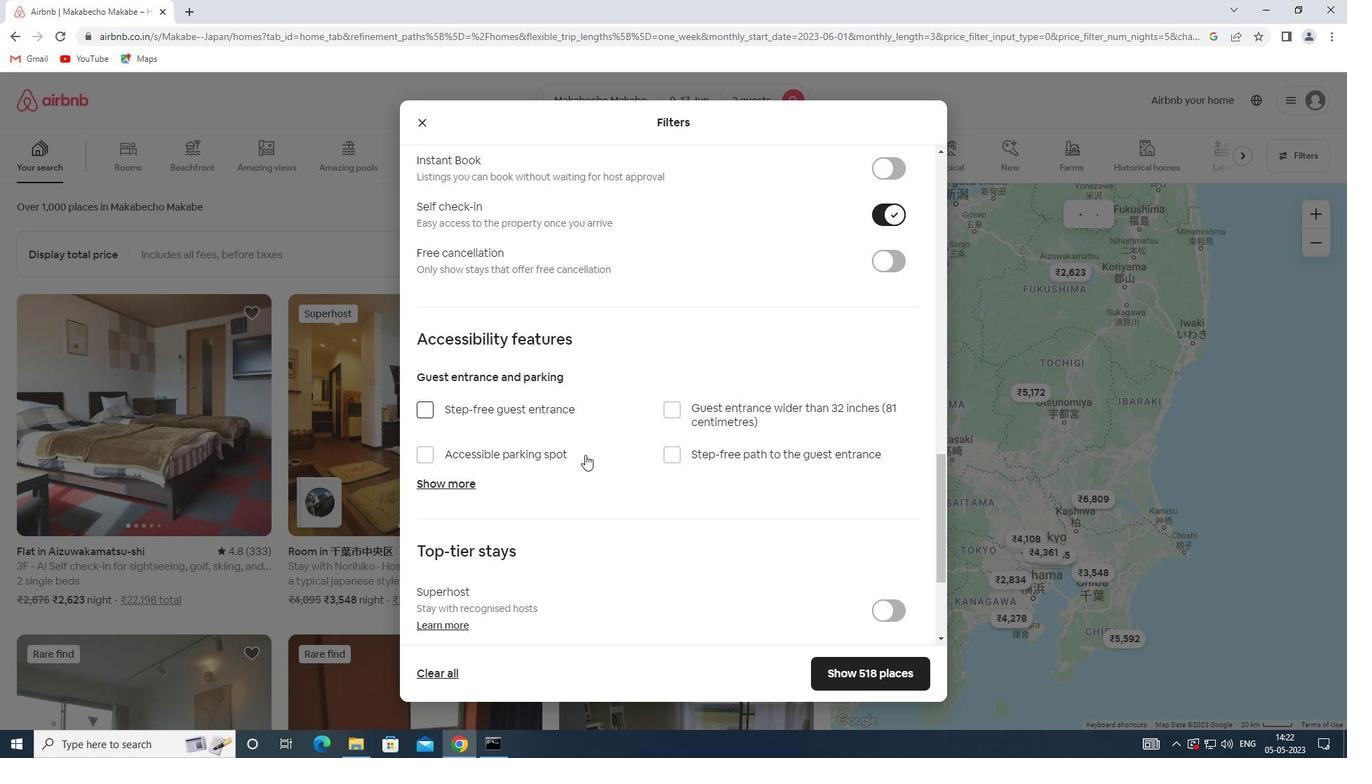 
Action: Mouse moved to (562, 460)
Screenshot: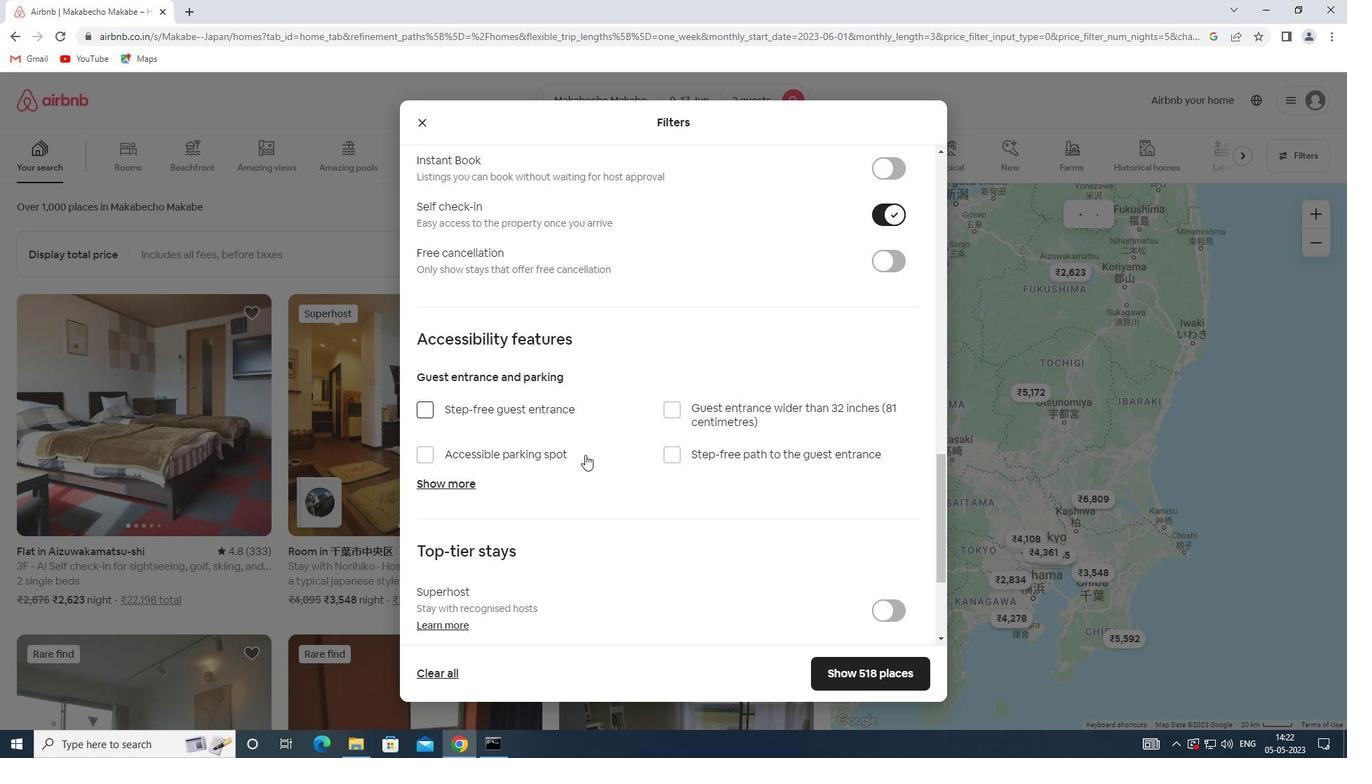 
Action: Mouse scrolled (562, 459) with delta (0, 0)
Screenshot: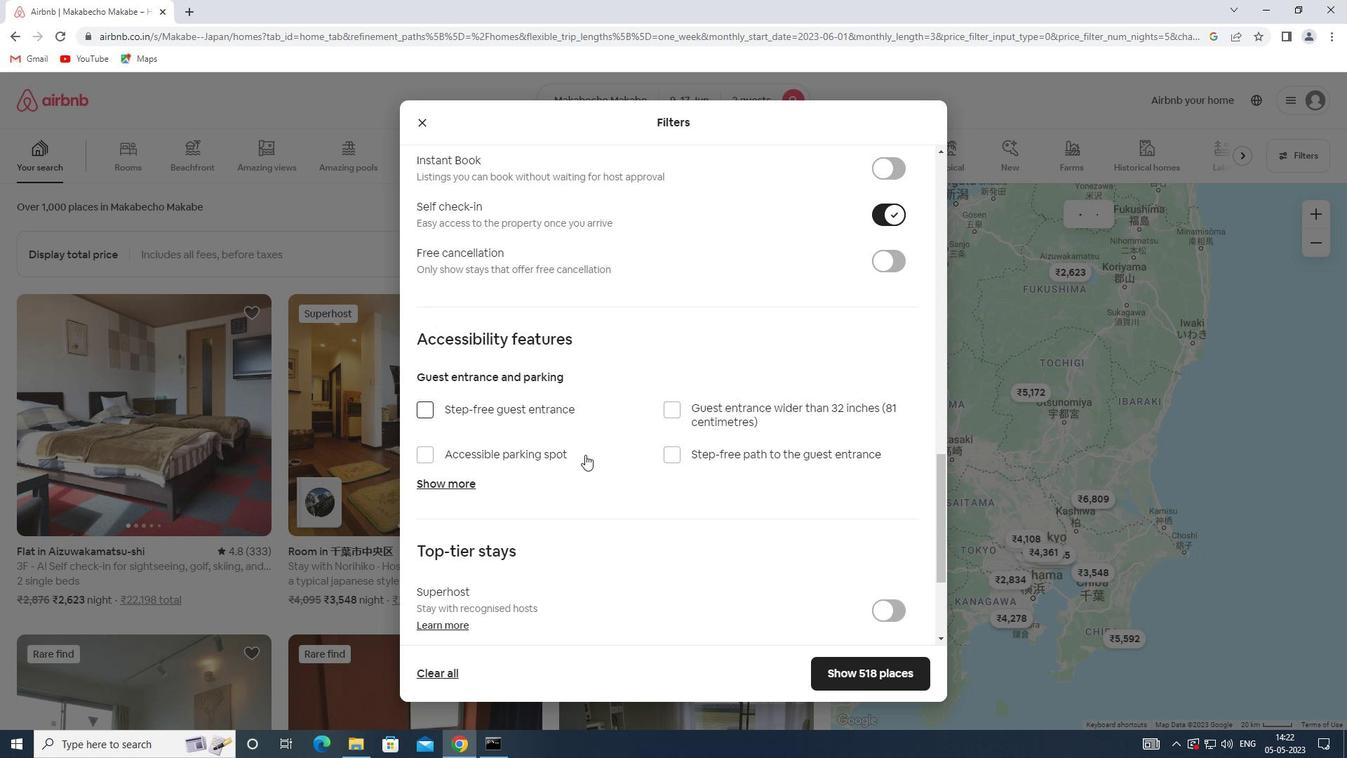 
Action: Mouse scrolled (562, 459) with delta (0, 0)
Screenshot: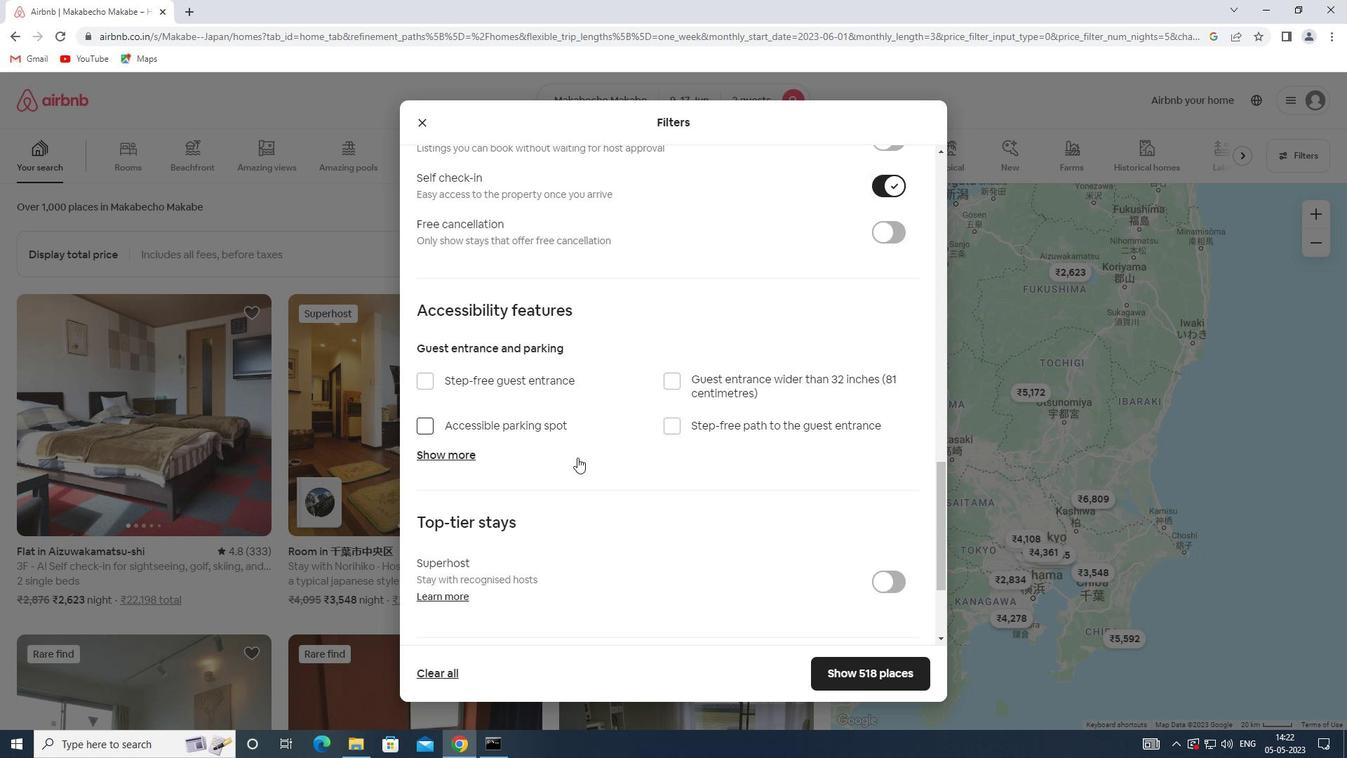
Action: Mouse moved to (419, 548)
Screenshot: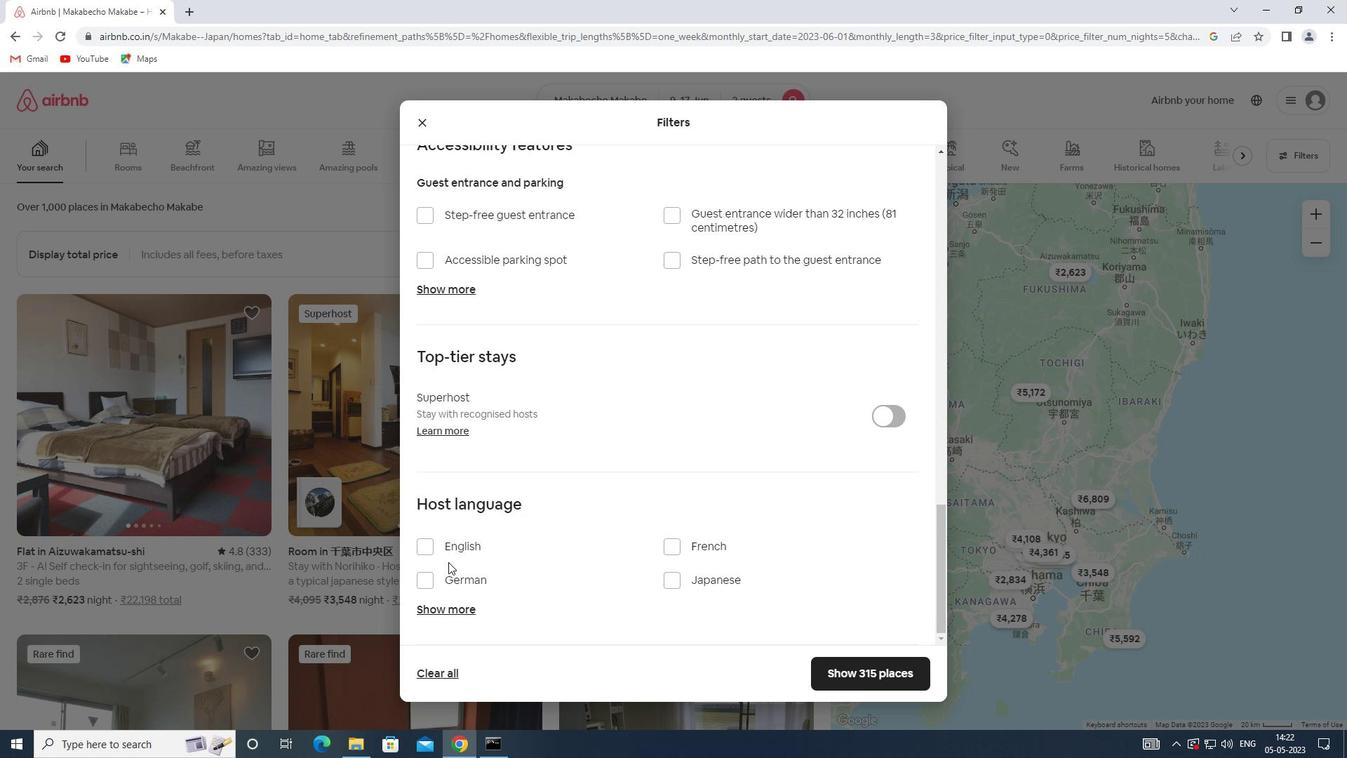 
Action: Mouse pressed left at (419, 548)
Screenshot: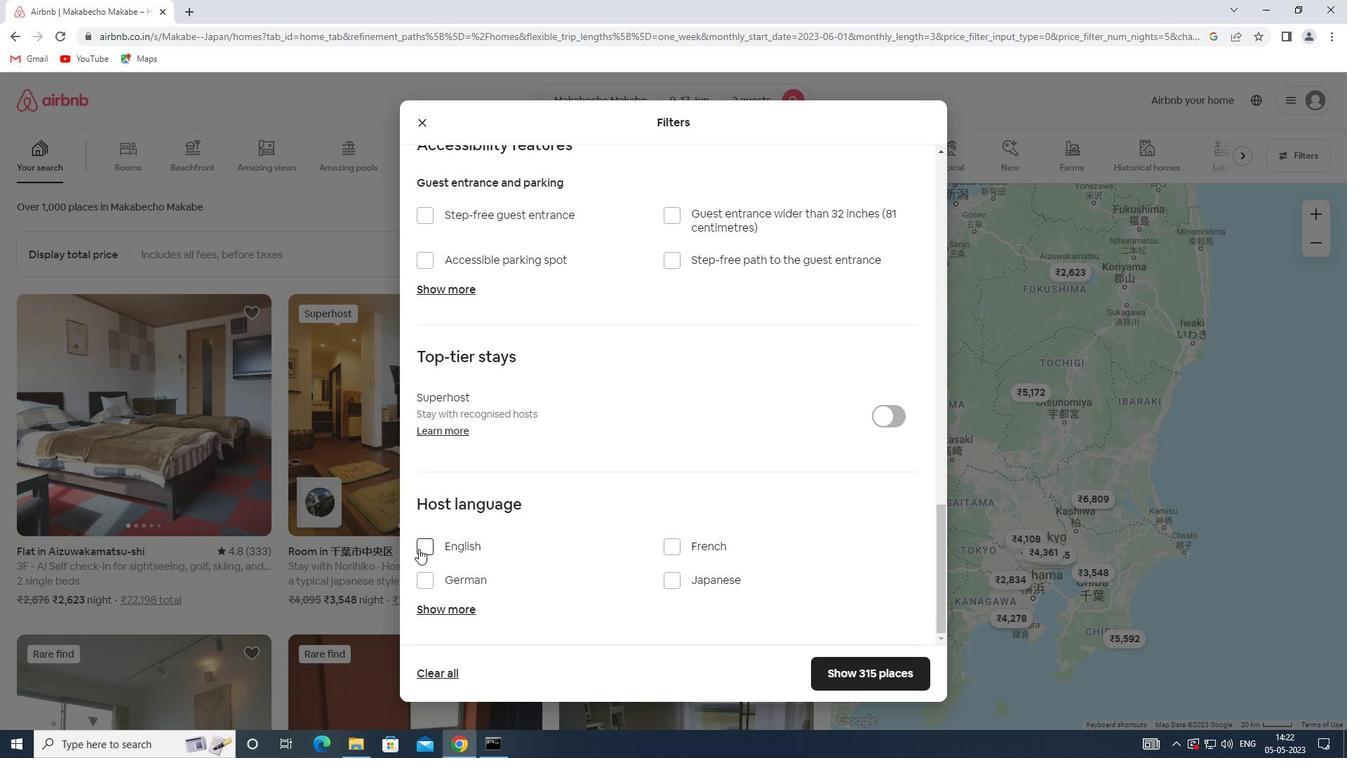 
Action: Mouse moved to (837, 672)
Screenshot: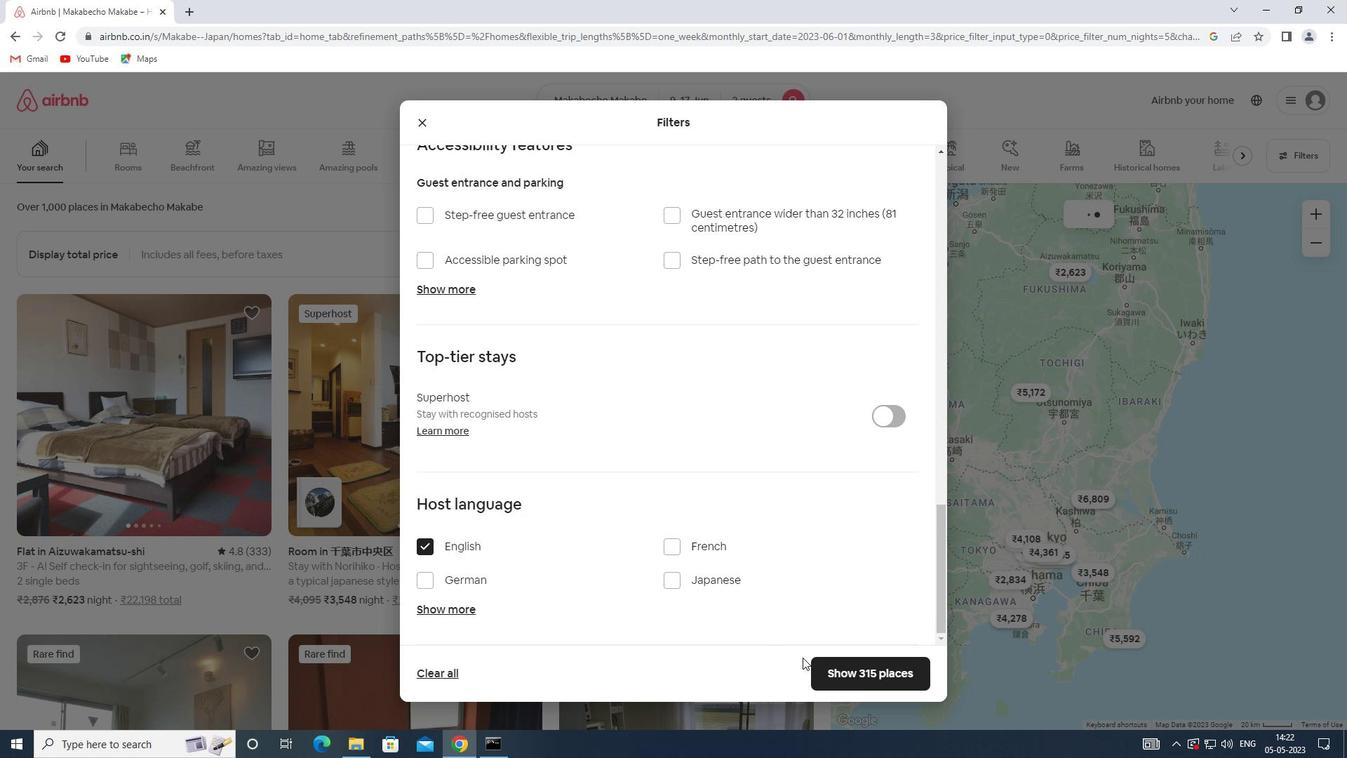 
Action: Mouse pressed left at (837, 672)
Screenshot: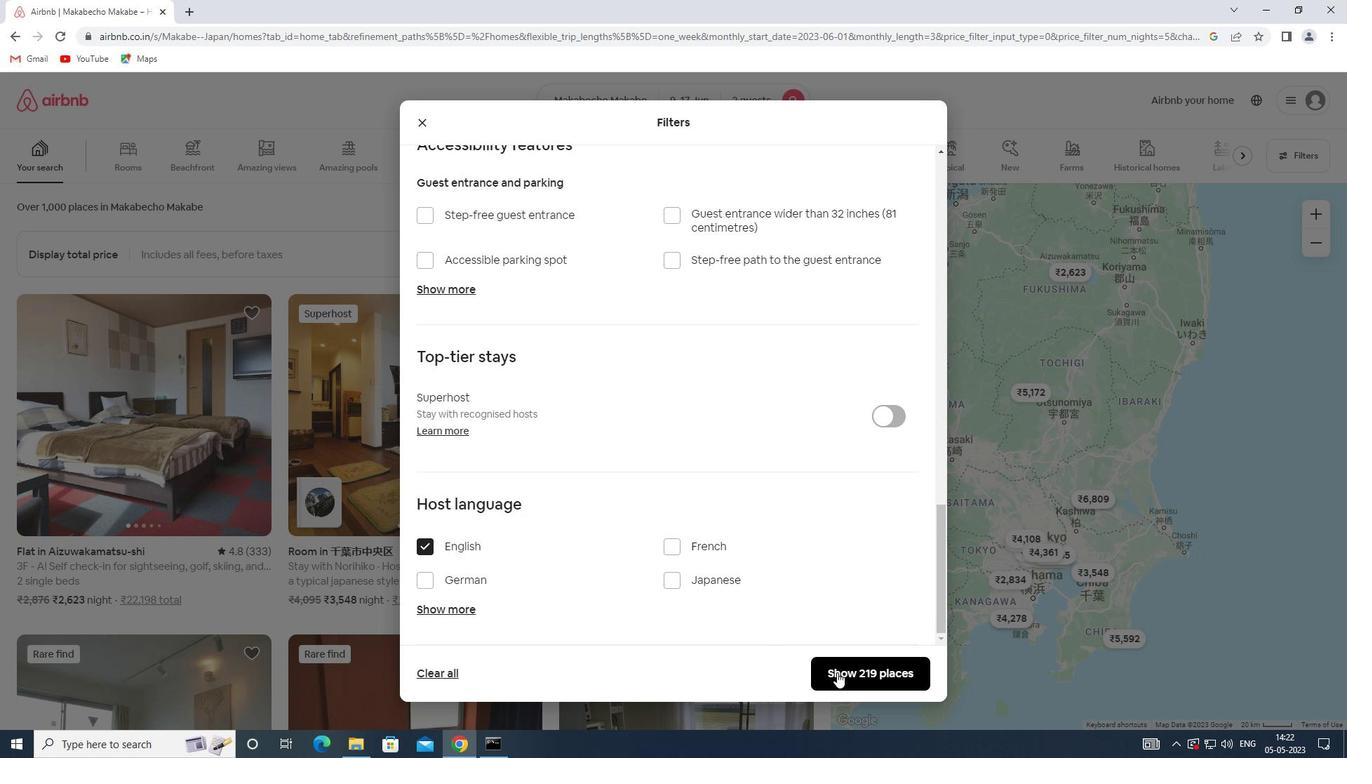 
